 Task: In the  document batman.docx Share this file with 'softage.1@softage.net' Check 'Vision History' View the  non- printing characters
Action: Mouse moved to (38, 94)
Screenshot: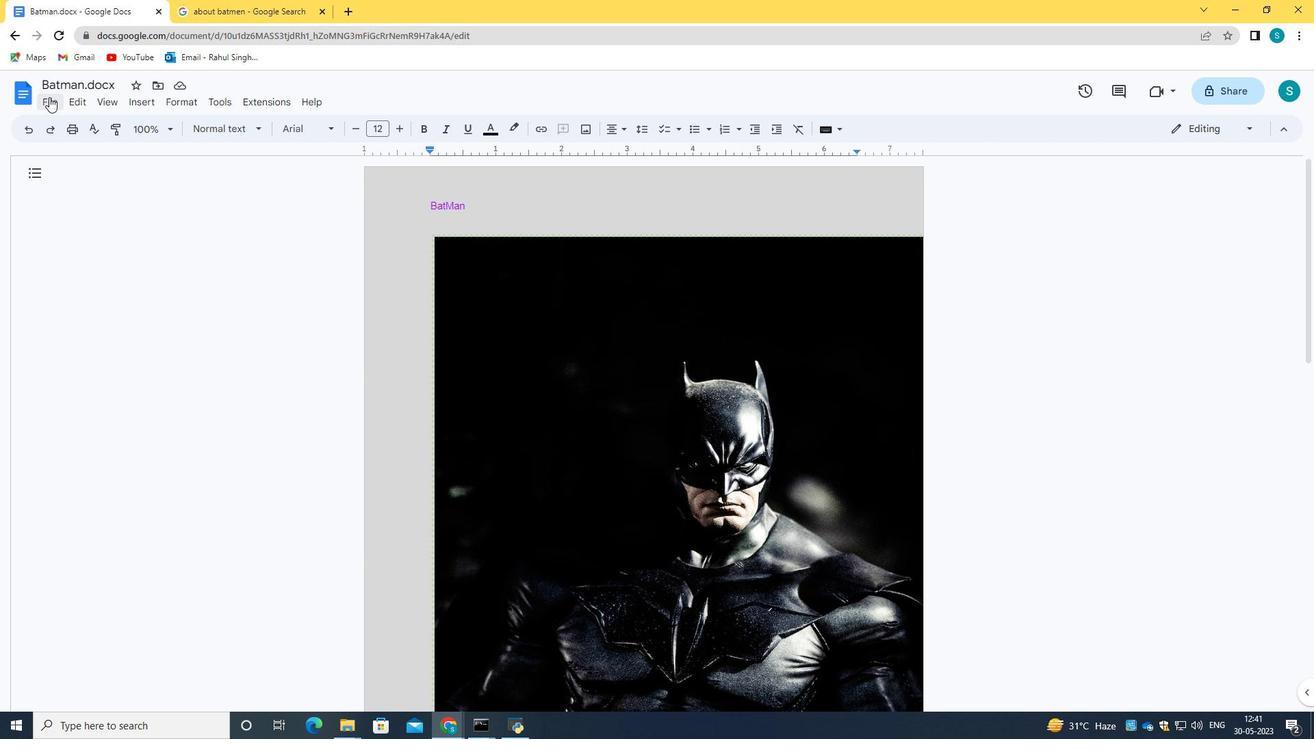 
Action: Mouse pressed left at (38, 94)
Screenshot: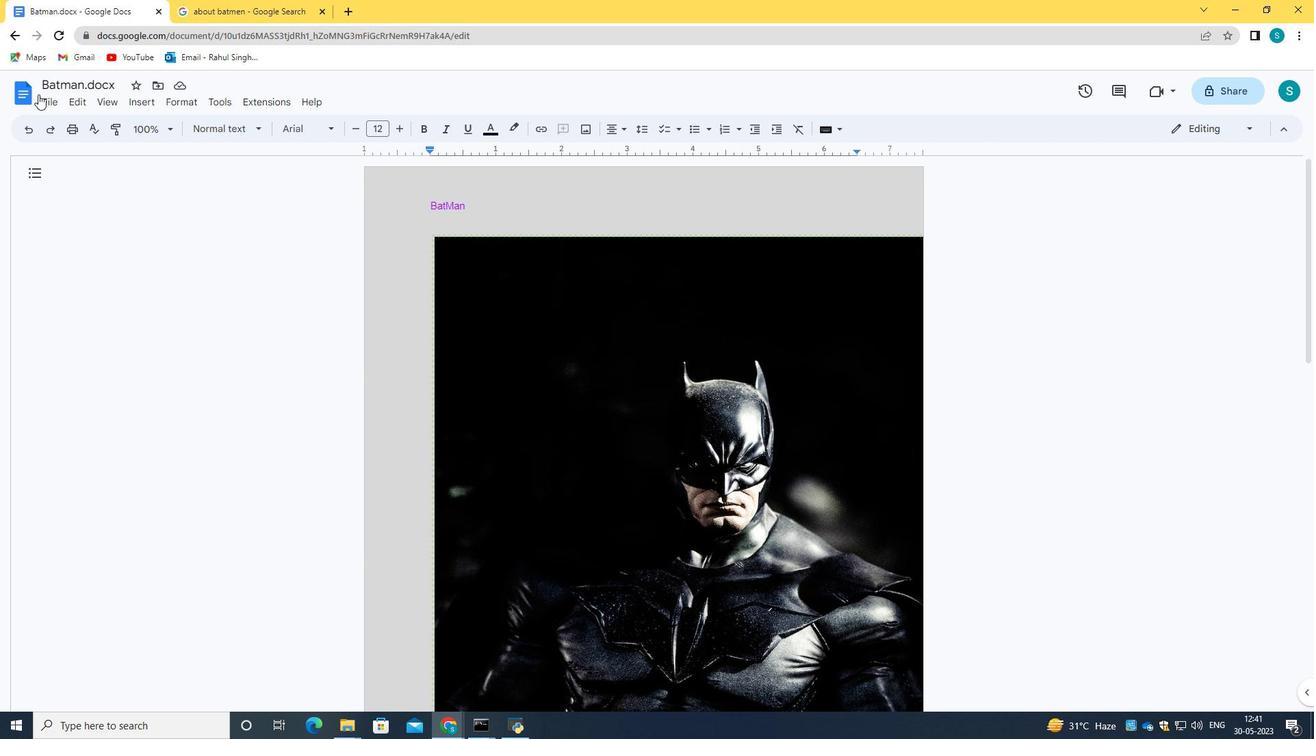 
Action: Mouse moved to (39, 94)
Screenshot: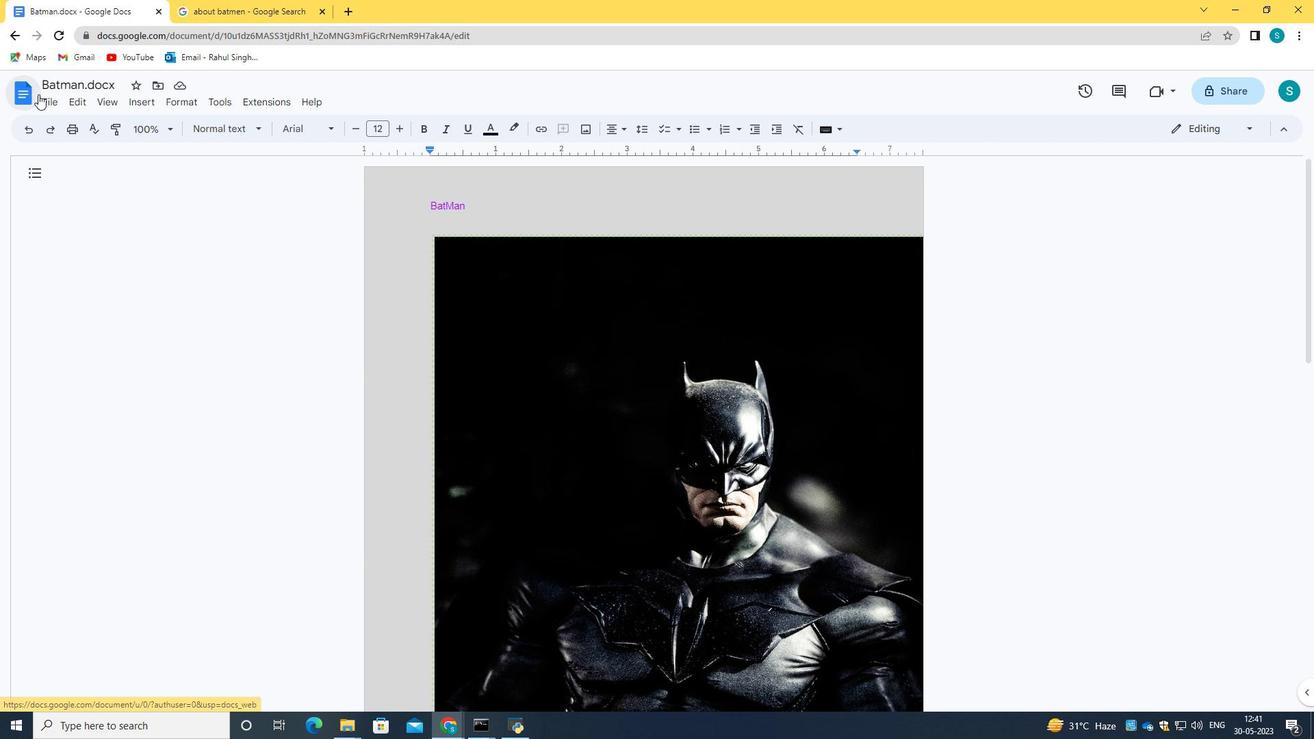 
Action: Mouse pressed left at (39, 94)
Screenshot: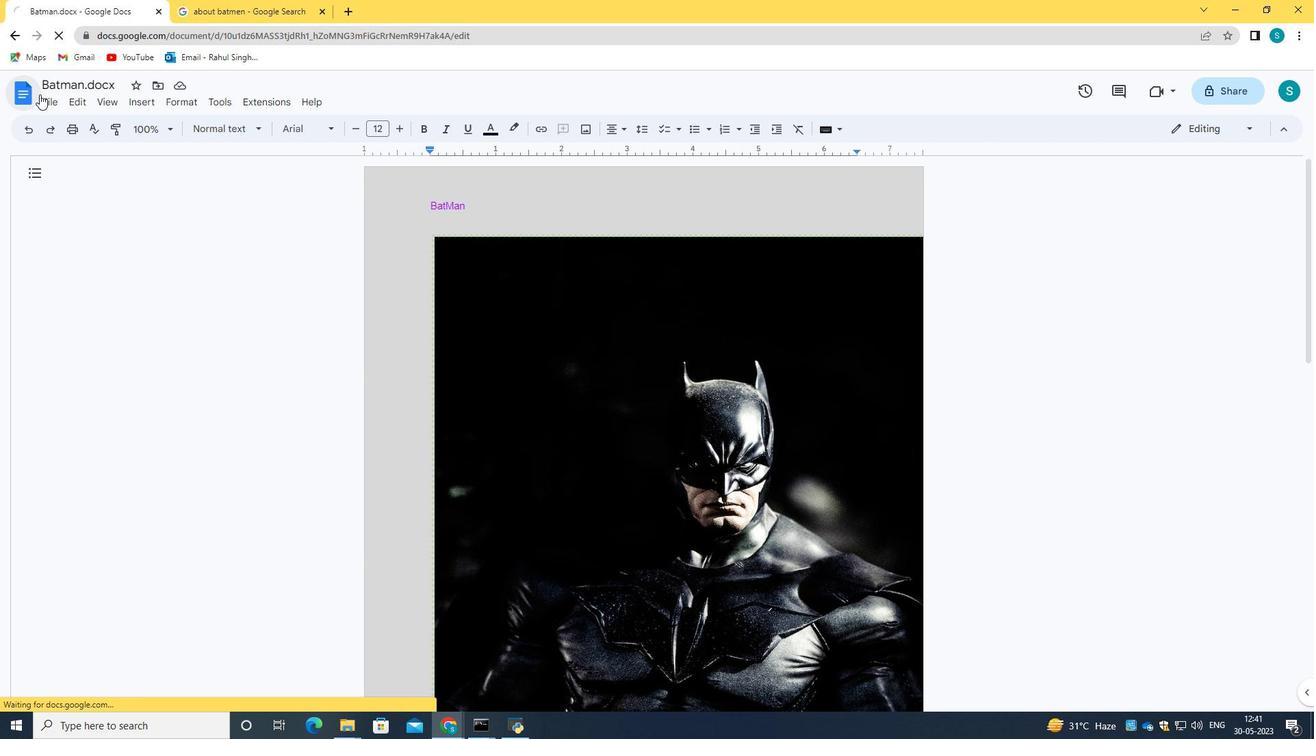 
Action: Mouse moved to (344, 457)
Screenshot: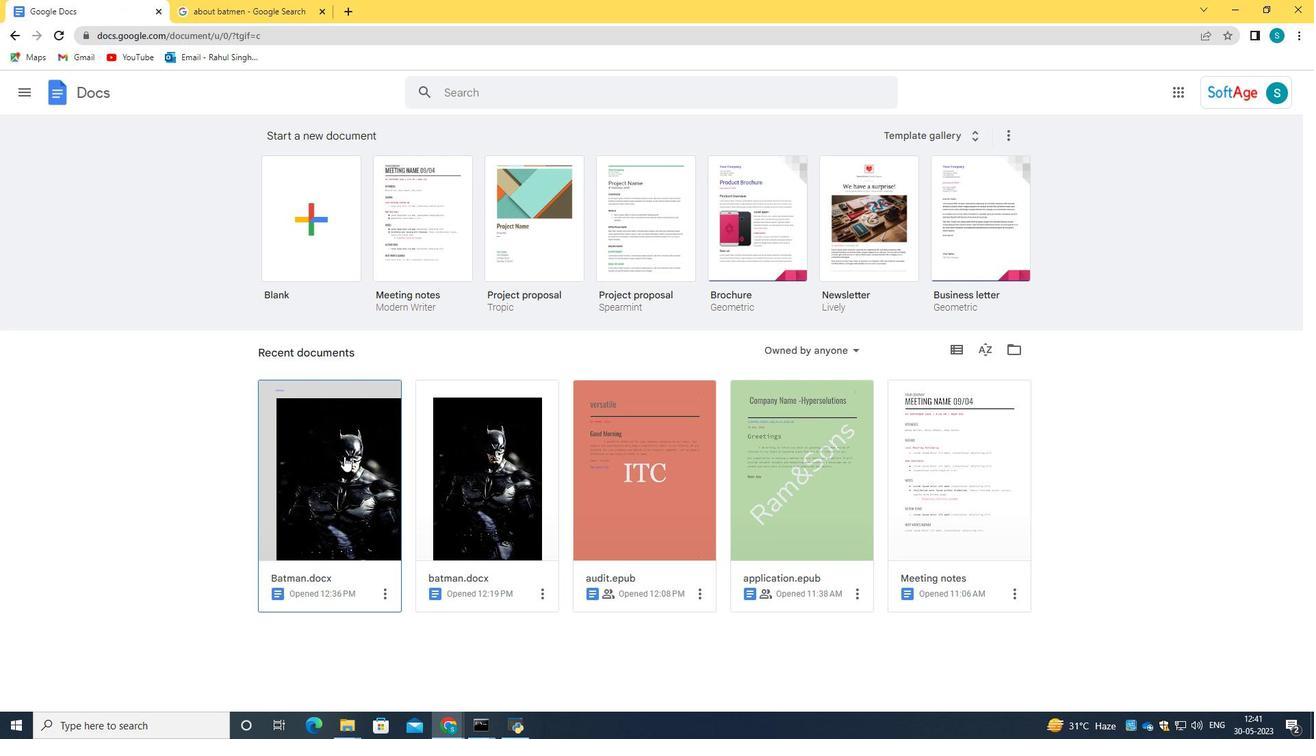 
Action: Mouse pressed left at (344, 457)
Screenshot: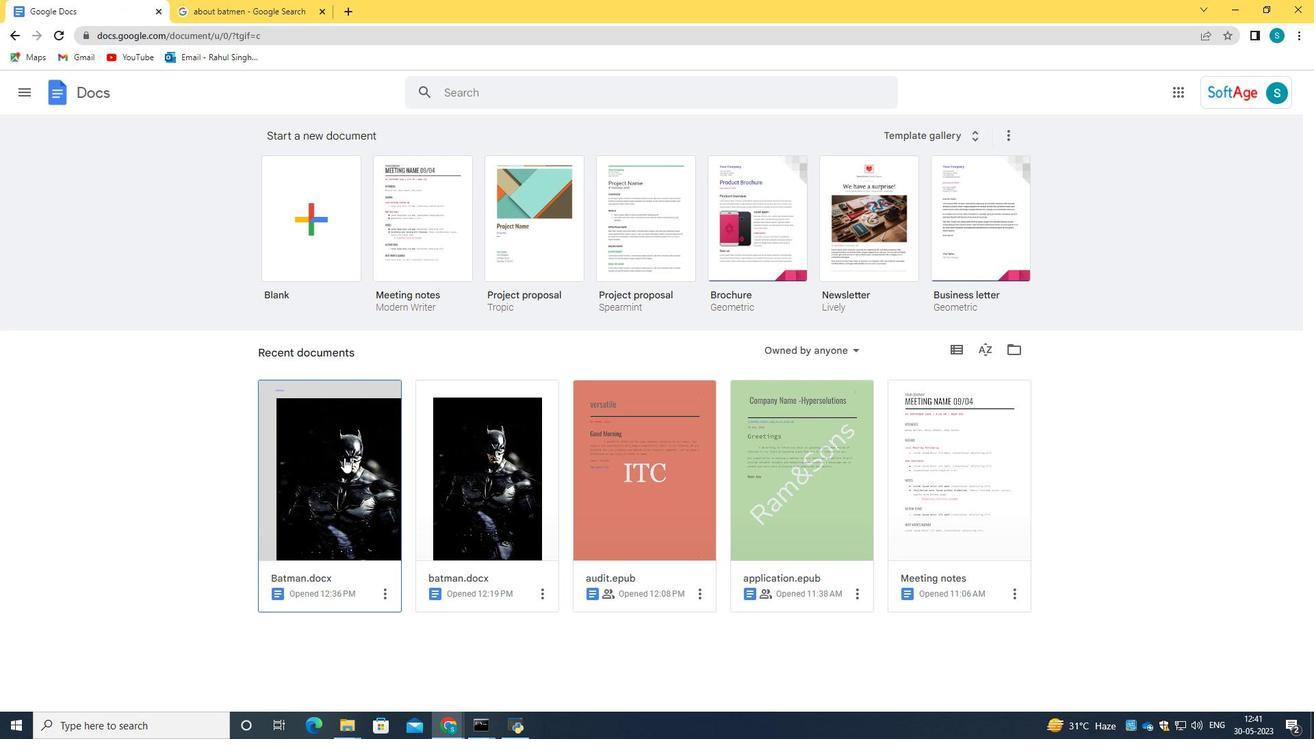 
Action: Mouse moved to (531, 295)
Screenshot: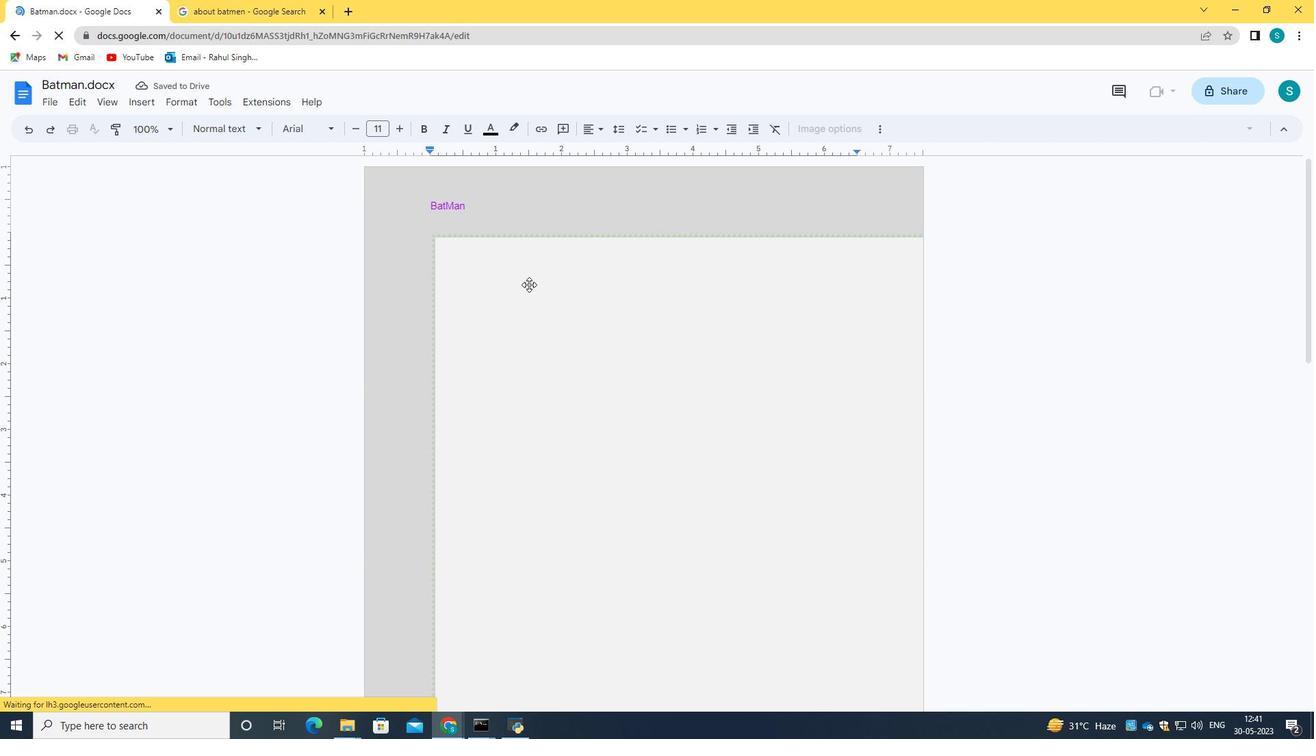
Action: Mouse scrolled (531, 295) with delta (0, 0)
Screenshot: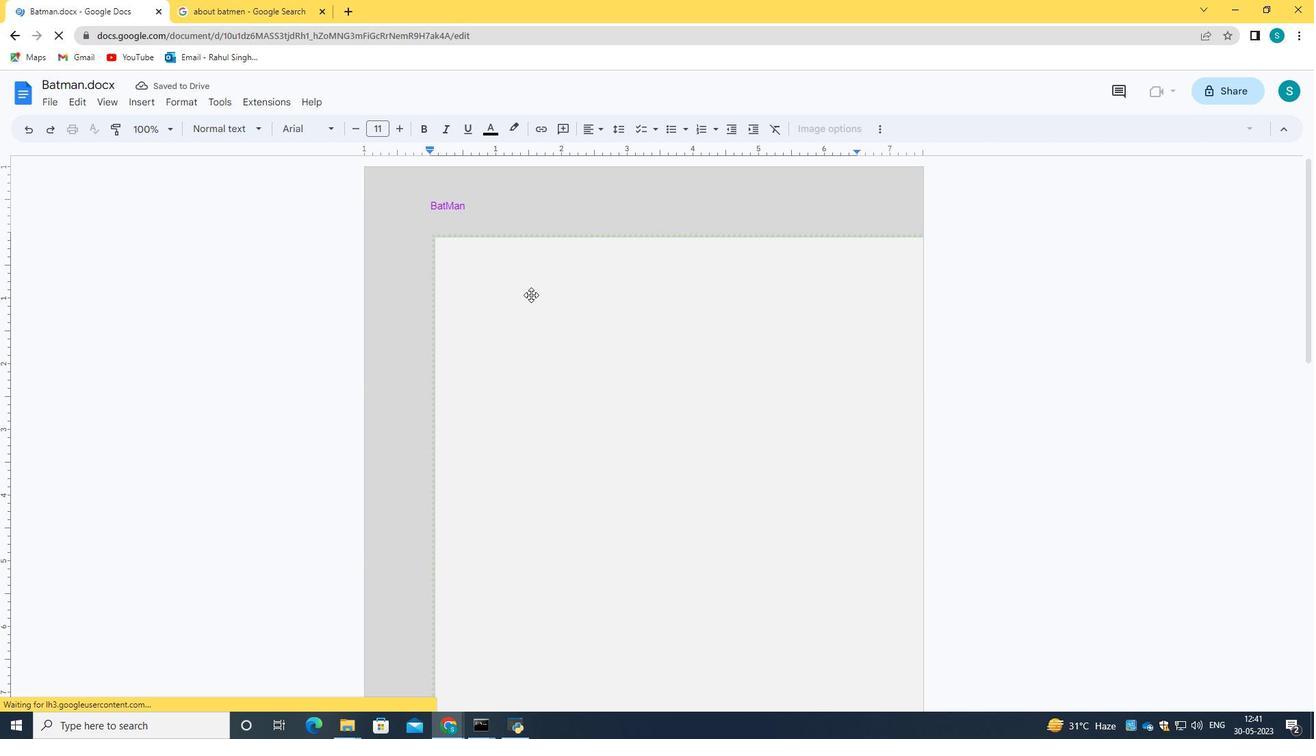 
Action: Mouse scrolled (531, 295) with delta (0, 0)
Screenshot: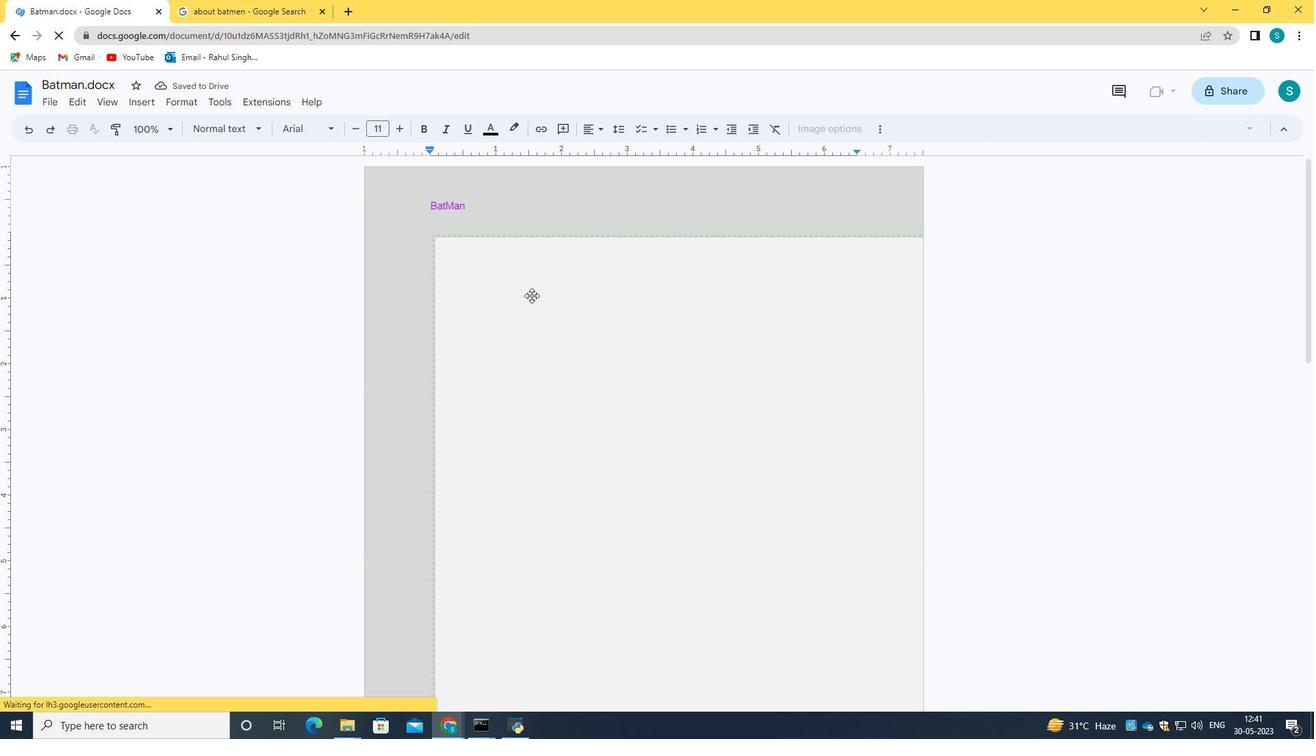 
Action: Mouse scrolled (531, 295) with delta (0, 0)
Screenshot: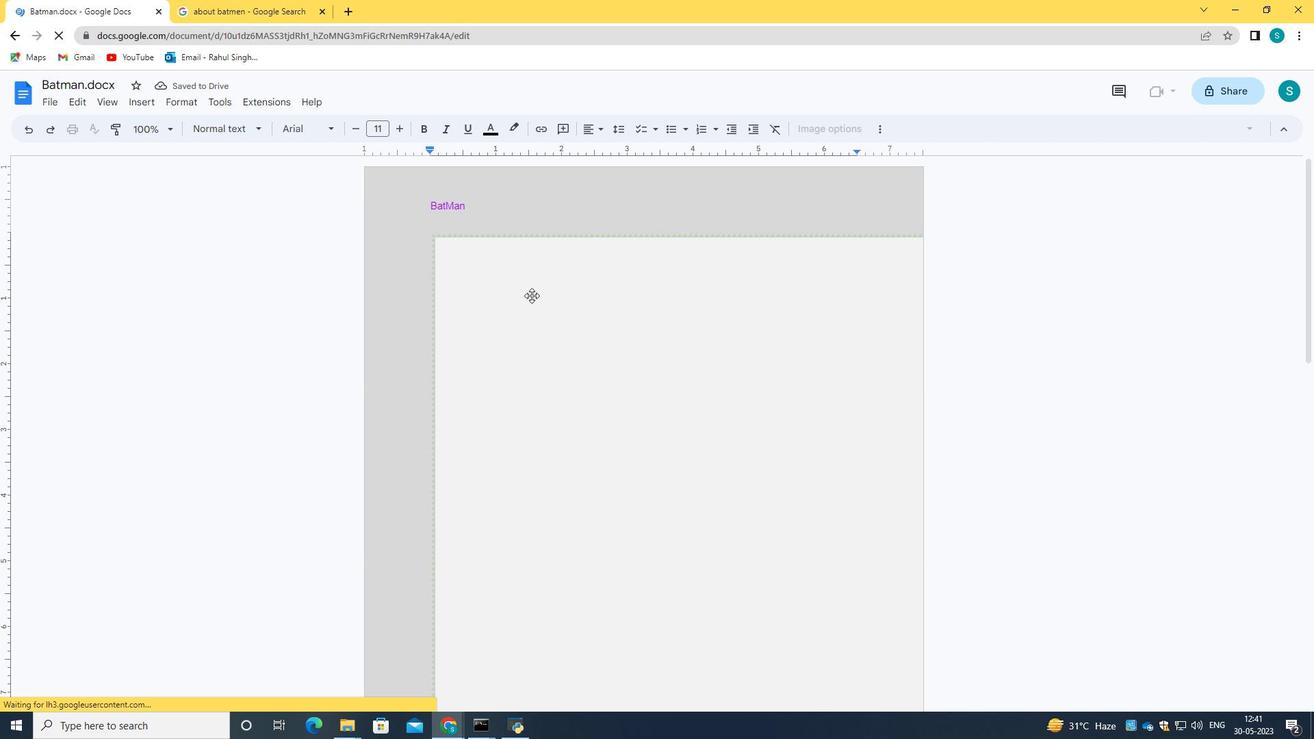 
Action: Mouse scrolled (531, 295) with delta (0, 0)
Screenshot: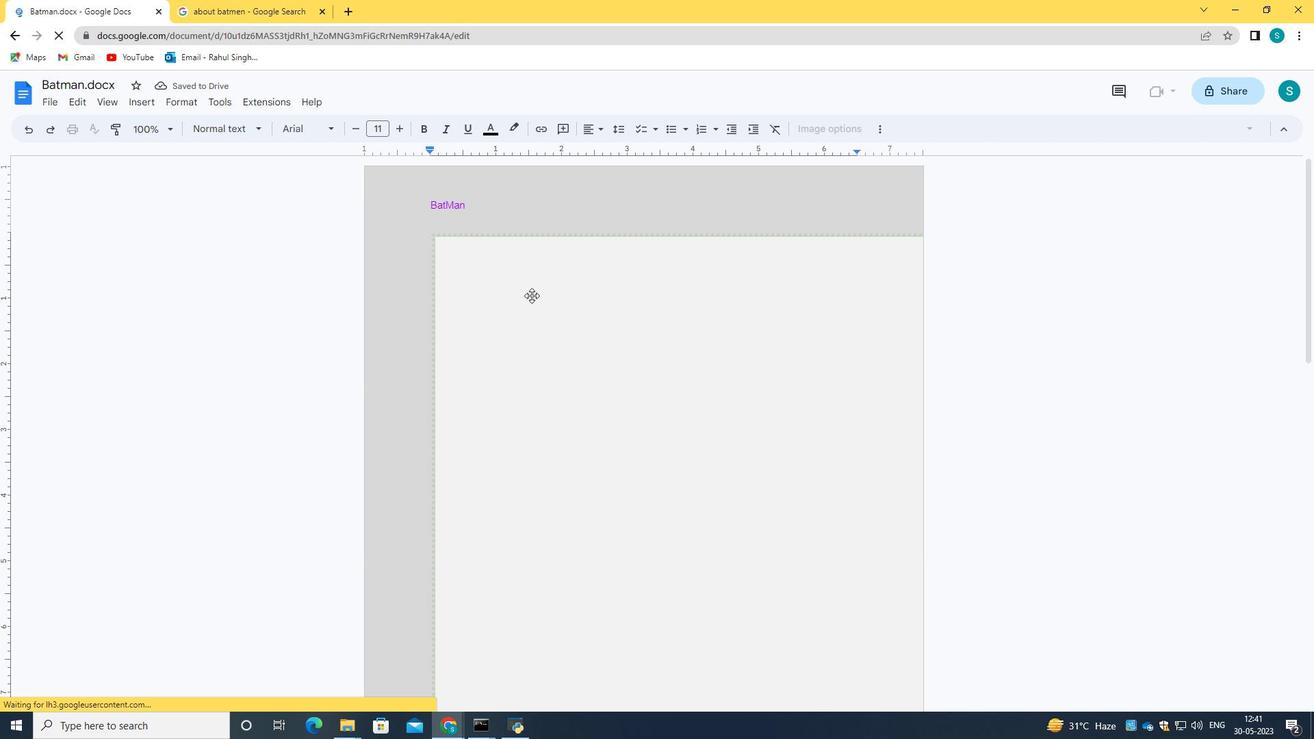 
Action: Mouse scrolled (531, 295) with delta (0, 0)
Screenshot: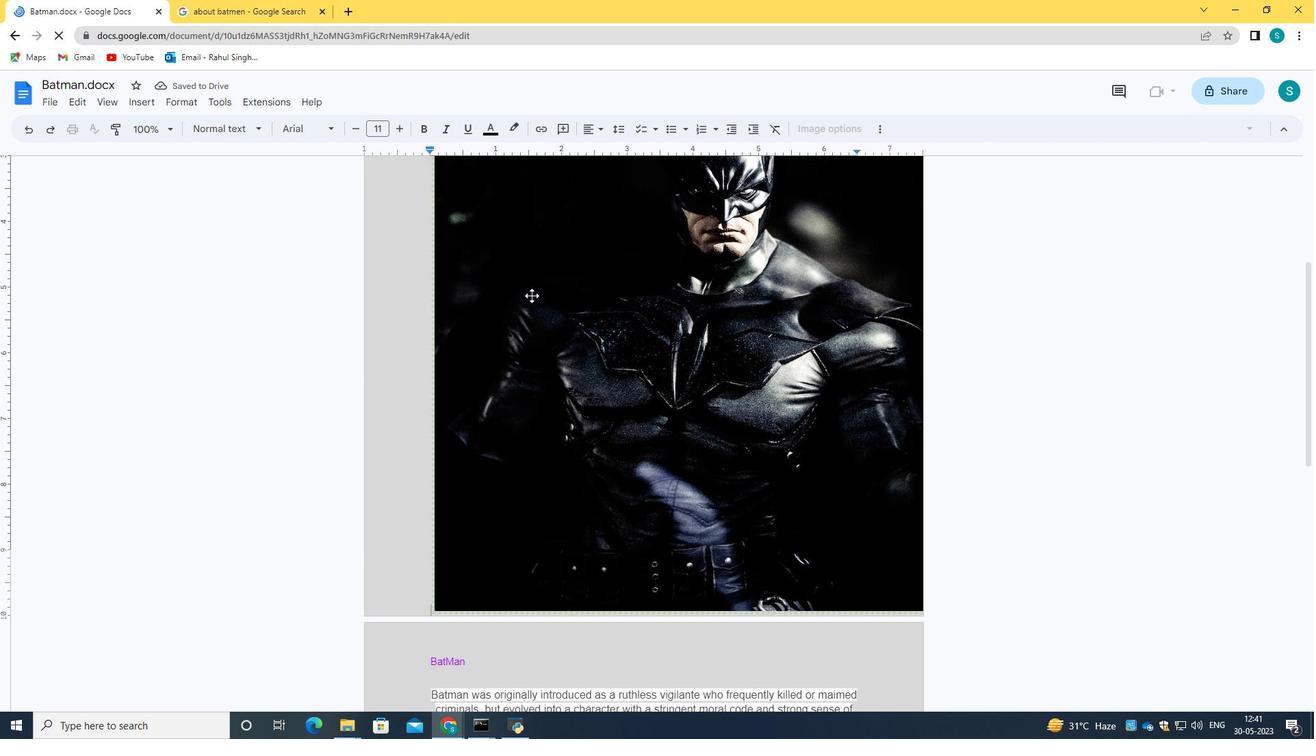 
Action: Mouse scrolled (531, 295) with delta (0, 0)
Screenshot: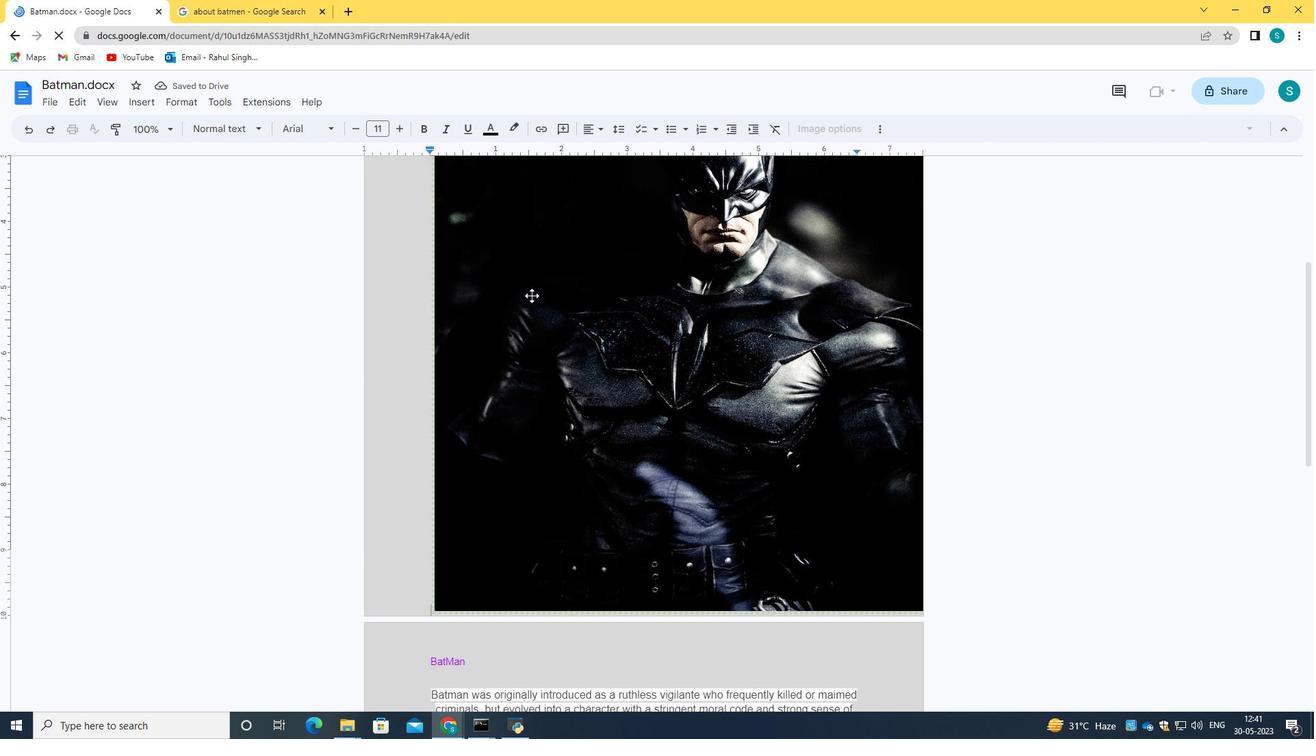 
Action: Mouse scrolled (531, 295) with delta (0, 0)
Screenshot: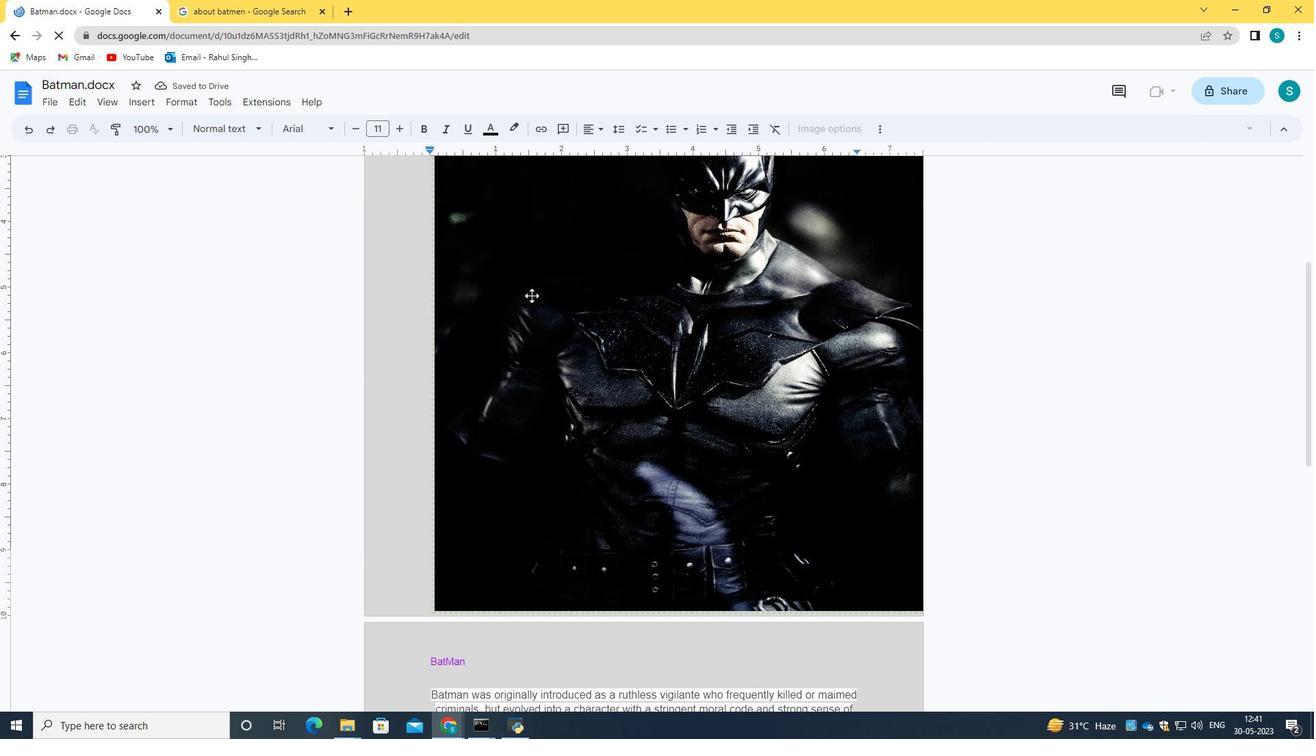 
Action: Mouse scrolled (531, 296) with delta (0, 0)
Screenshot: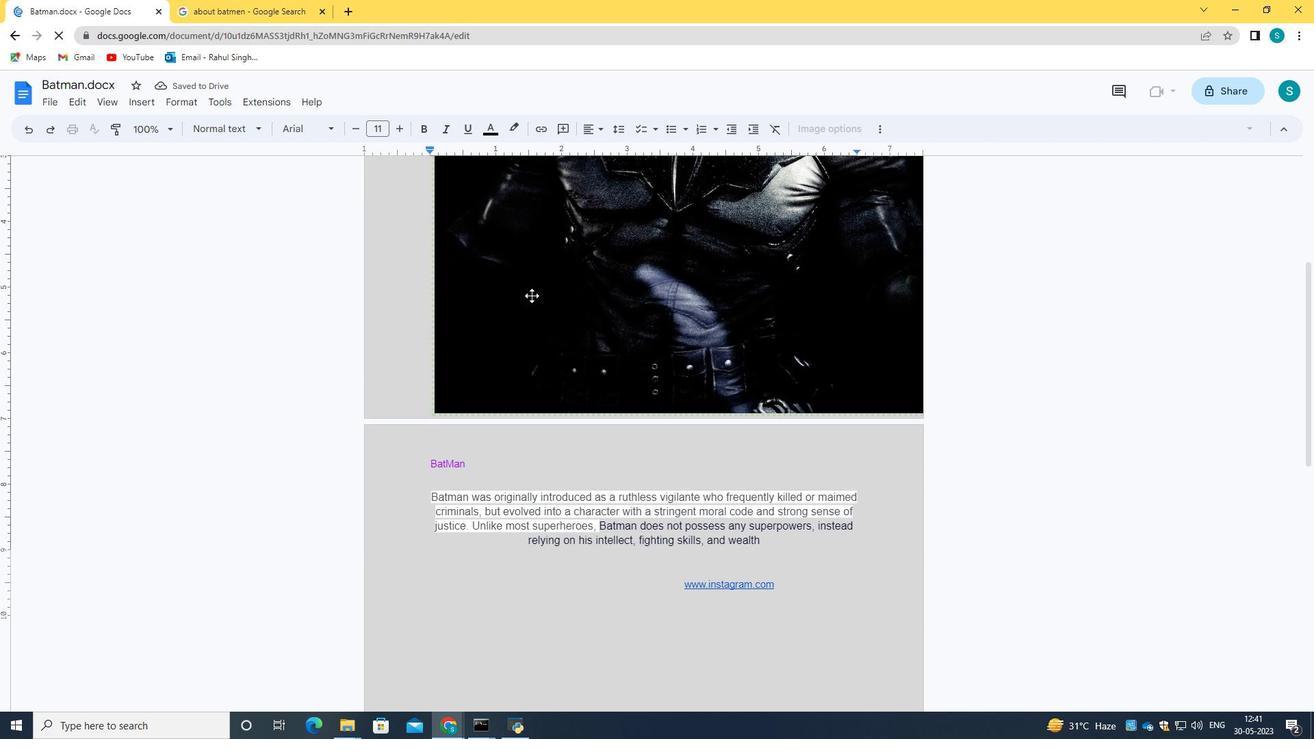 
Action: Mouse moved to (529, 295)
Screenshot: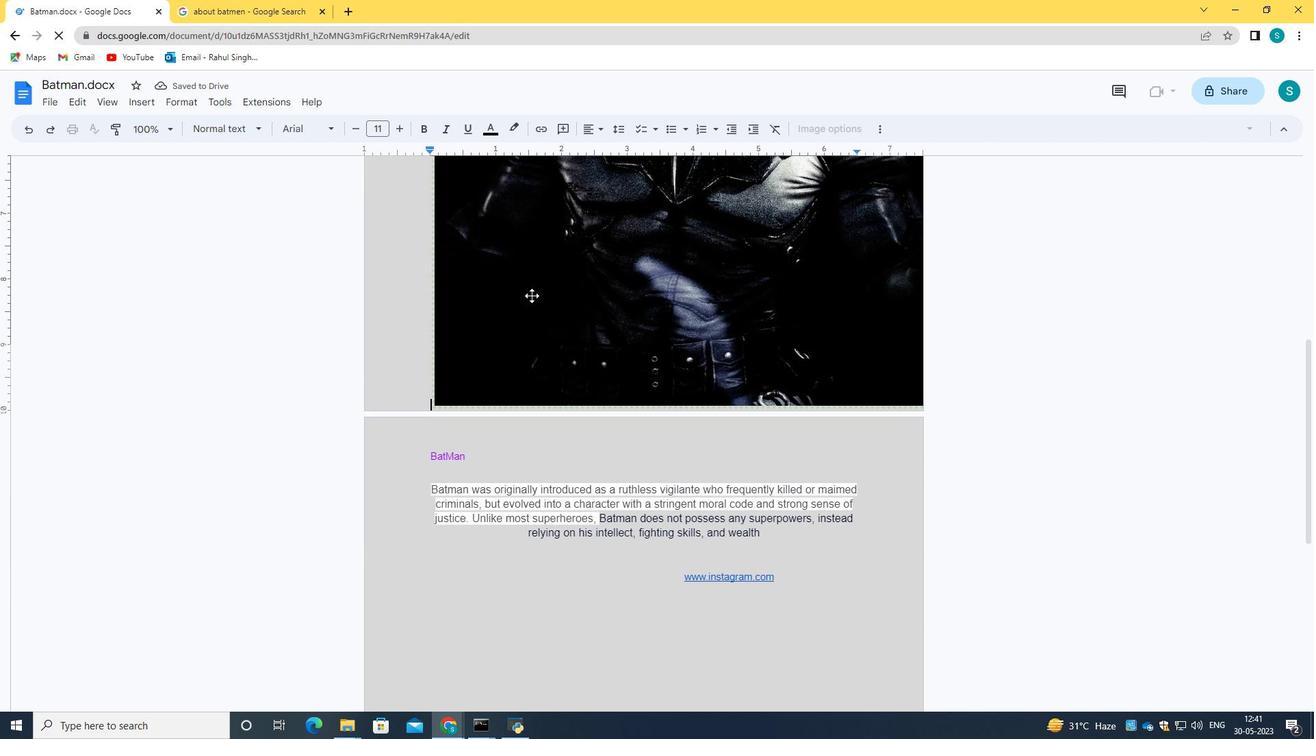 
Action: Mouse scrolled (531, 296) with delta (0, 0)
Screenshot: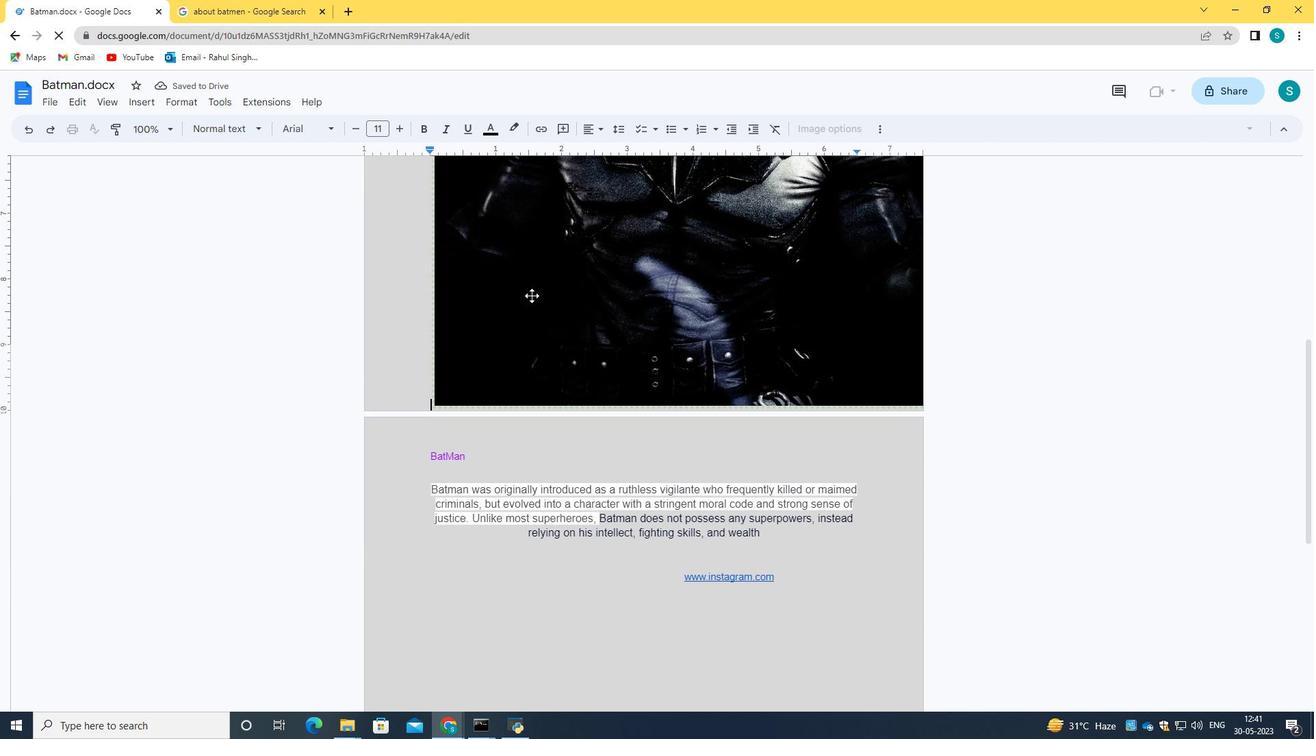 
Action: Mouse moved to (459, 295)
Screenshot: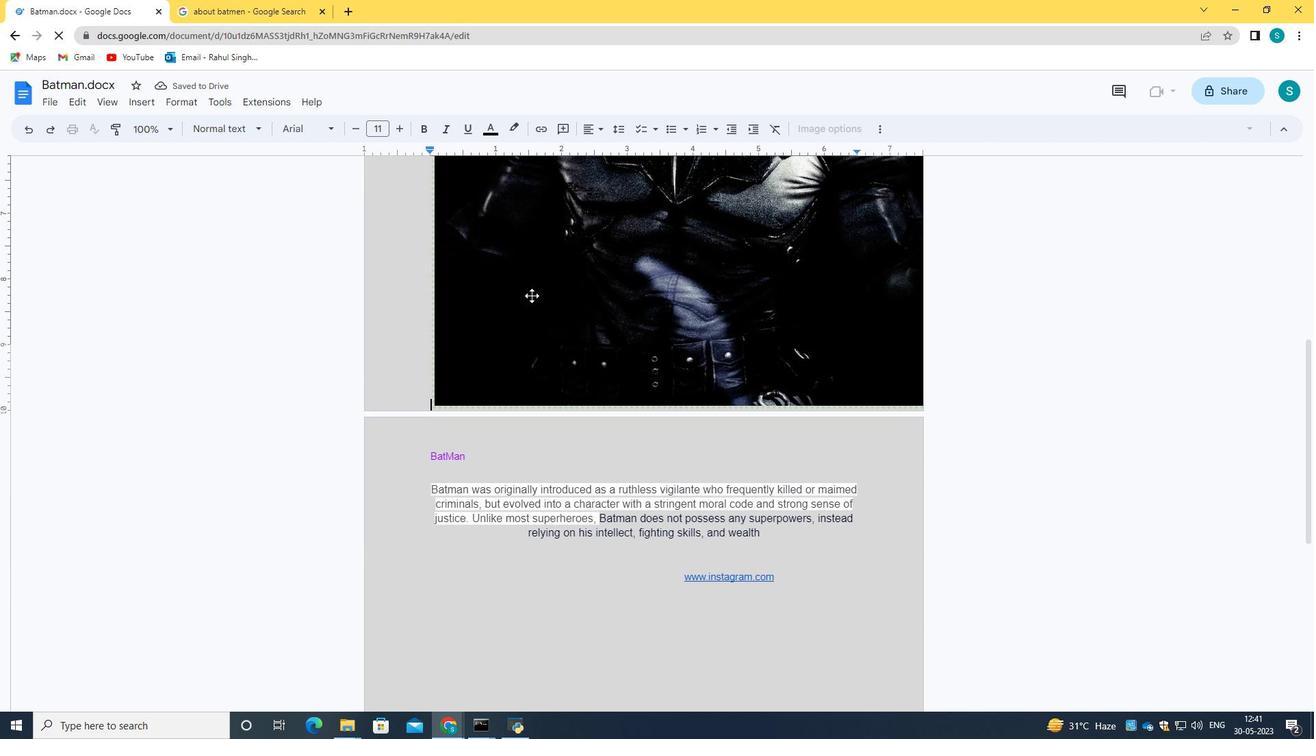 
Action: Mouse scrolled (531, 296) with delta (0, 0)
Screenshot: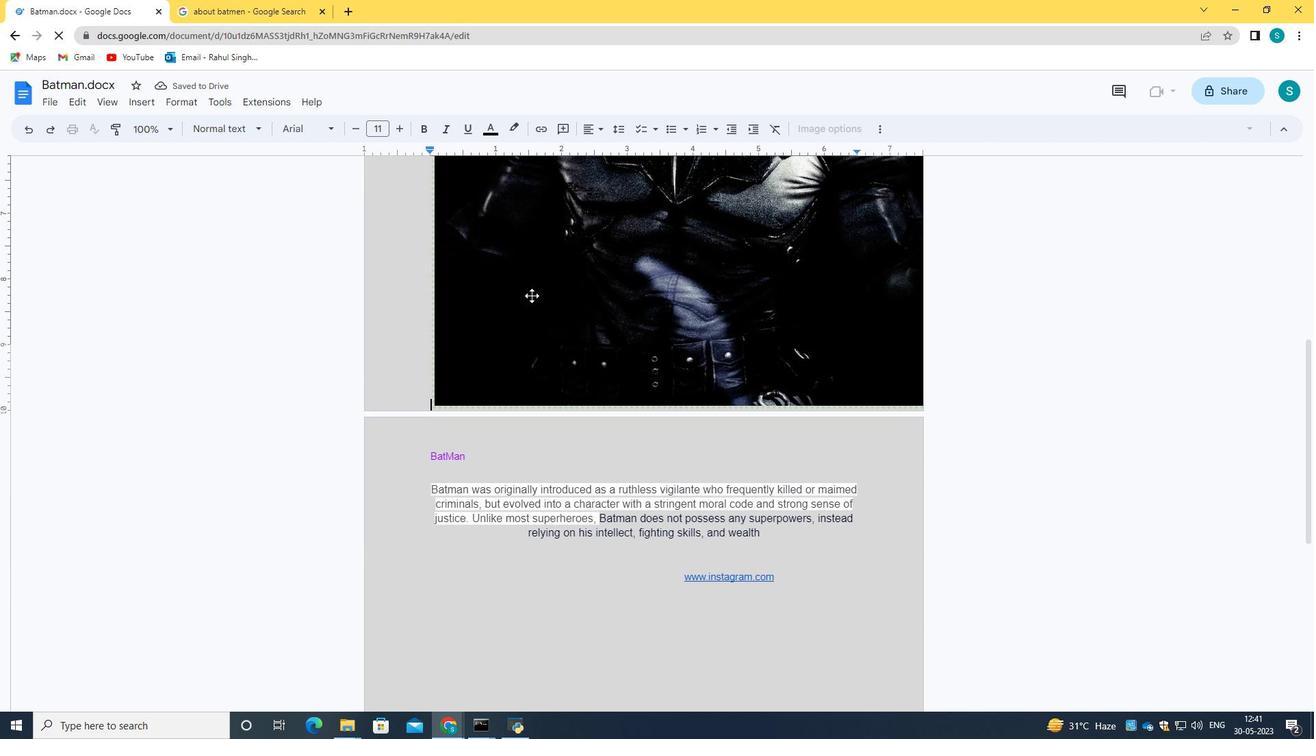 
Action: Mouse moved to (408, 295)
Screenshot: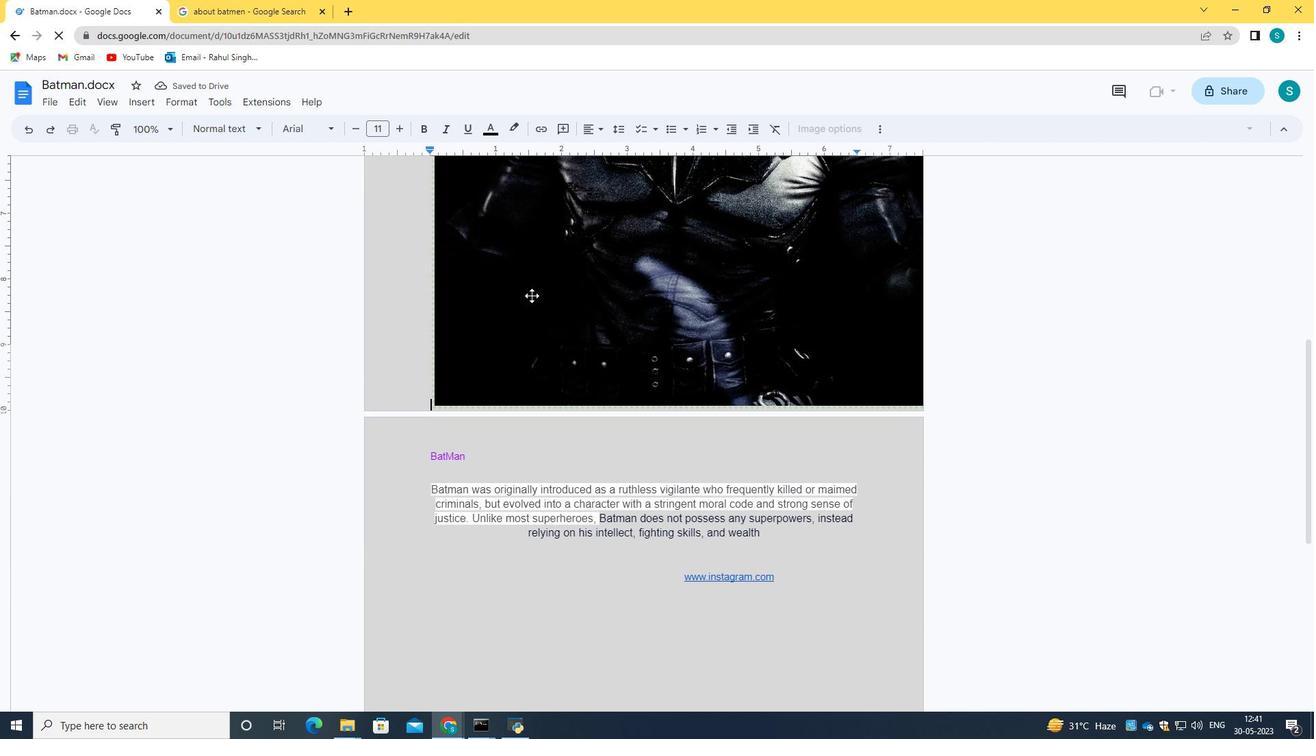 
Action: Mouse scrolled (531, 296) with delta (0, 0)
Screenshot: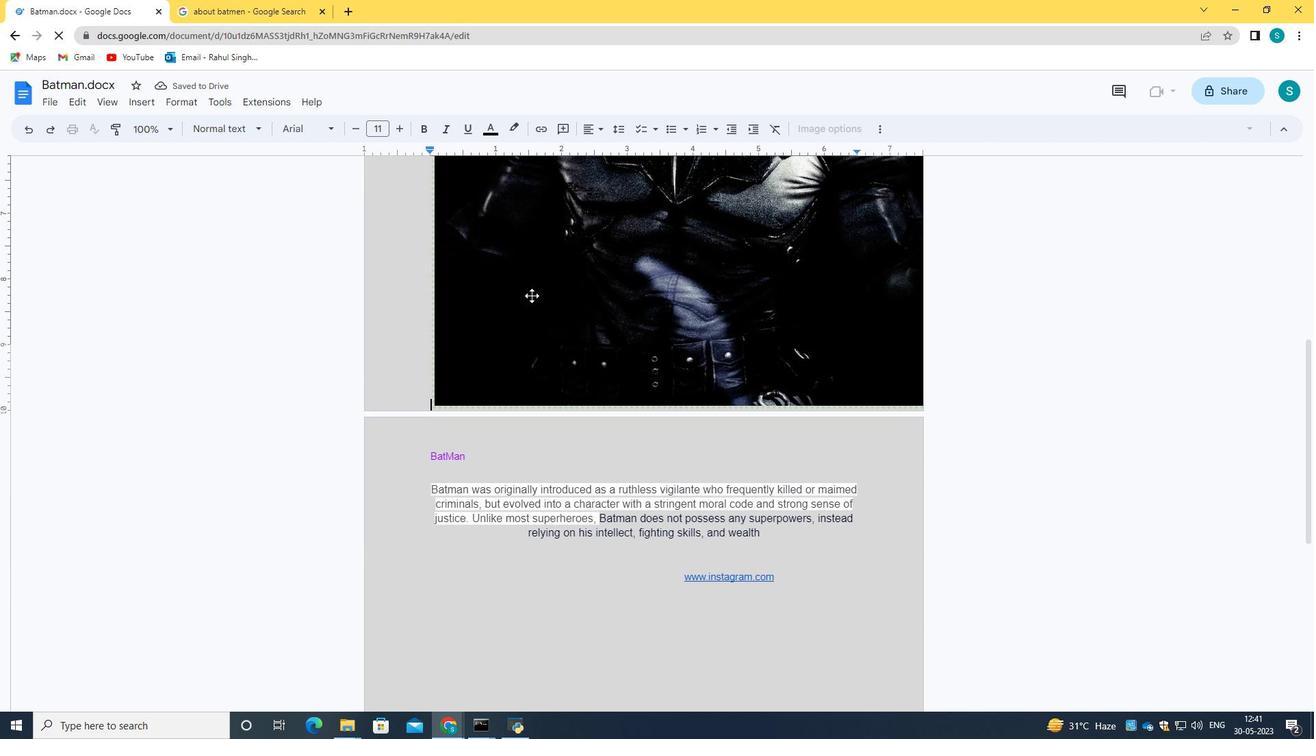 
Action: Mouse moved to (379, 290)
Screenshot: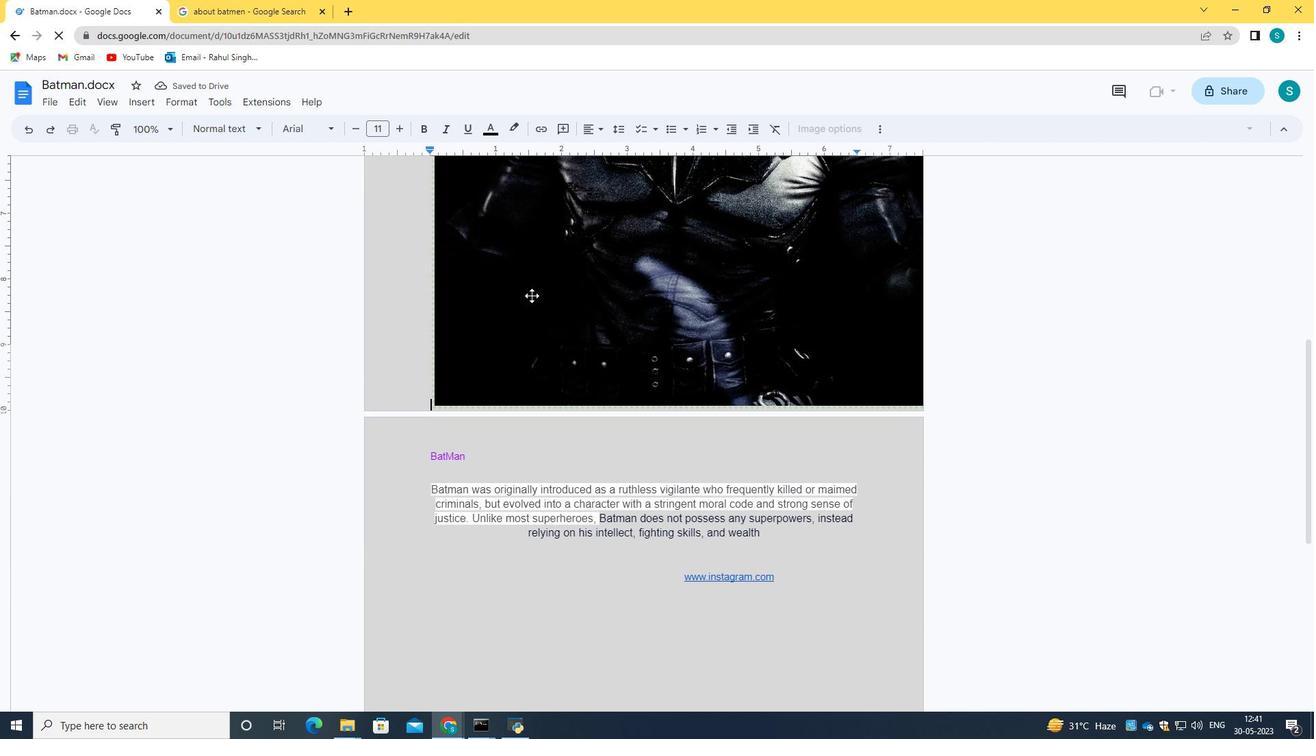 
Action: Mouse scrolled (531, 296) with delta (0, 0)
Screenshot: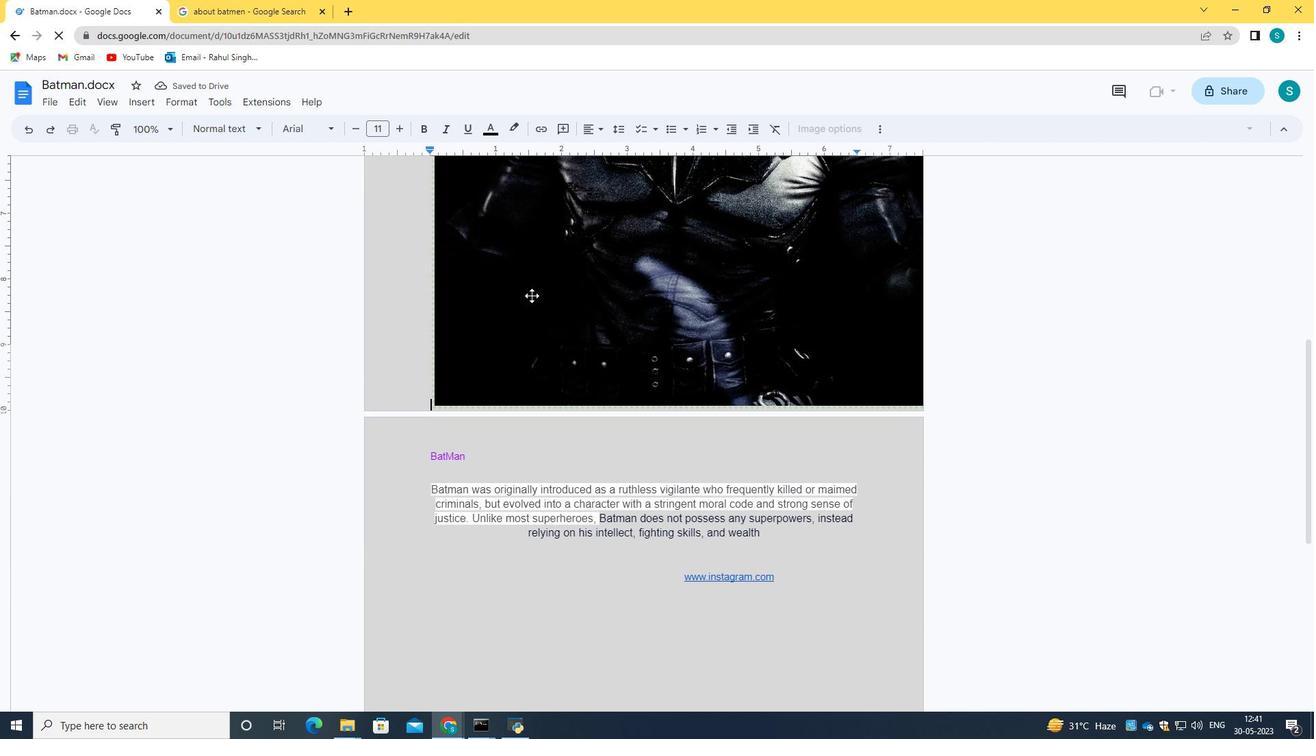 
Action: Mouse moved to (54, 101)
Screenshot: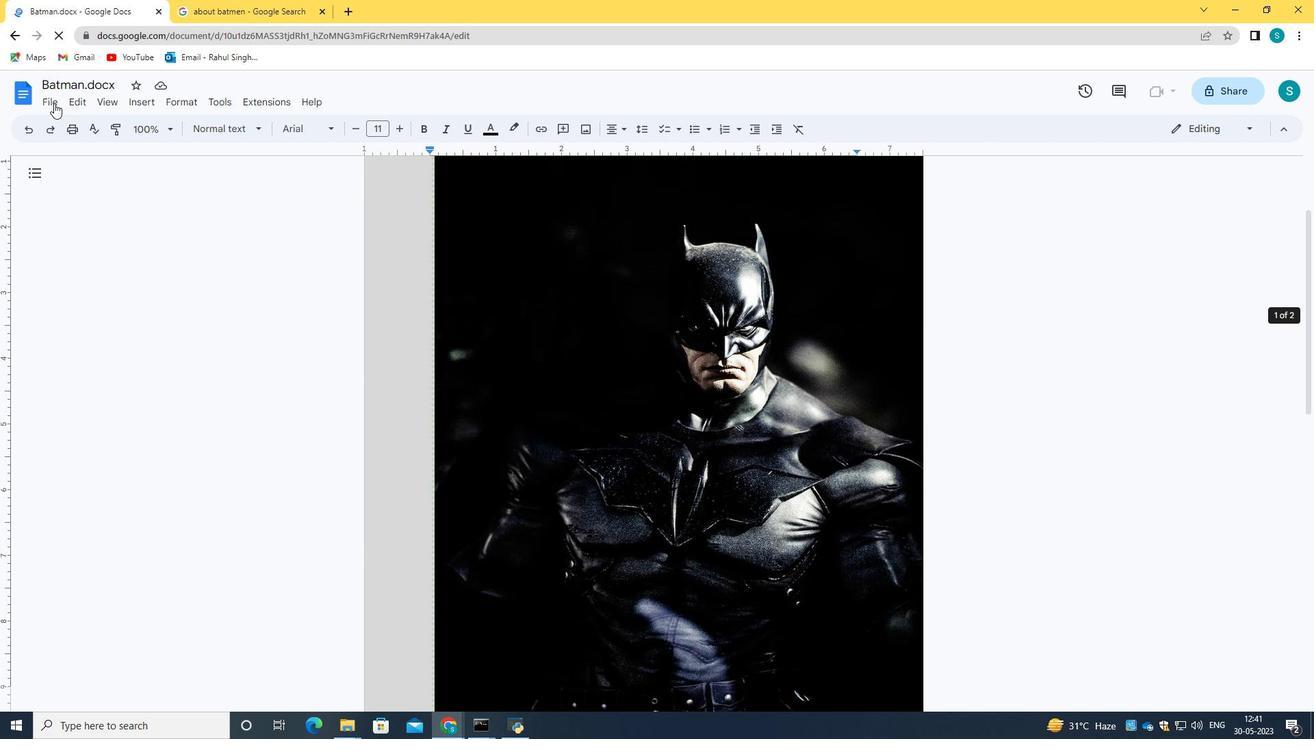 
Action: Mouse pressed left at (54, 101)
Screenshot: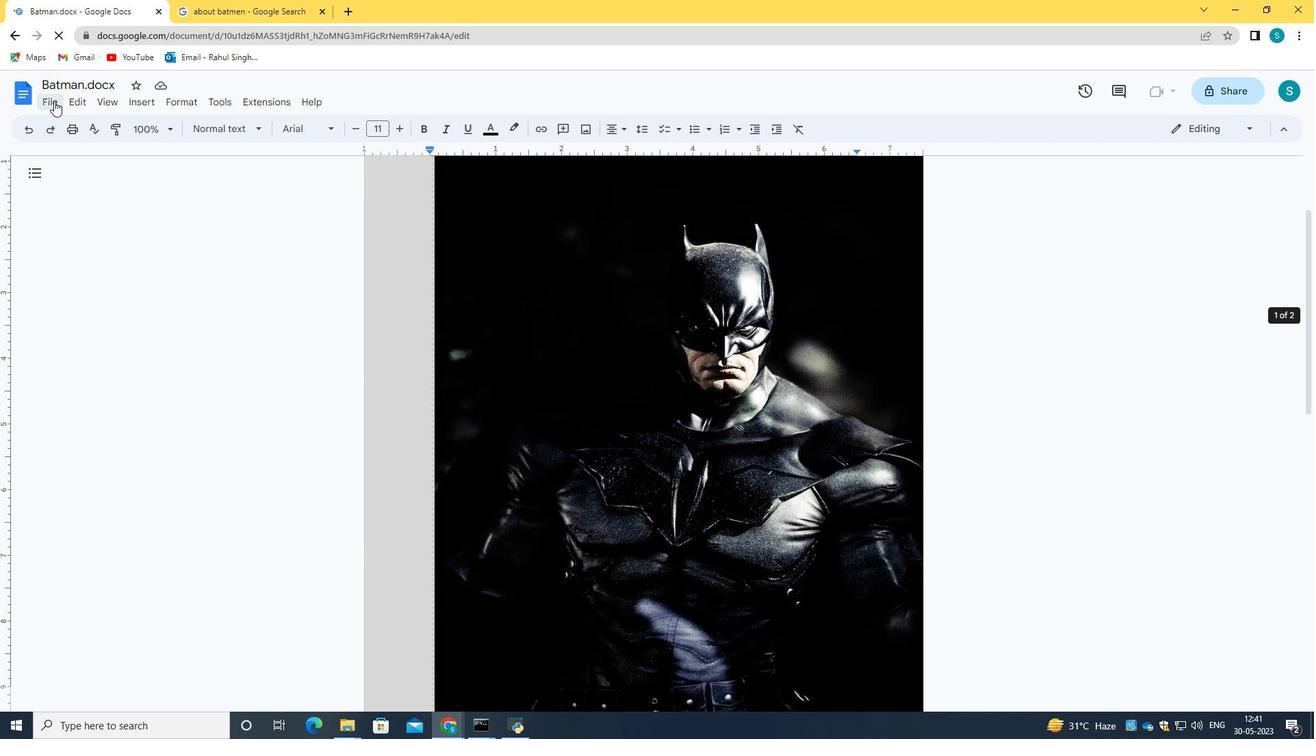 
Action: Mouse moved to (106, 203)
Screenshot: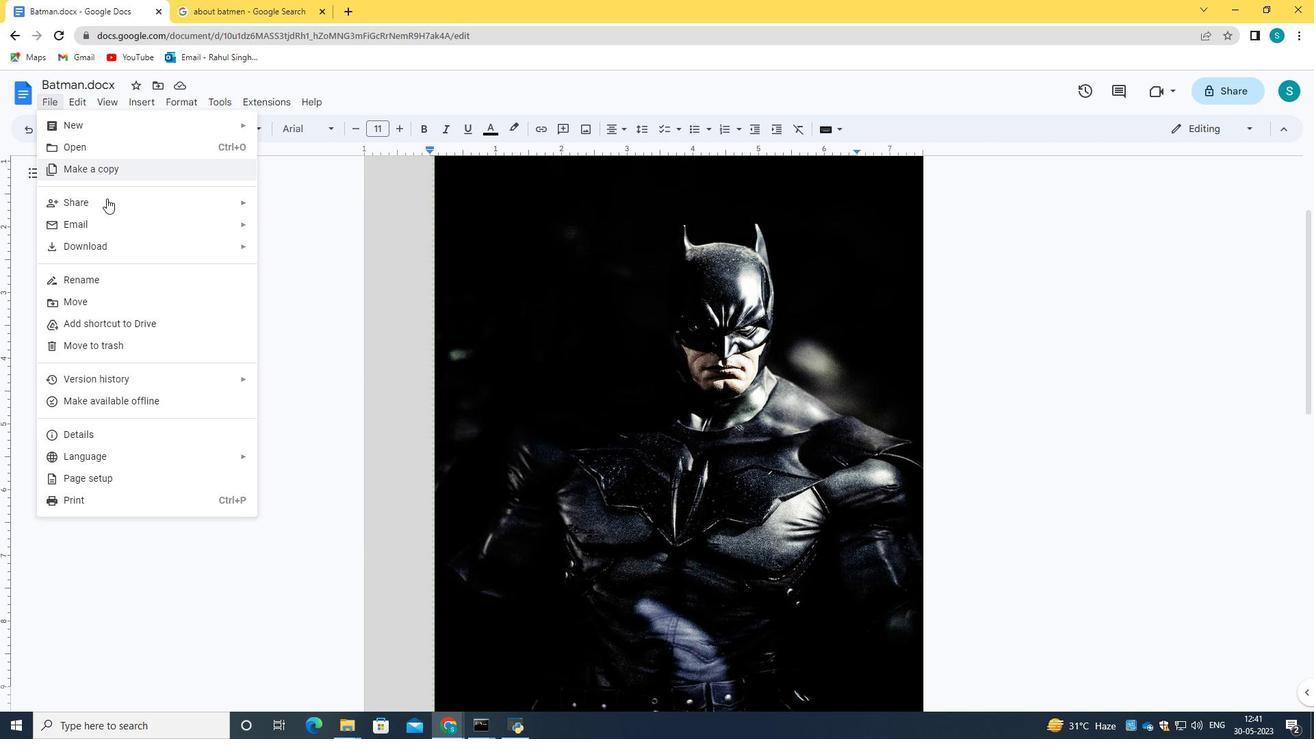 
Action: Mouse pressed left at (106, 203)
Screenshot: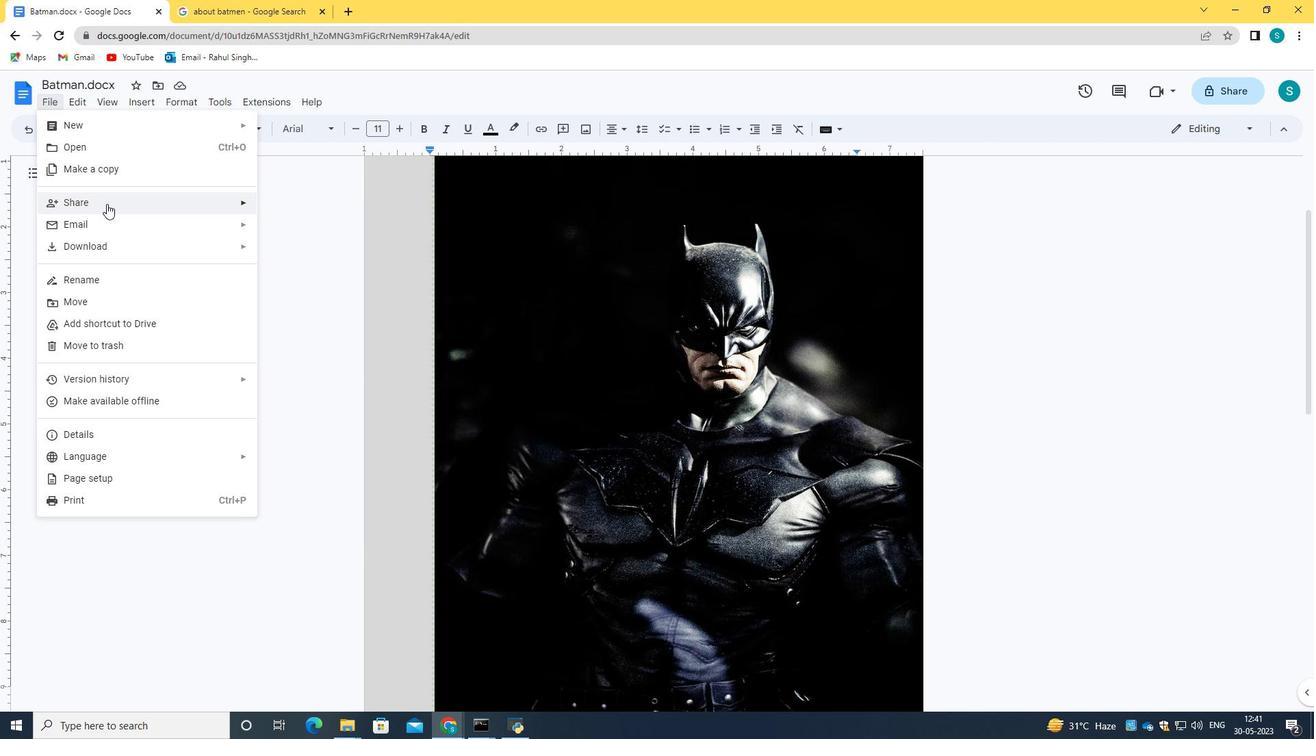 
Action: Mouse moved to (309, 210)
Screenshot: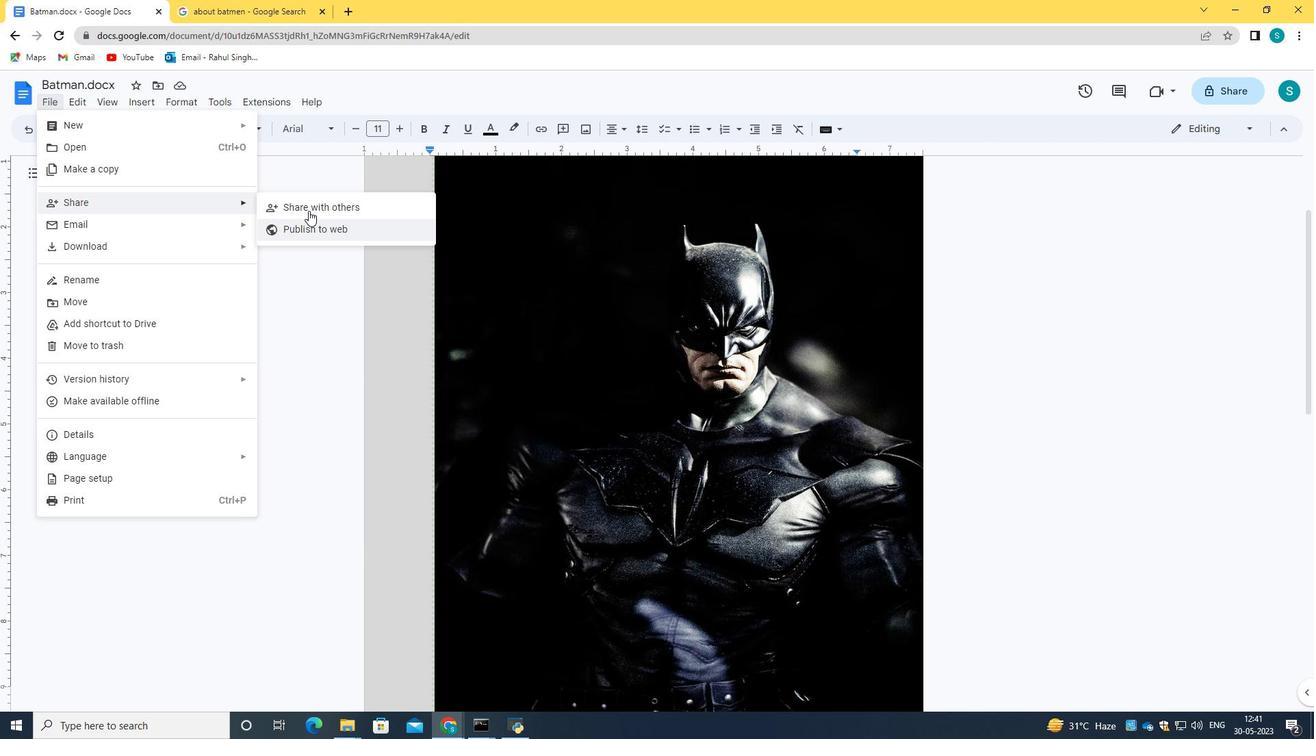 
Action: Mouse pressed left at (309, 210)
Screenshot: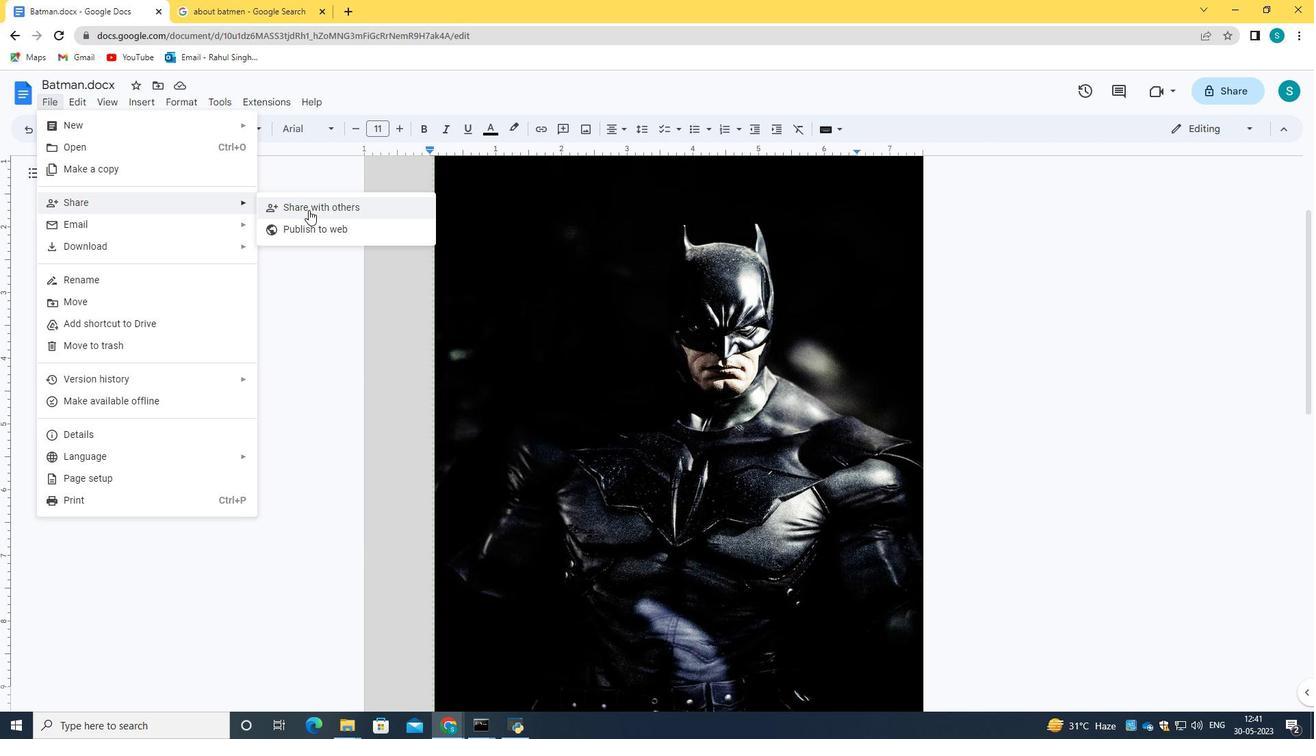 
Action: Key pressed softage.1<Key.shift>@softage.10<Key.shift>@softage.net
Screenshot: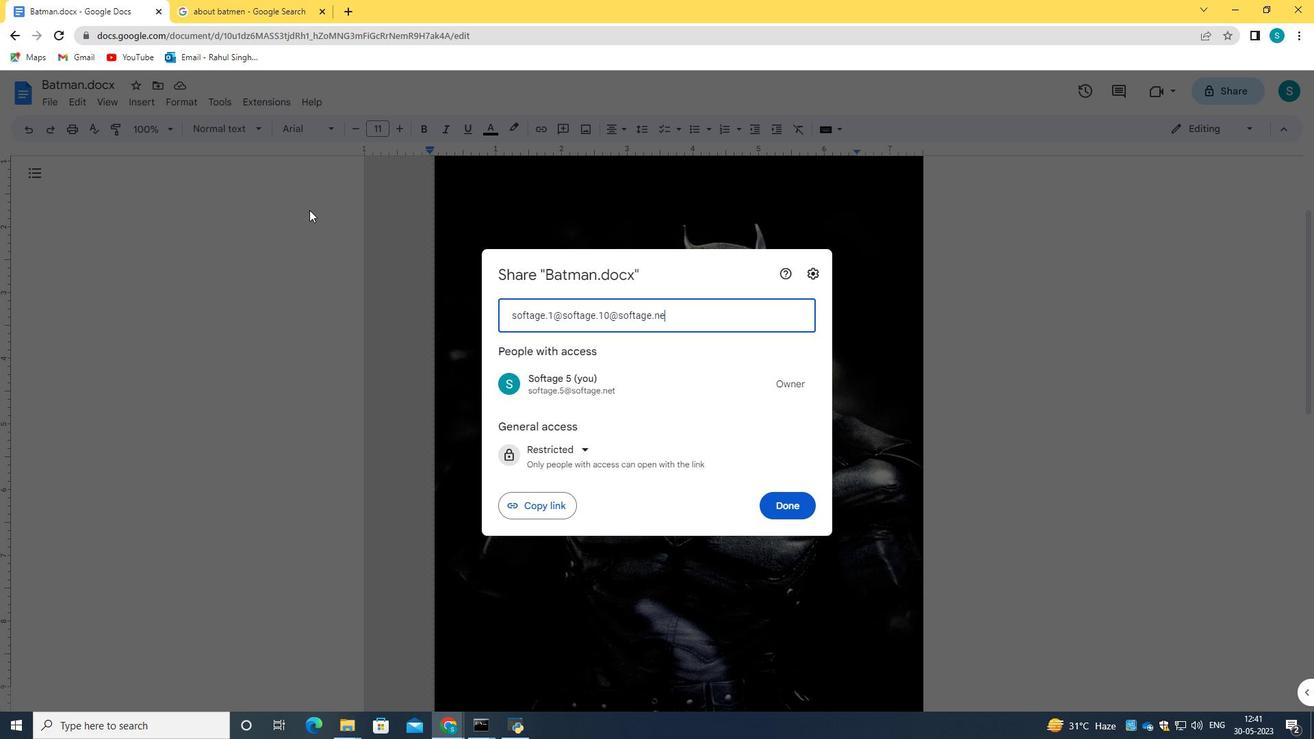 
Action: Mouse moved to (800, 505)
Screenshot: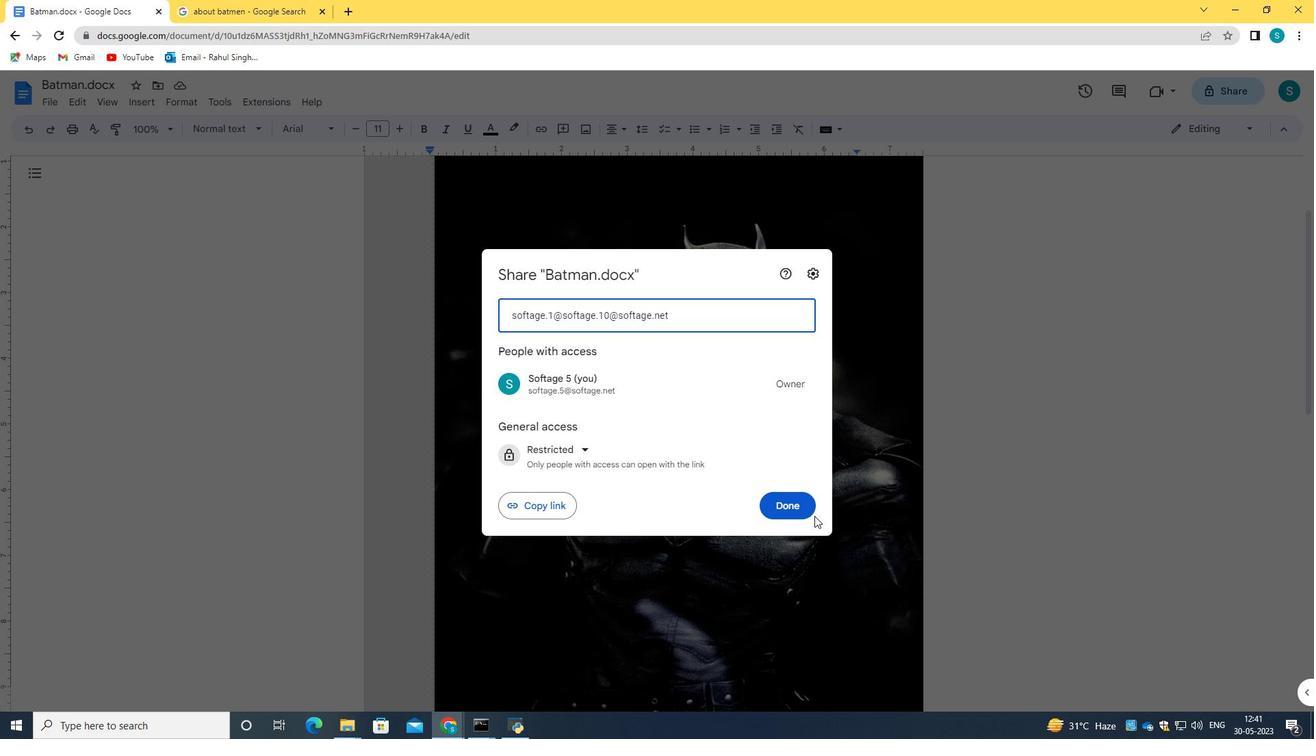 
Action: Mouse pressed left at (800, 505)
Screenshot: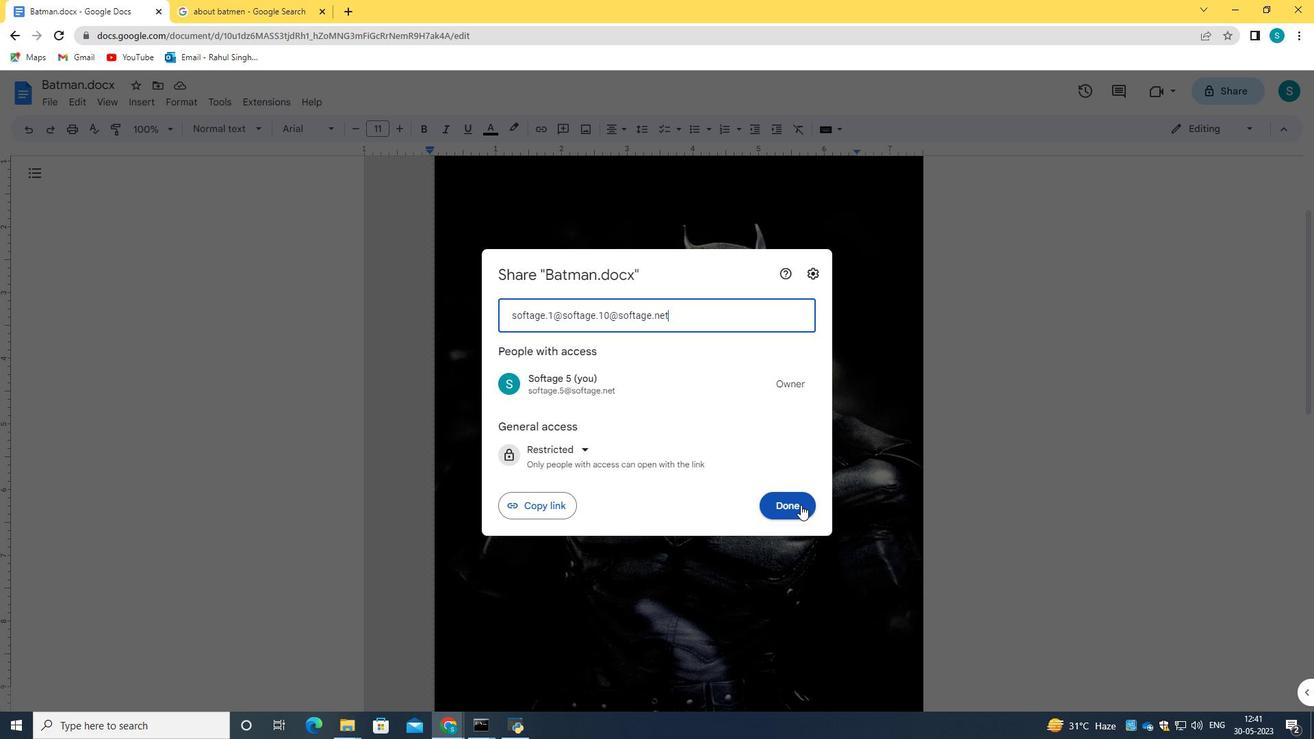 
Action: Mouse moved to (813, 336)
Screenshot: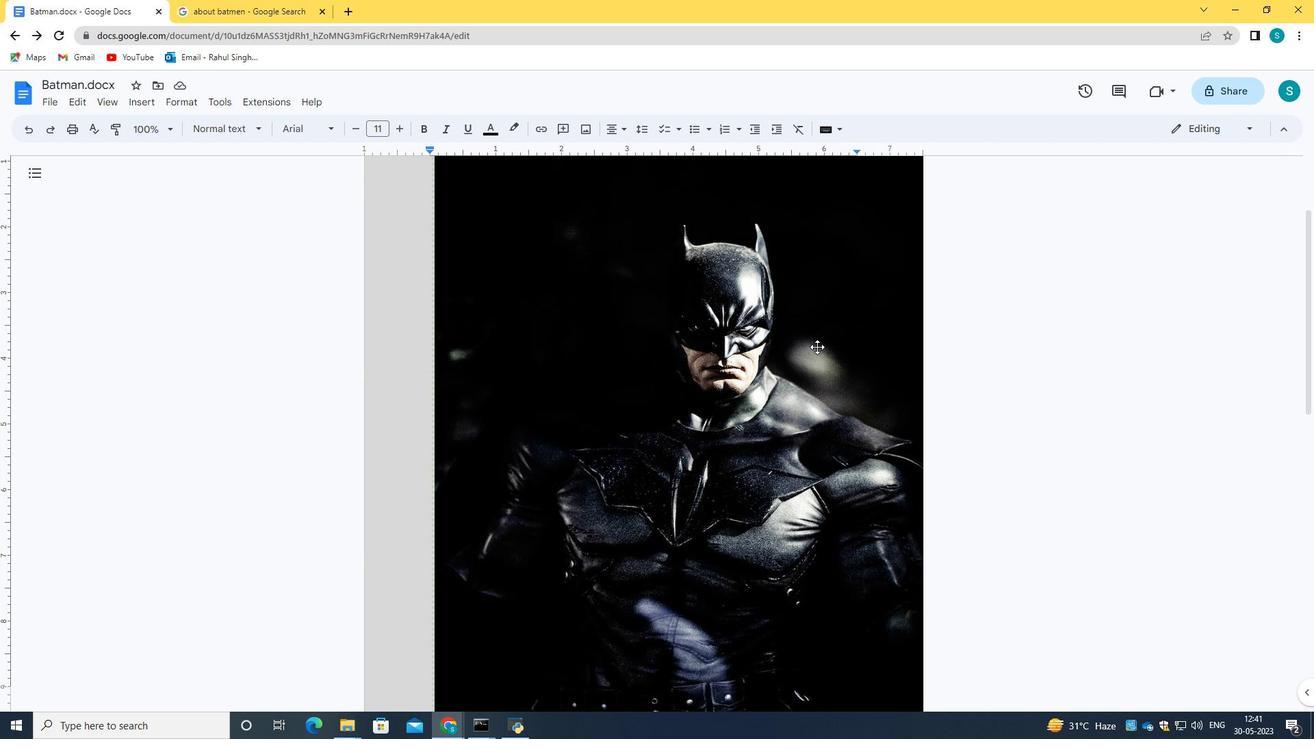 
Action: Mouse scrolled (813, 335) with delta (0, 0)
Screenshot: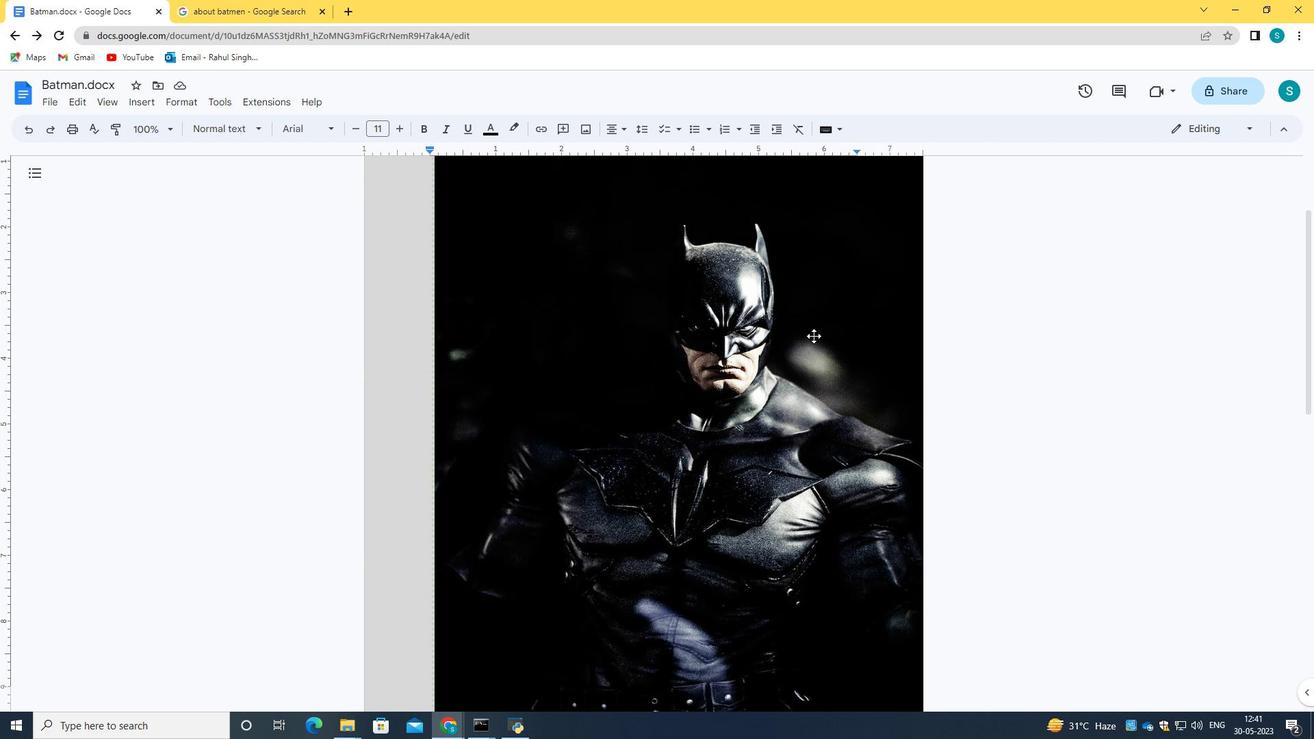 
Action: Mouse scrolled (813, 335) with delta (0, 0)
Screenshot: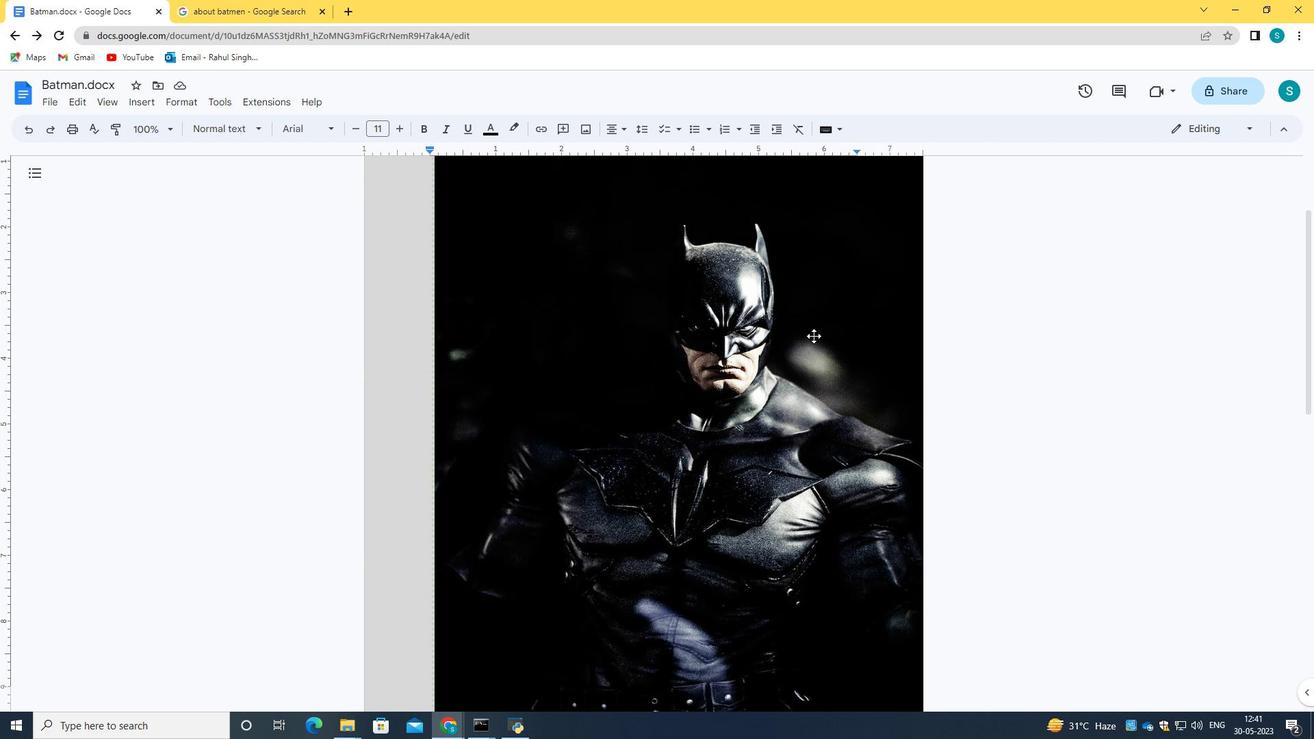 
Action: Mouse scrolled (813, 336) with delta (0, 0)
Screenshot: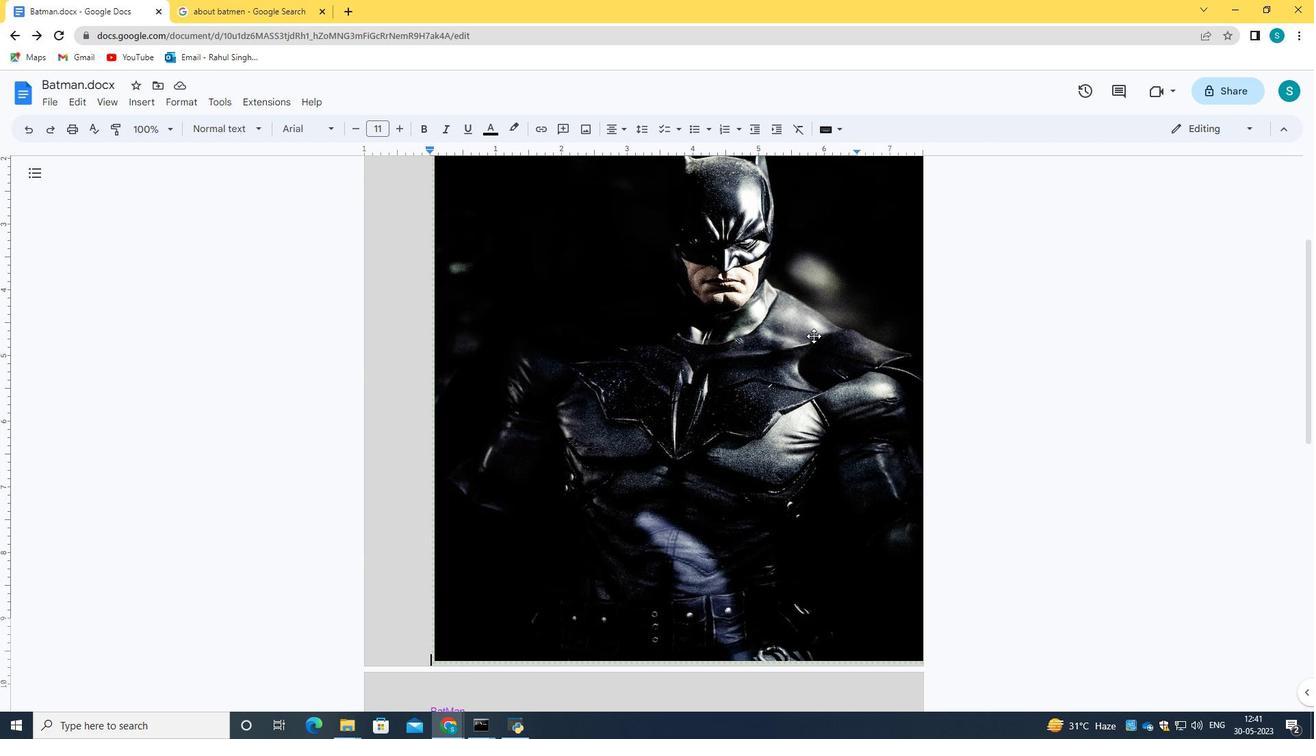 
Action: Mouse scrolled (813, 336) with delta (0, 0)
Screenshot: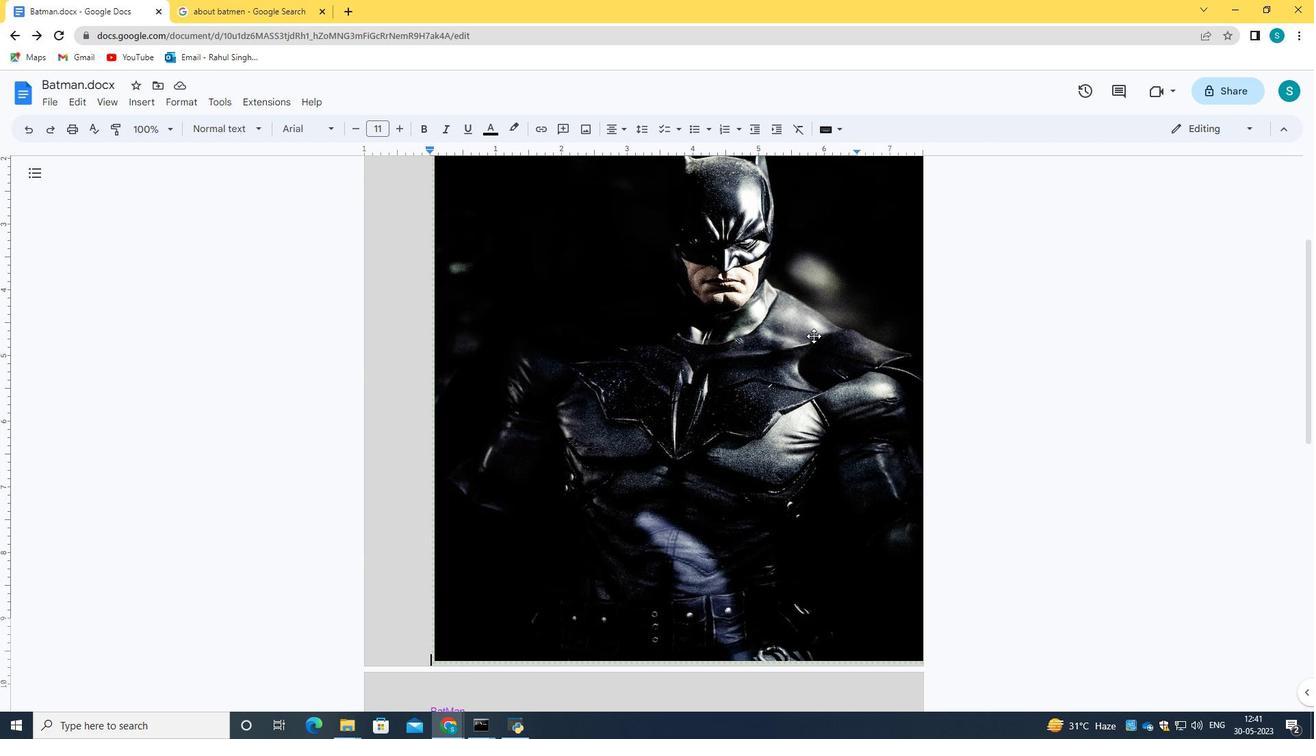 
Action: Mouse scrolled (813, 336) with delta (0, 0)
Screenshot: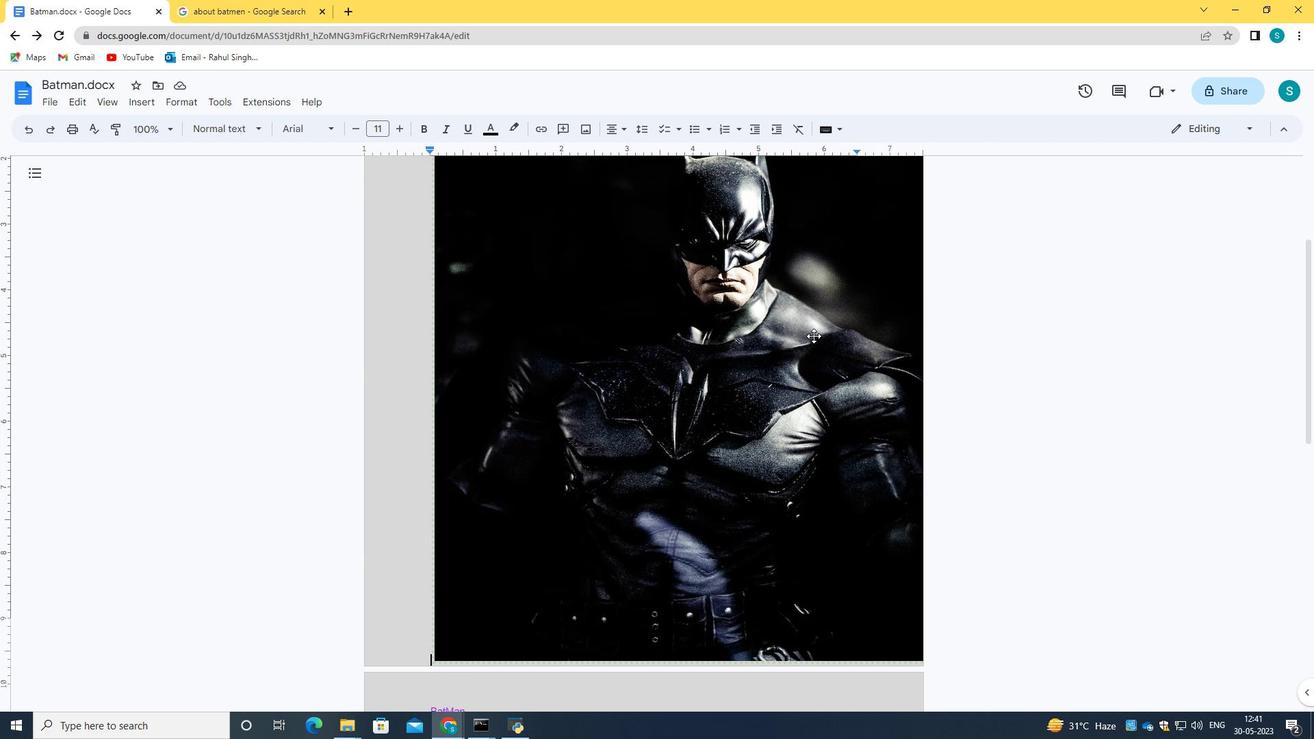 
Action: Mouse scrolled (813, 336) with delta (0, 0)
Screenshot: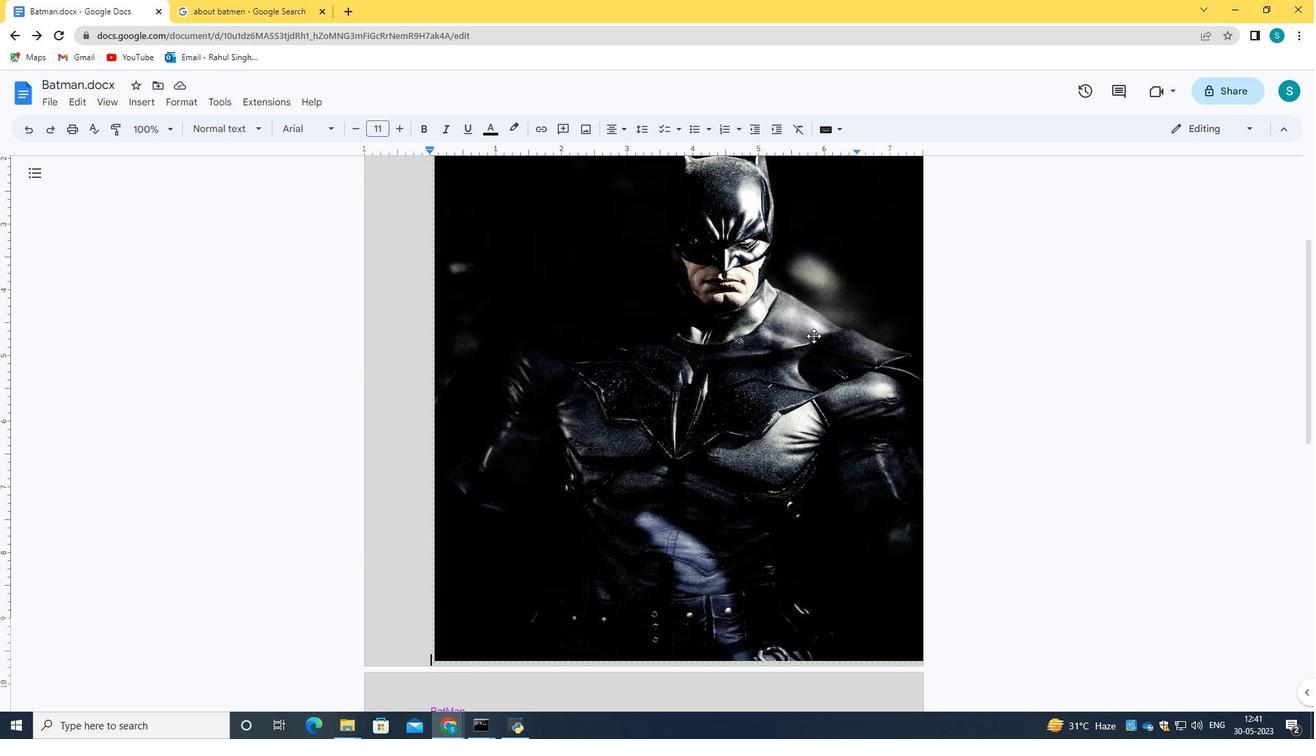 
Action: Mouse moved to (1245, 128)
Screenshot: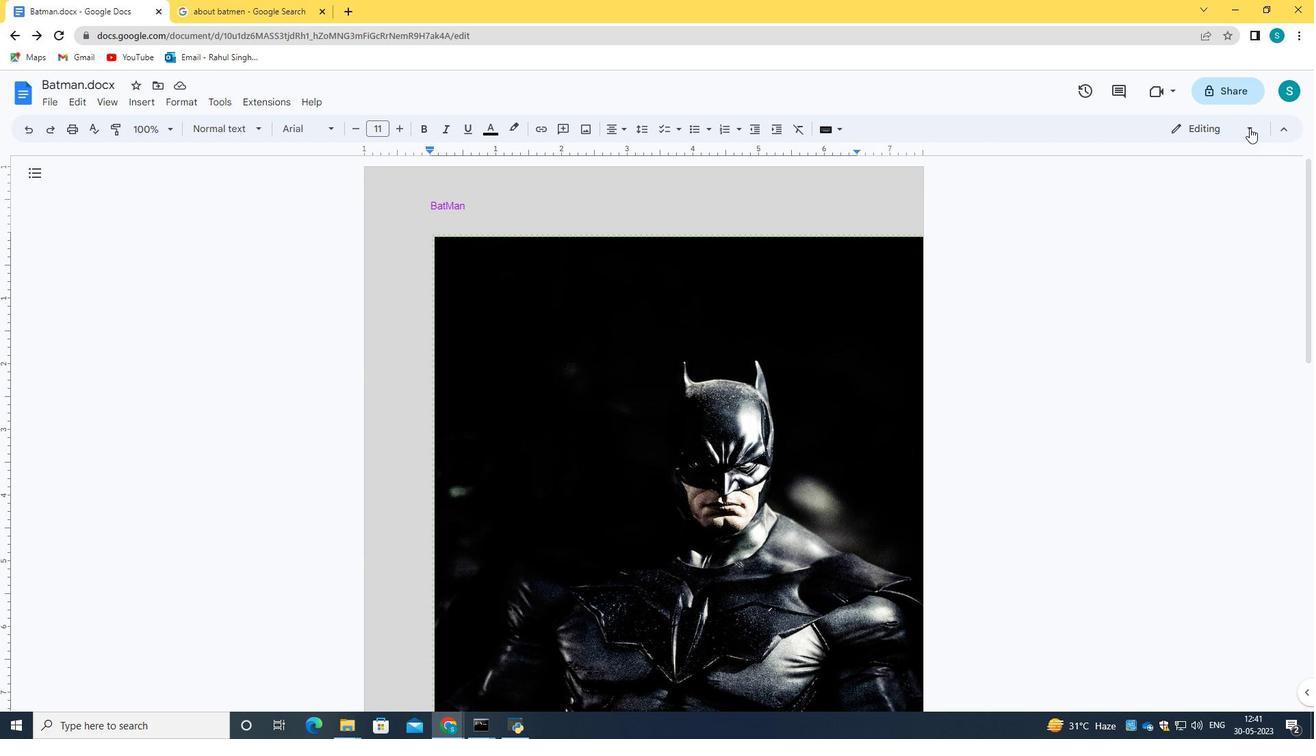 
Action: Mouse pressed left at (1245, 128)
Screenshot: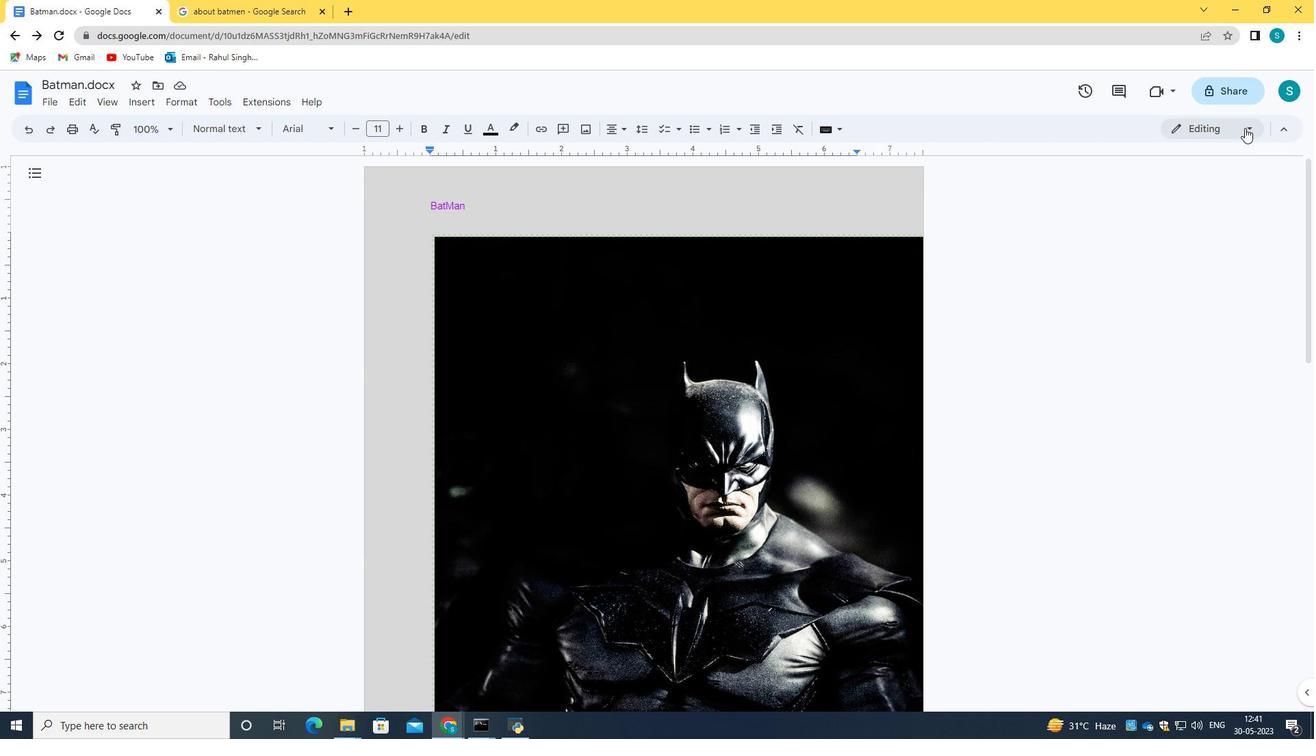 
Action: Mouse moved to (1123, 366)
Screenshot: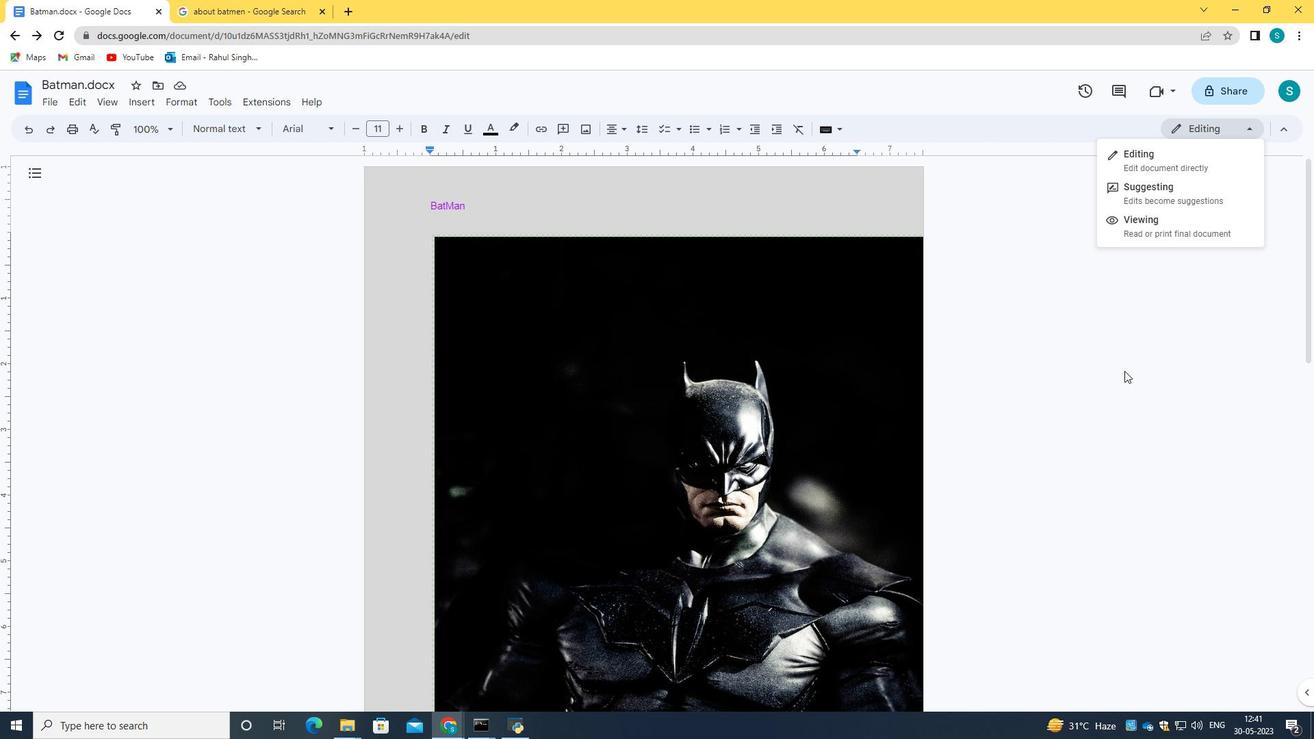 
Action: Mouse scrolled (1123, 366) with delta (0, 0)
Screenshot: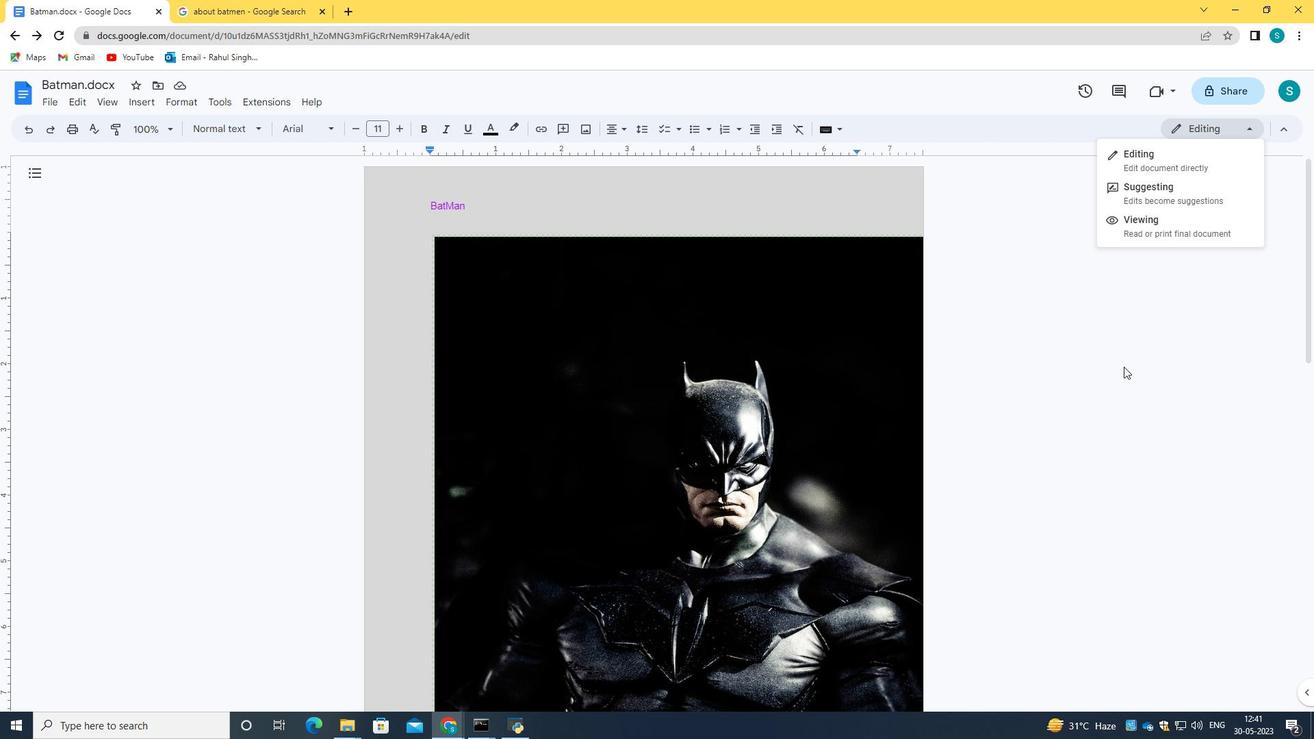
Action: Mouse scrolled (1123, 366) with delta (0, 0)
Screenshot: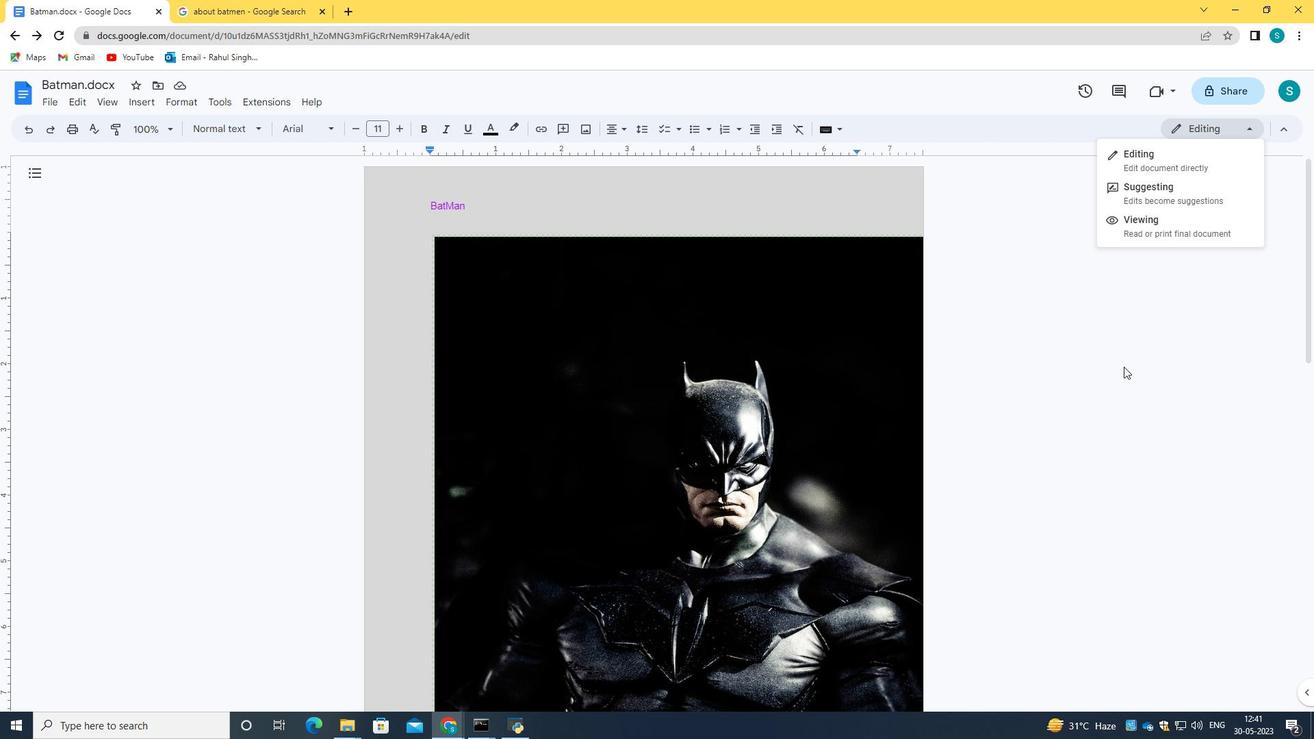 
Action: Mouse scrolled (1123, 366) with delta (0, 0)
Screenshot: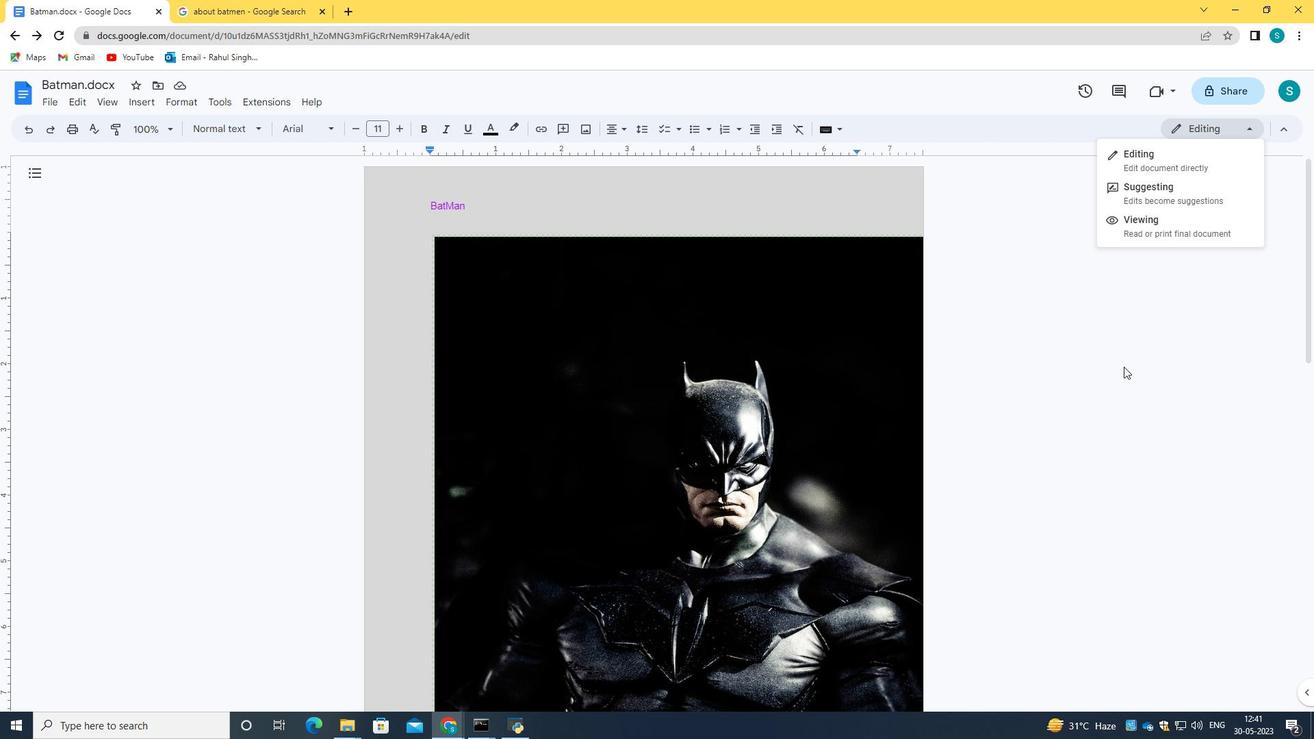 
Action: Mouse scrolled (1123, 366) with delta (0, 0)
Screenshot: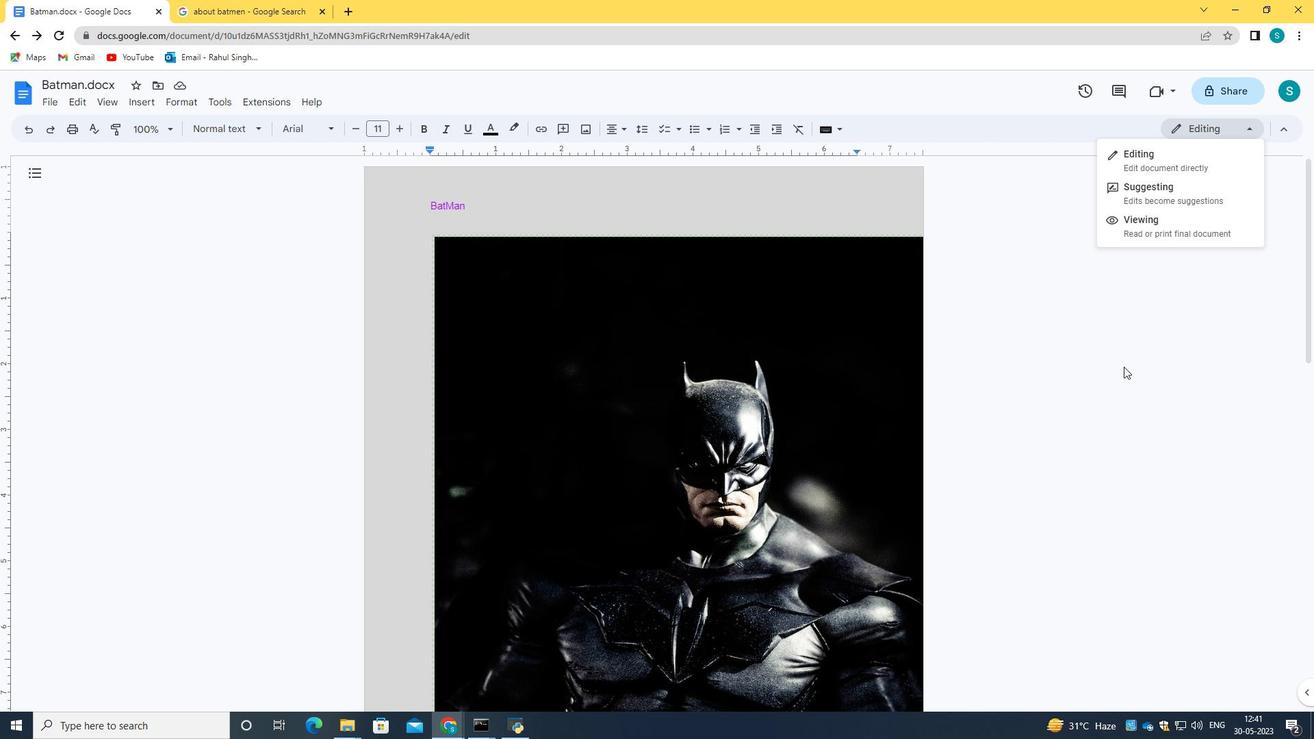 
Action: Mouse scrolled (1123, 366) with delta (0, 0)
Screenshot: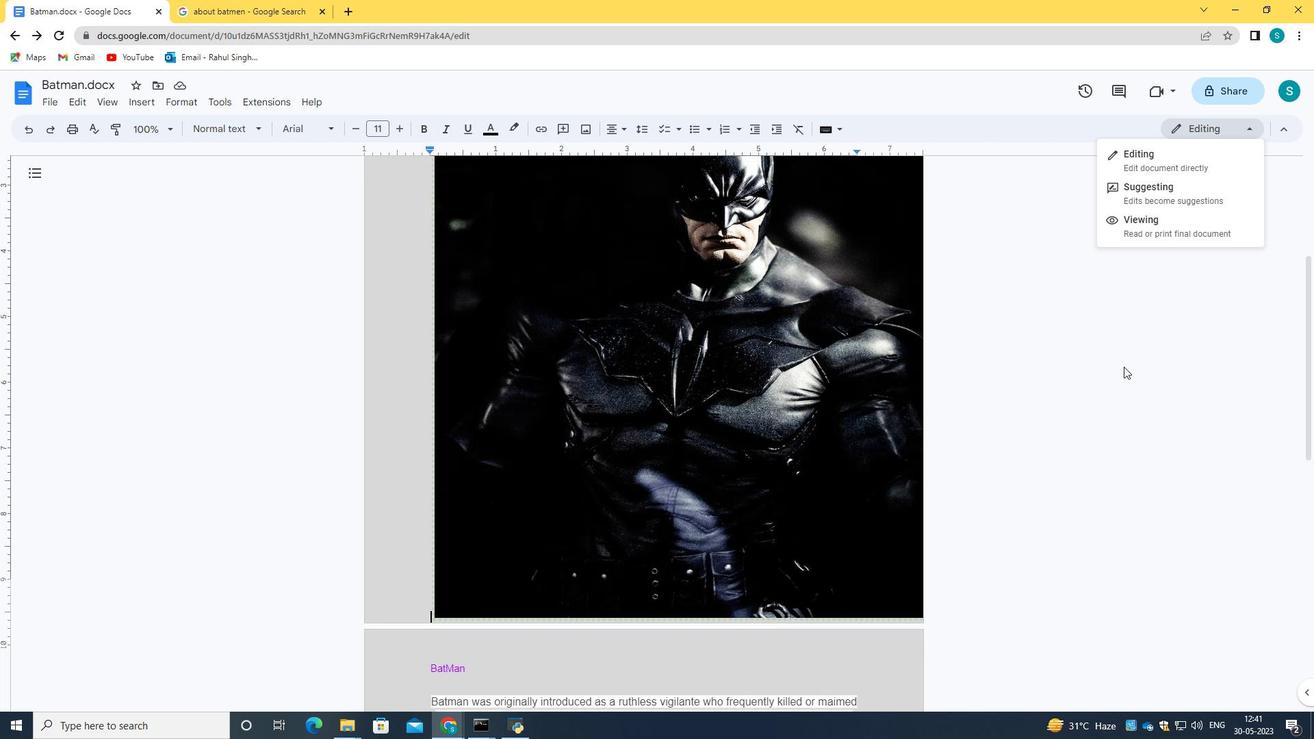 
Action: Mouse scrolled (1123, 366) with delta (0, 0)
Screenshot: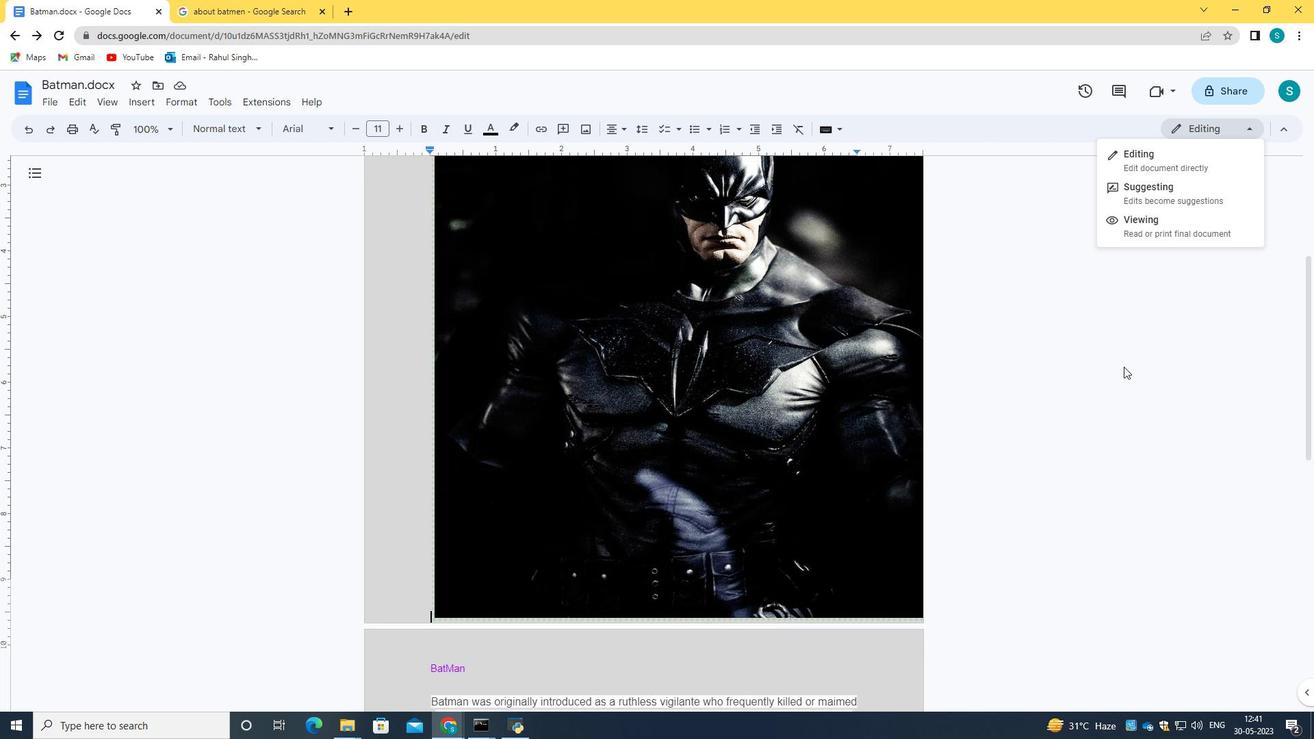 
Action: Mouse scrolled (1123, 366) with delta (0, 0)
Screenshot: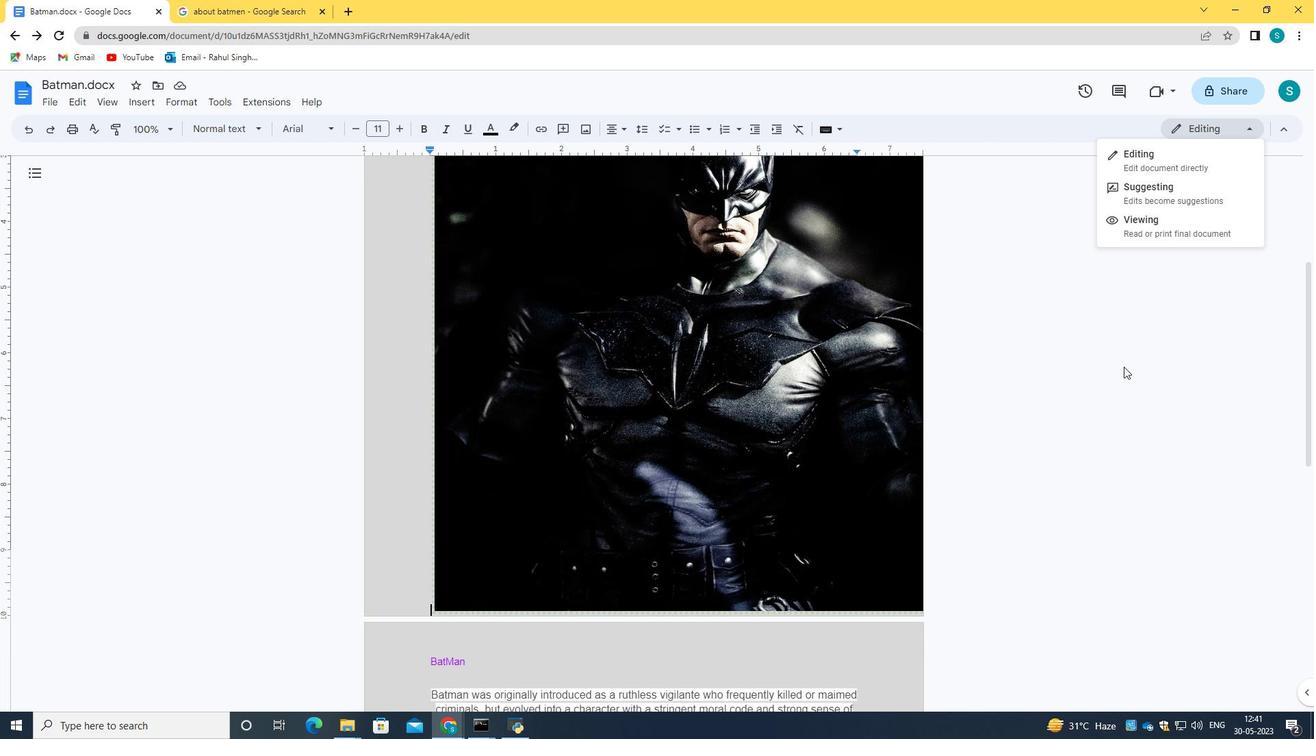 
Action: Mouse scrolled (1123, 366) with delta (0, 0)
Screenshot: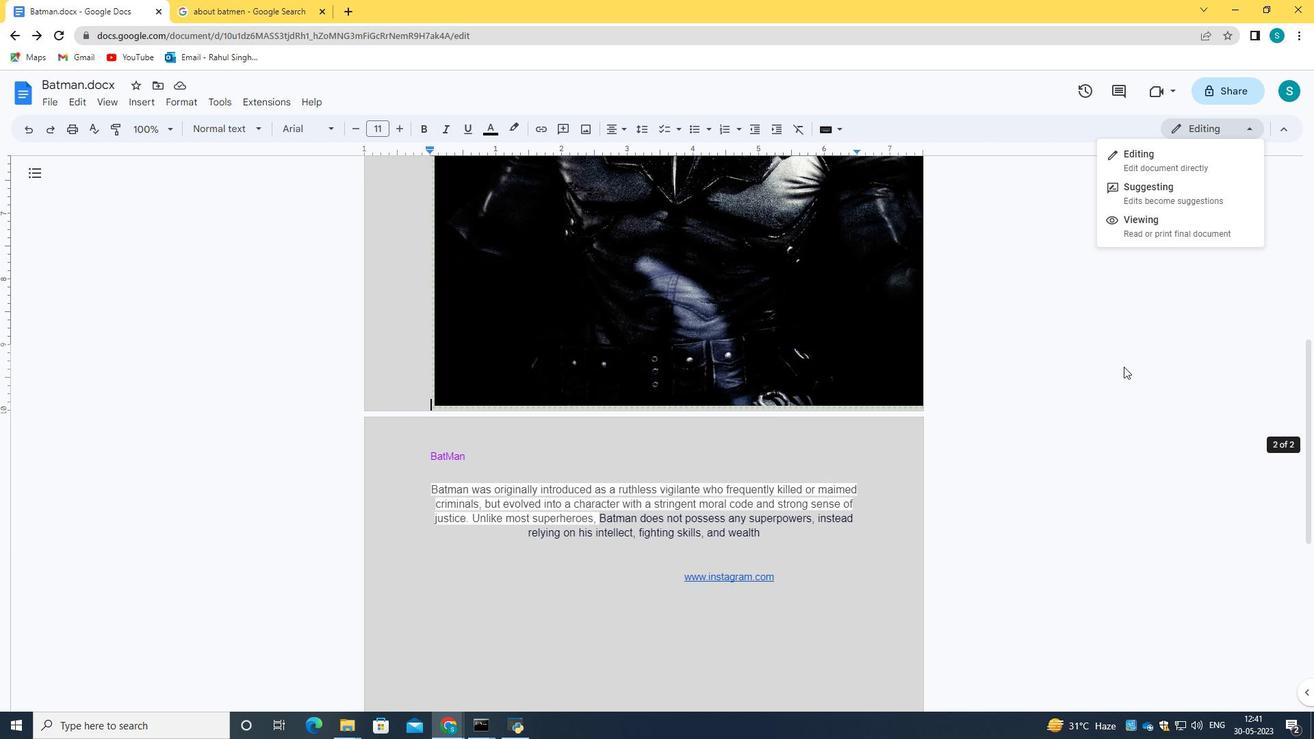 
Action: Mouse scrolled (1123, 366) with delta (0, 0)
Screenshot: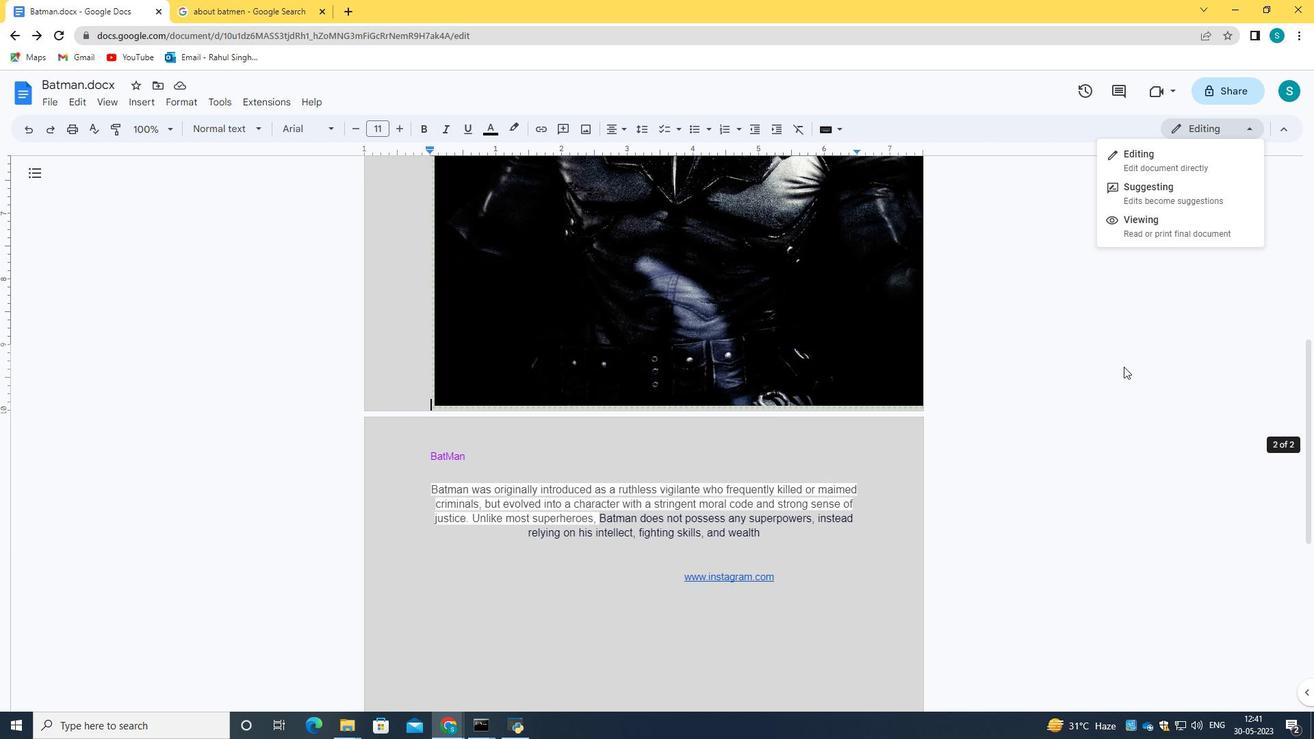 
Action: Mouse scrolled (1123, 367) with delta (0, 0)
Screenshot: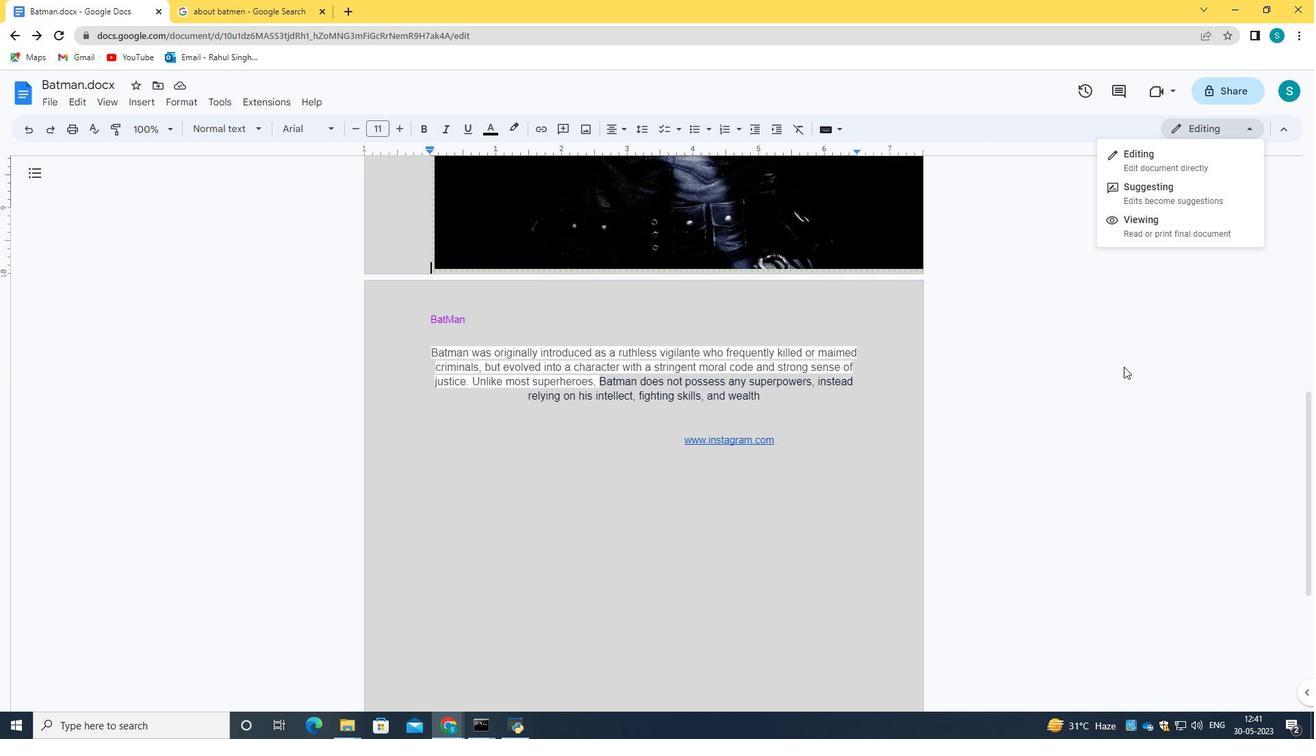 
Action: Mouse scrolled (1123, 367) with delta (0, 0)
Screenshot: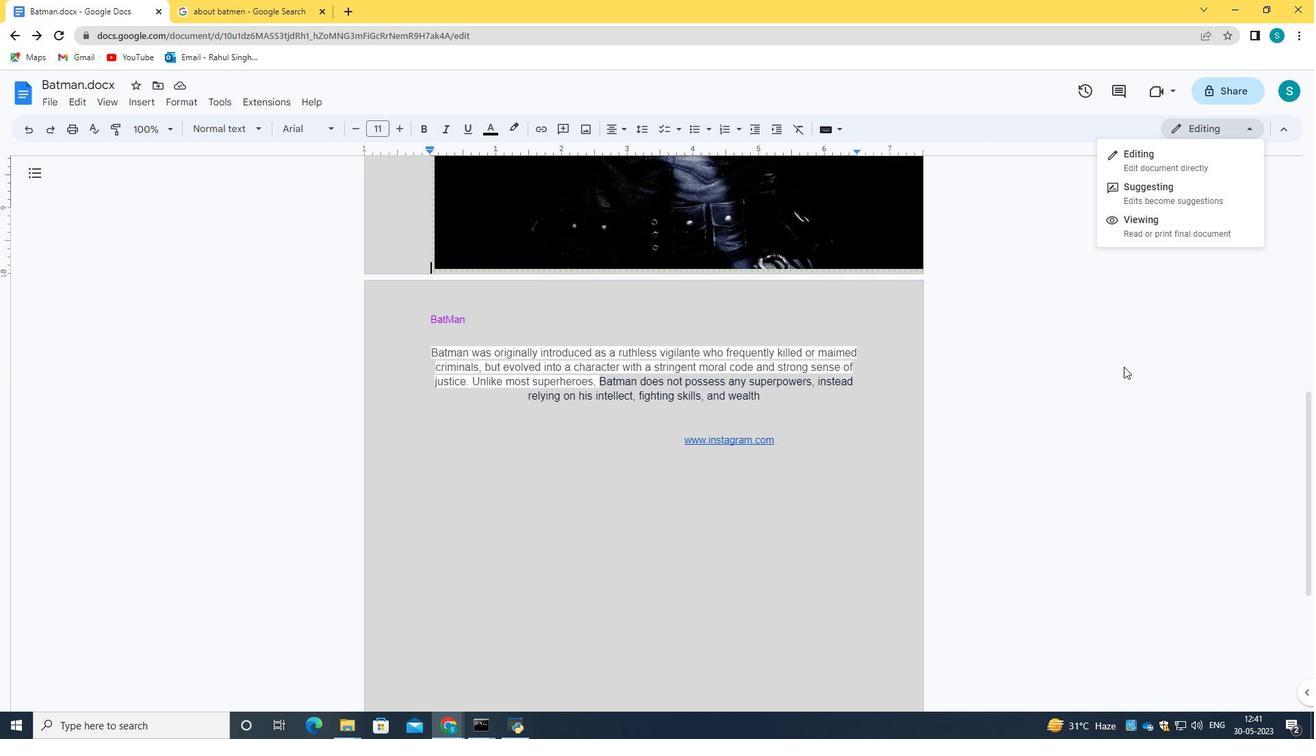 
Action: Mouse scrolled (1123, 367) with delta (0, 0)
Screenshot: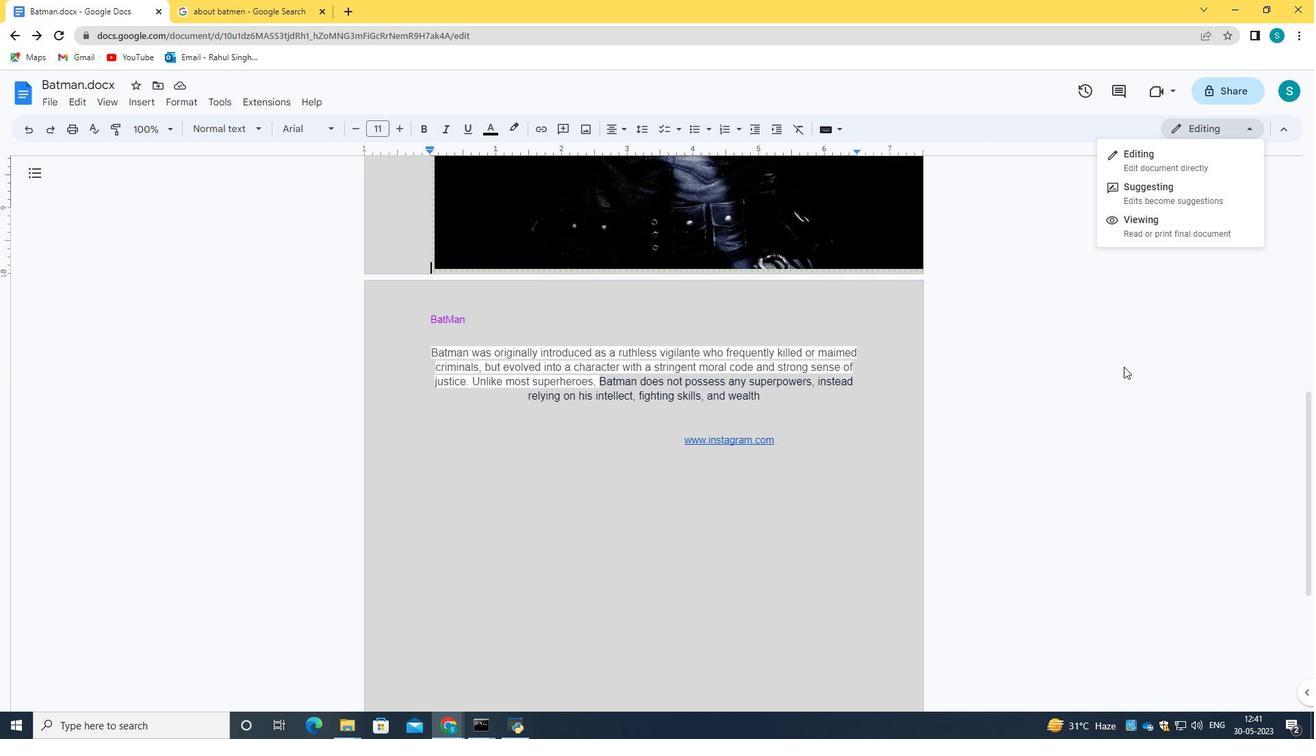 
Action: Mouse scrolled (1123, 367) with delta (0, 0)
Screenshot: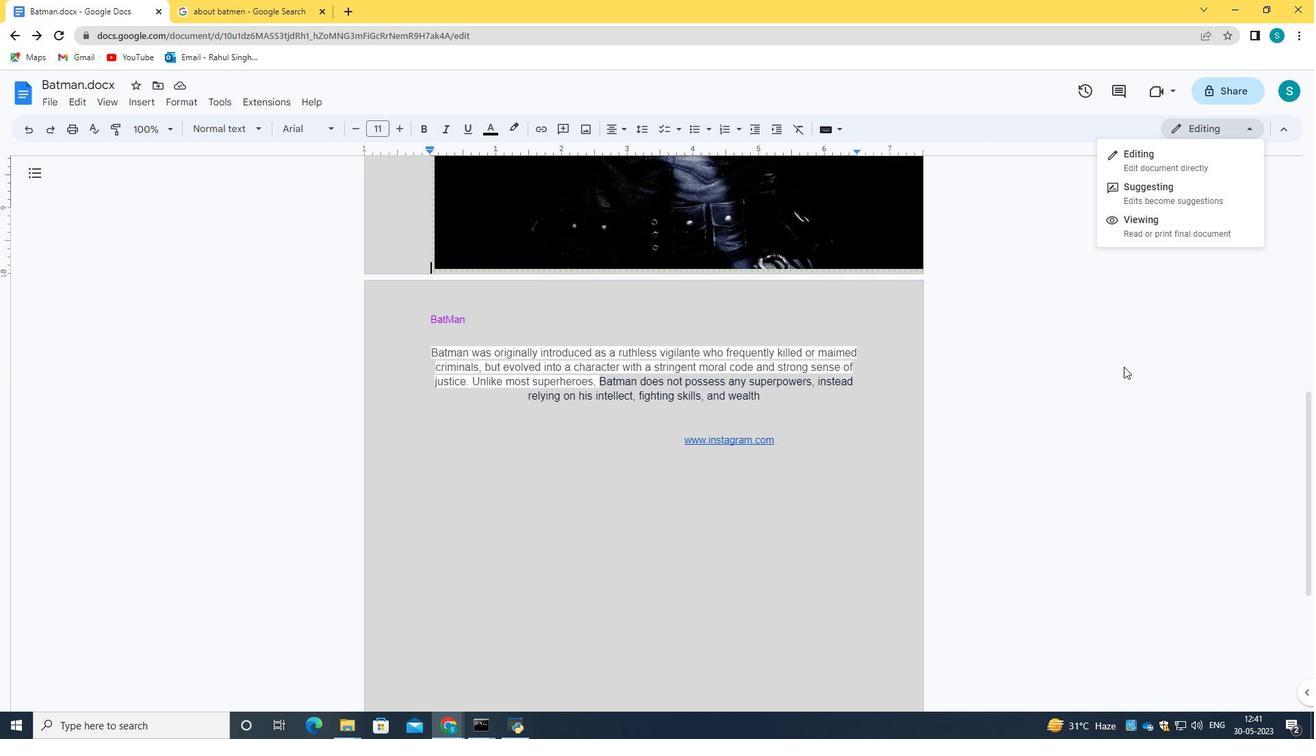 
Action: Mouse scrolled (1123, 367) with delta (0, 0)
Screenshot: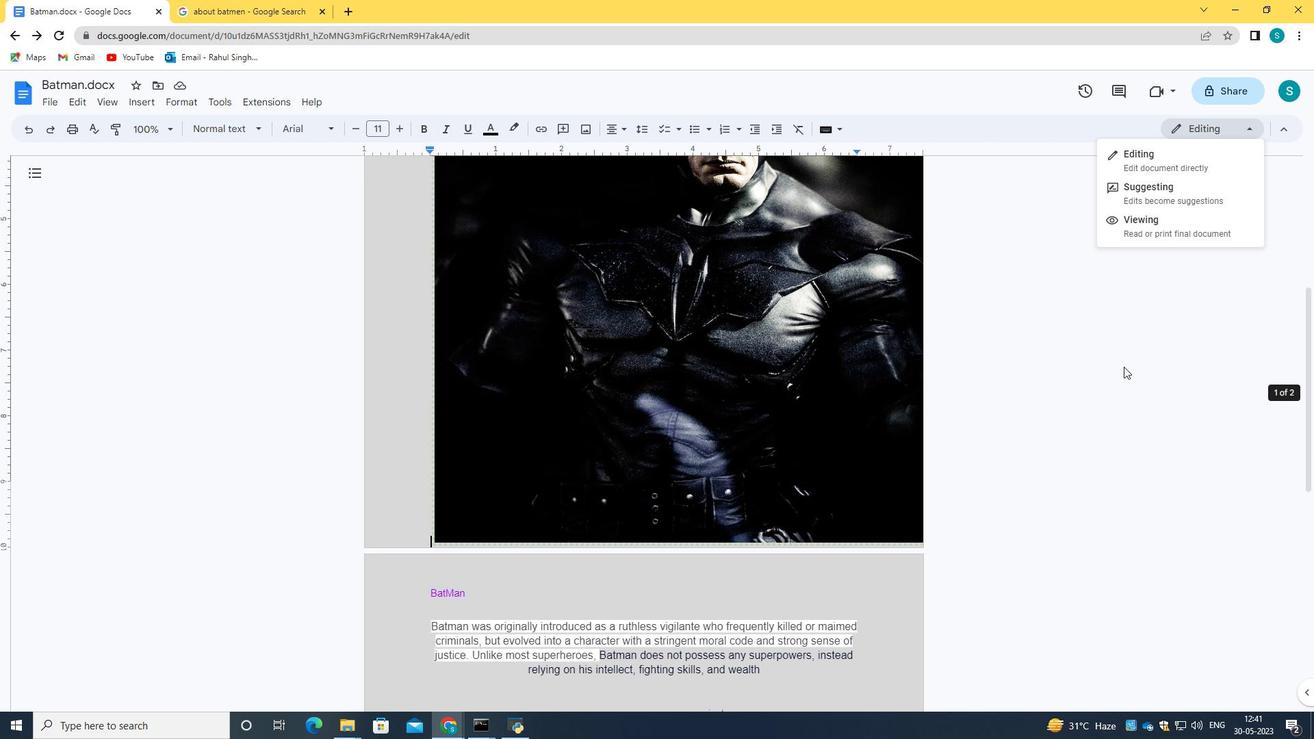 
Action: Mouse scrolled (1123, 367) with delta (0, 0)
Screenshot: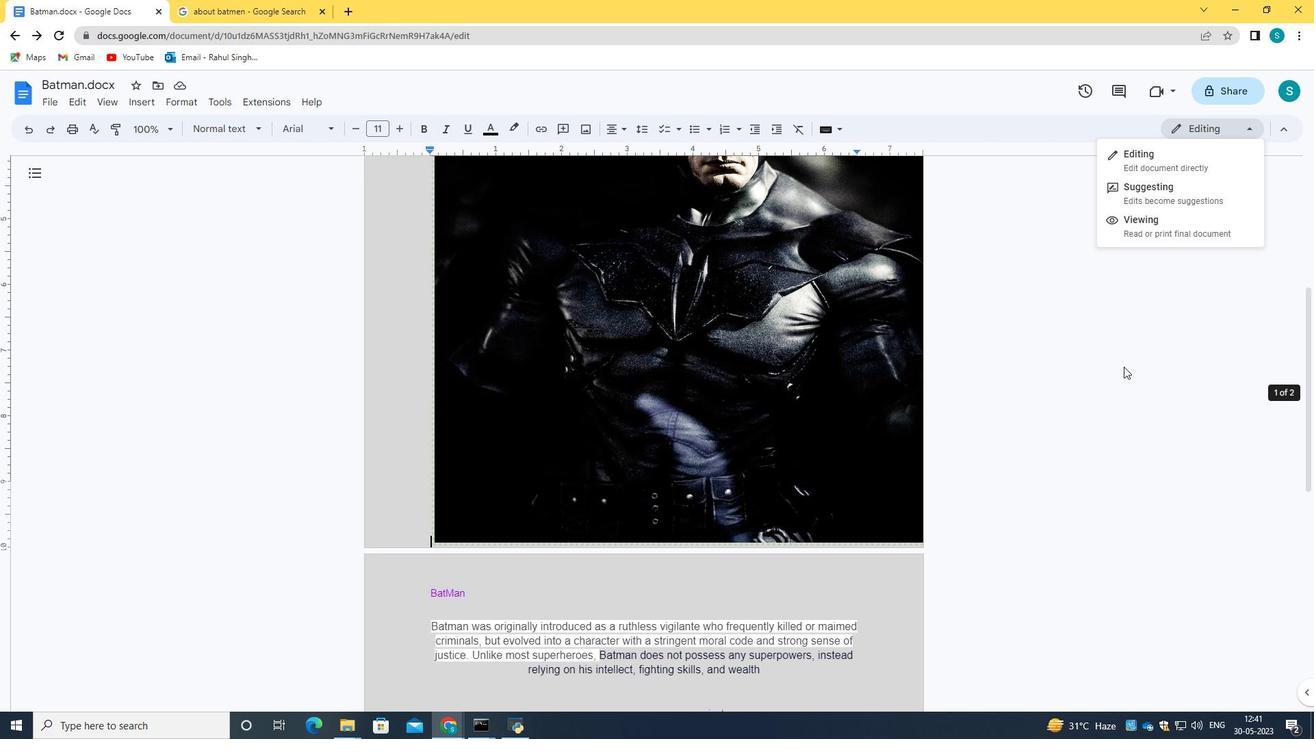 
Action: Mouse scrolled (1123, 367) with delta (0, 0)
Screenshot: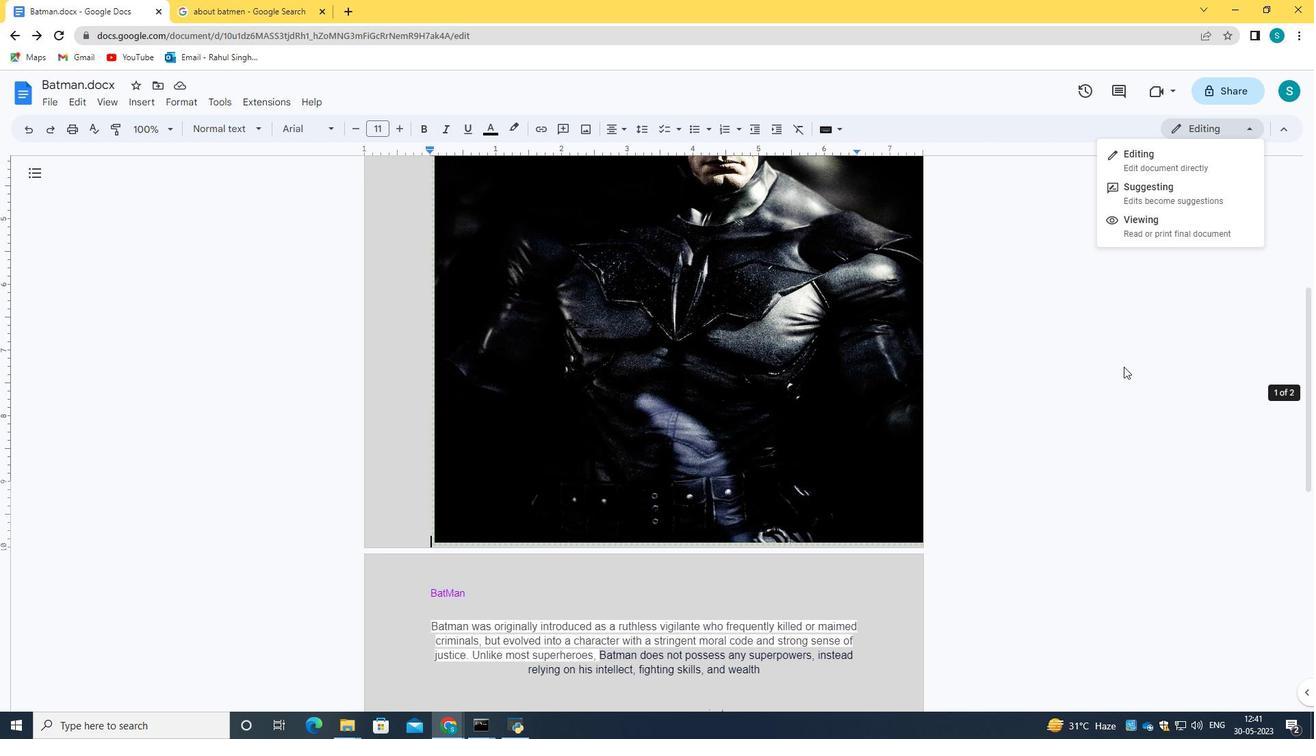 
Action: Mouse moved to (1145, 317)
Screenshot: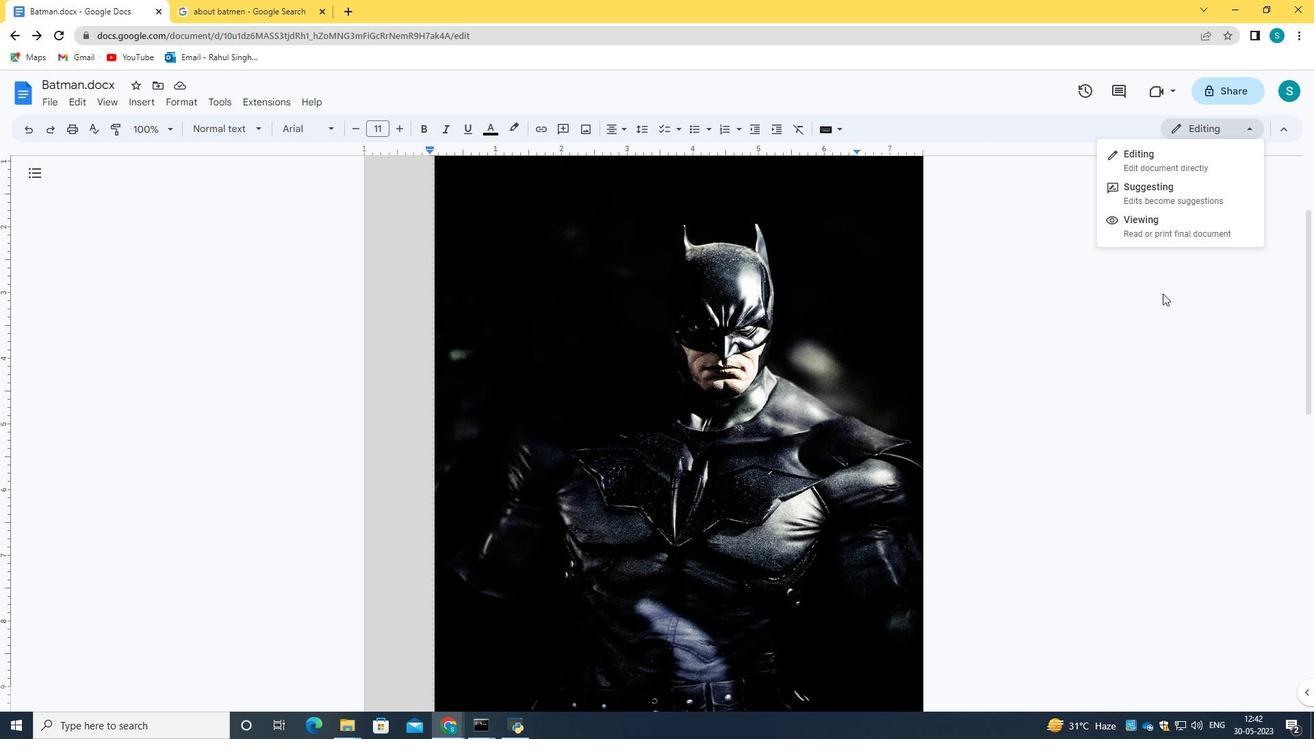 
Action: Mouse scrolled (1145, 318) with delta (0, 0)
Screenshot: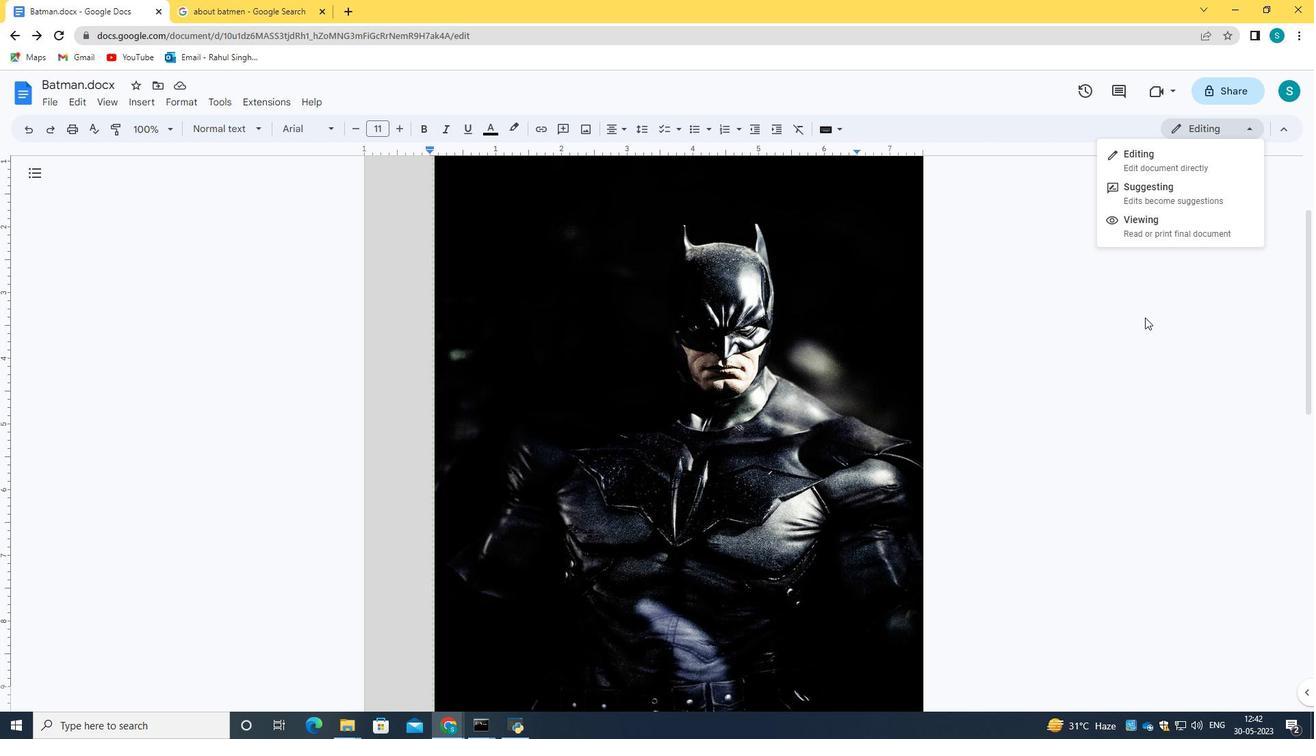
Action: Mouse scrolled (1145, 318) with delta (0, 0)
Screenshot: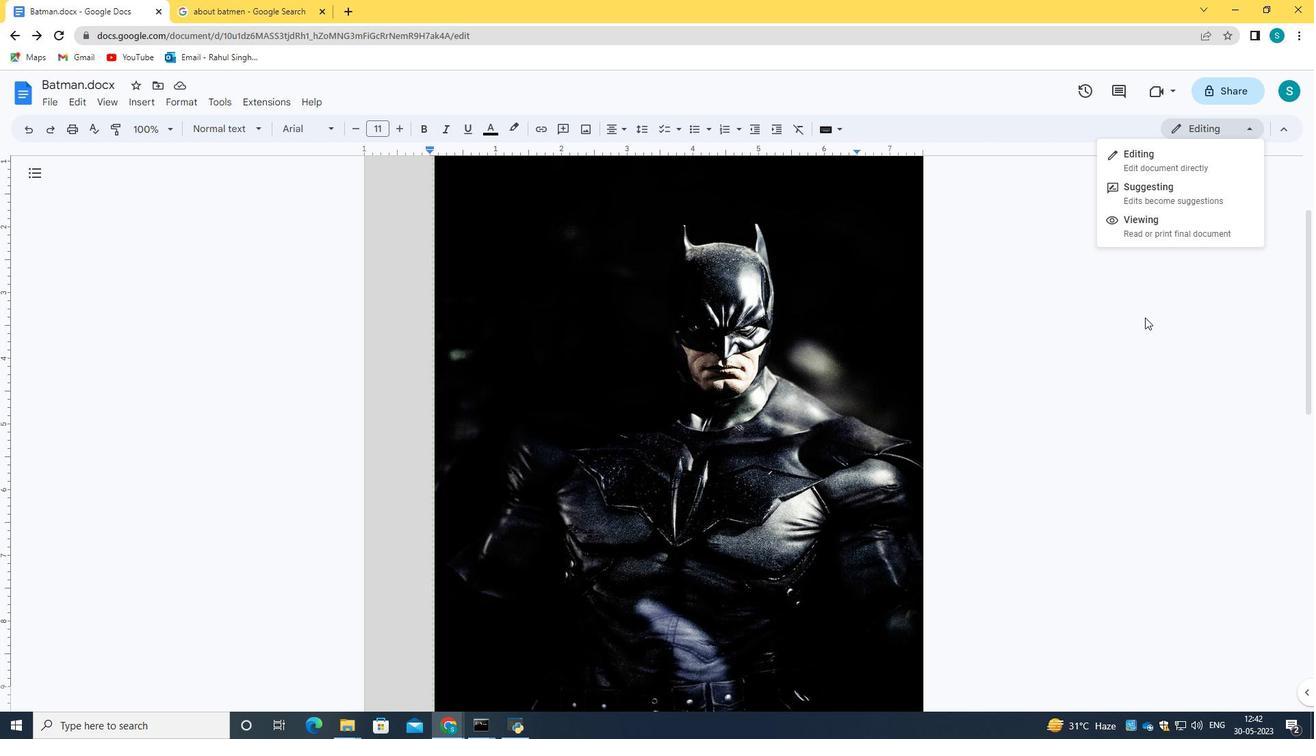 
Action: Mouse scrolled (1145, 318) with delta (0, 0)
Screenshot: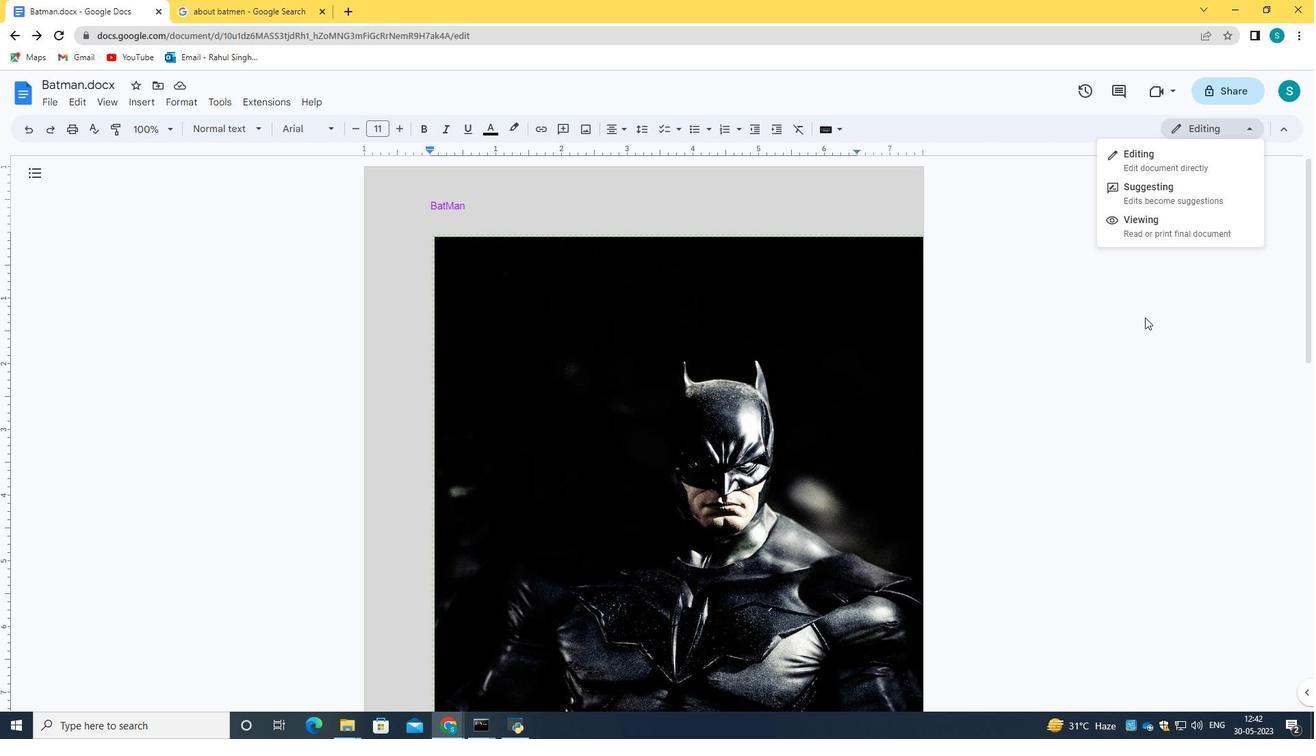 
Action: Mouse scrolled (1145, 318) with delta (0, 0)
Screenshot: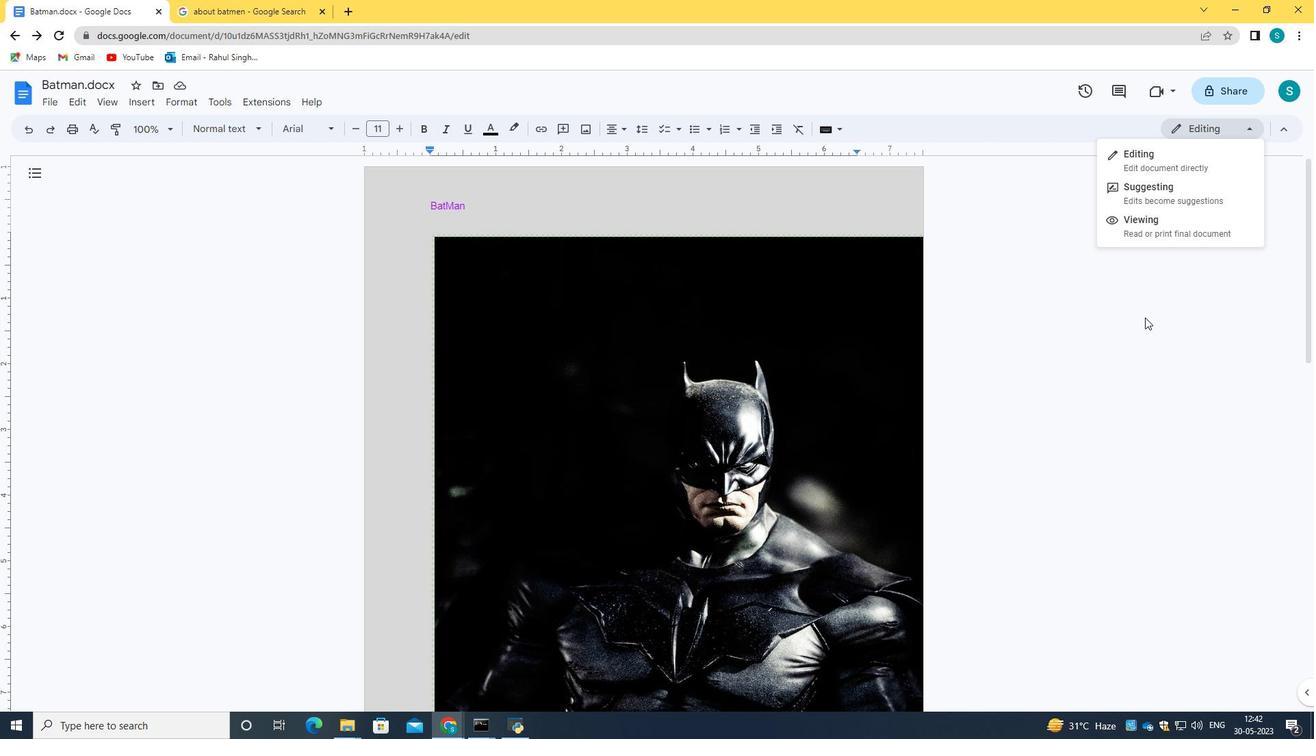 
Action: Mouse scrolled (1145, 318) with delta (0, 0)
Screenshot: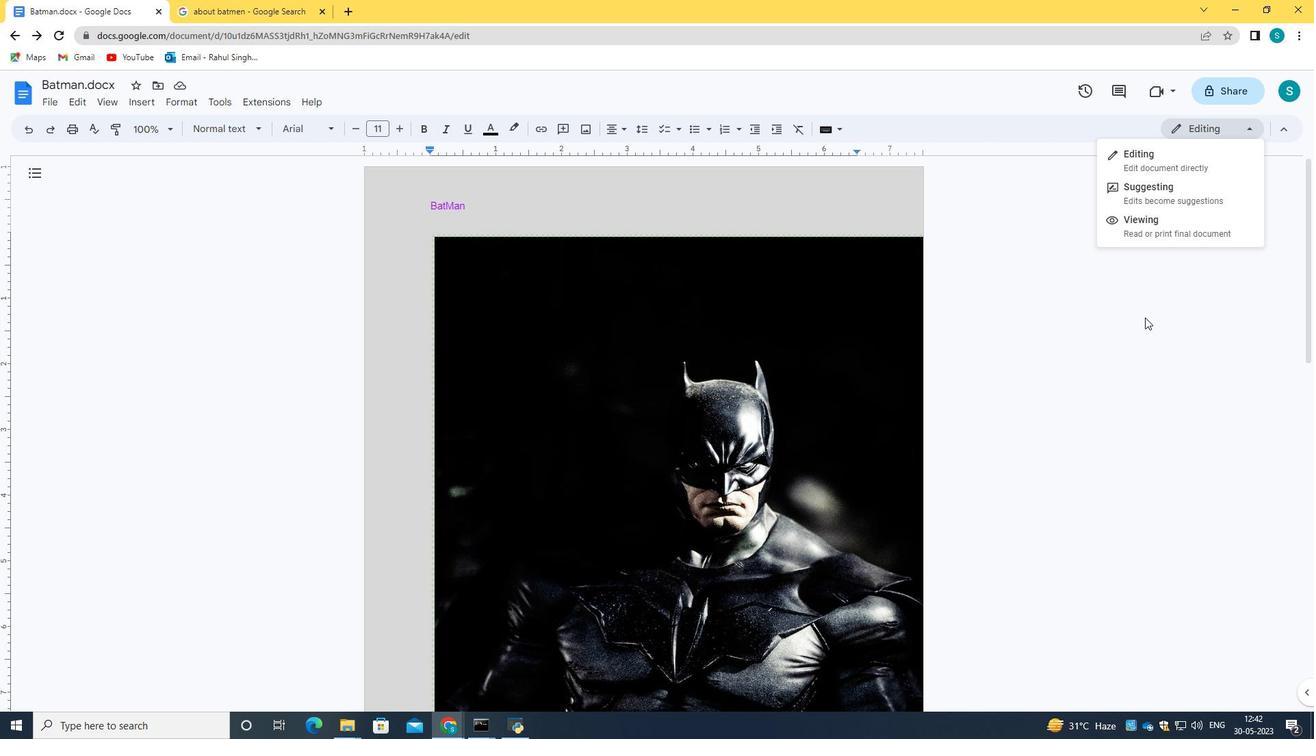 
Action: Mouse moved to (116, 97)
Screenshot: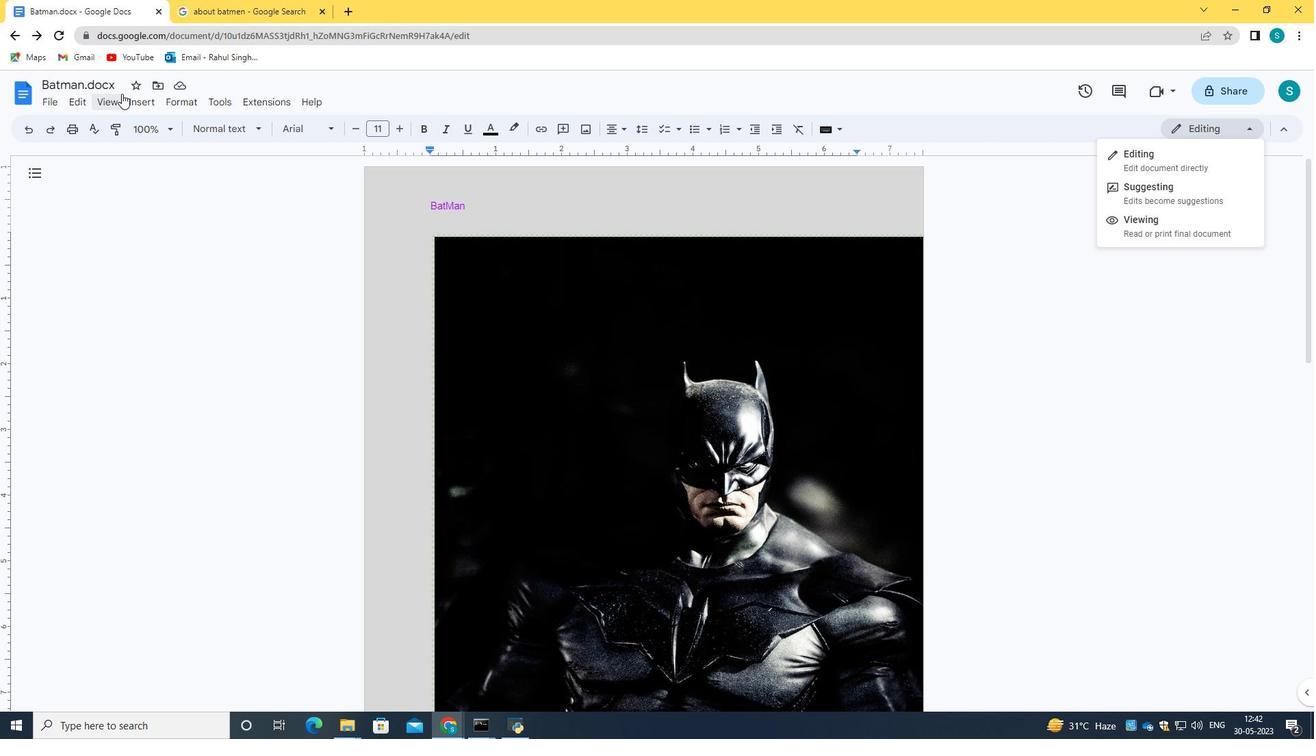 
Action: Mouse pressed left at (116, 97)
Screenshot: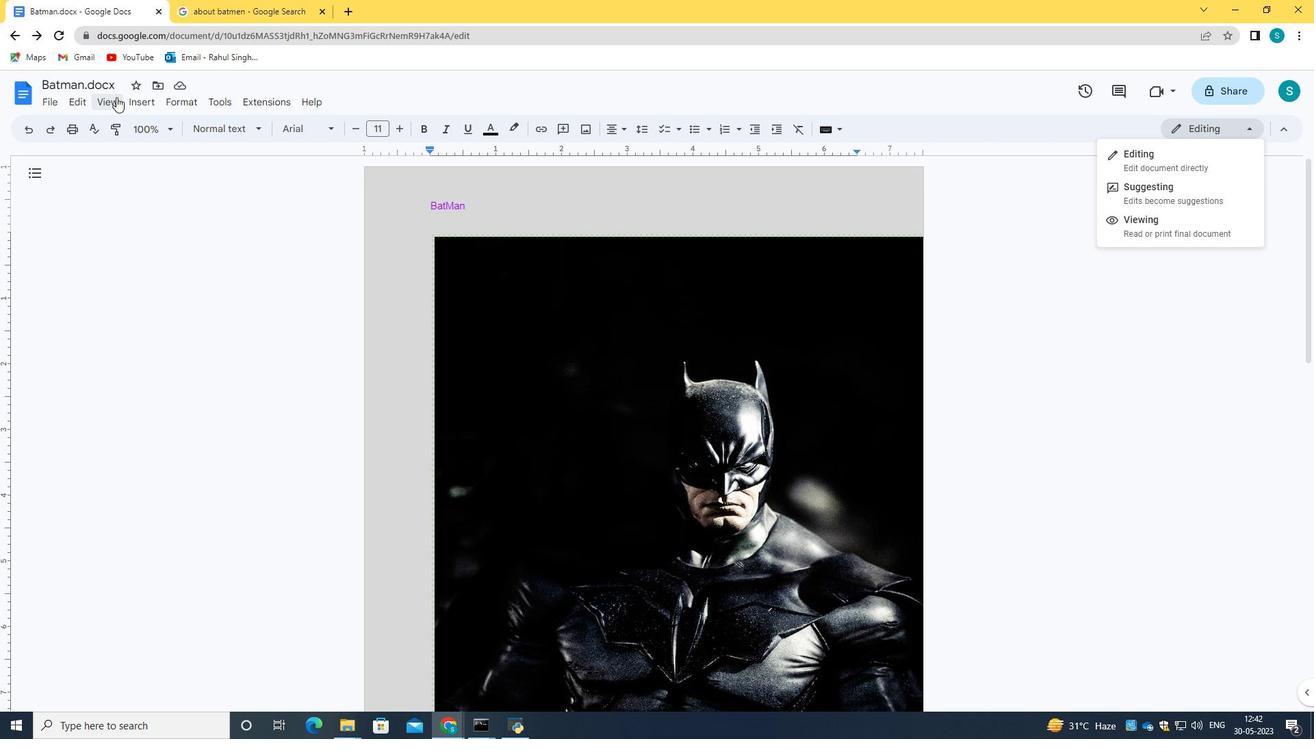 
Action: Mouse moved to (169, 254)
Screenshot: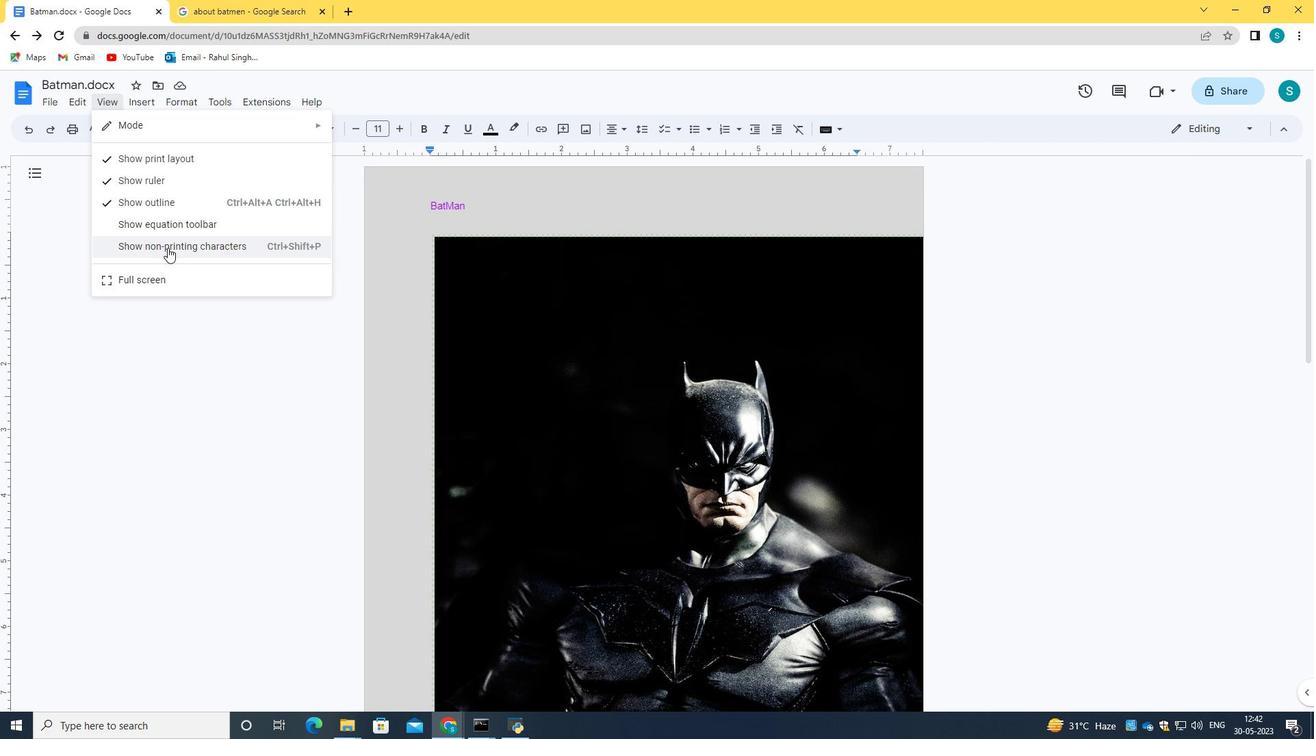 
Action: Mouse pressed left at (169, 254)
Screenshot: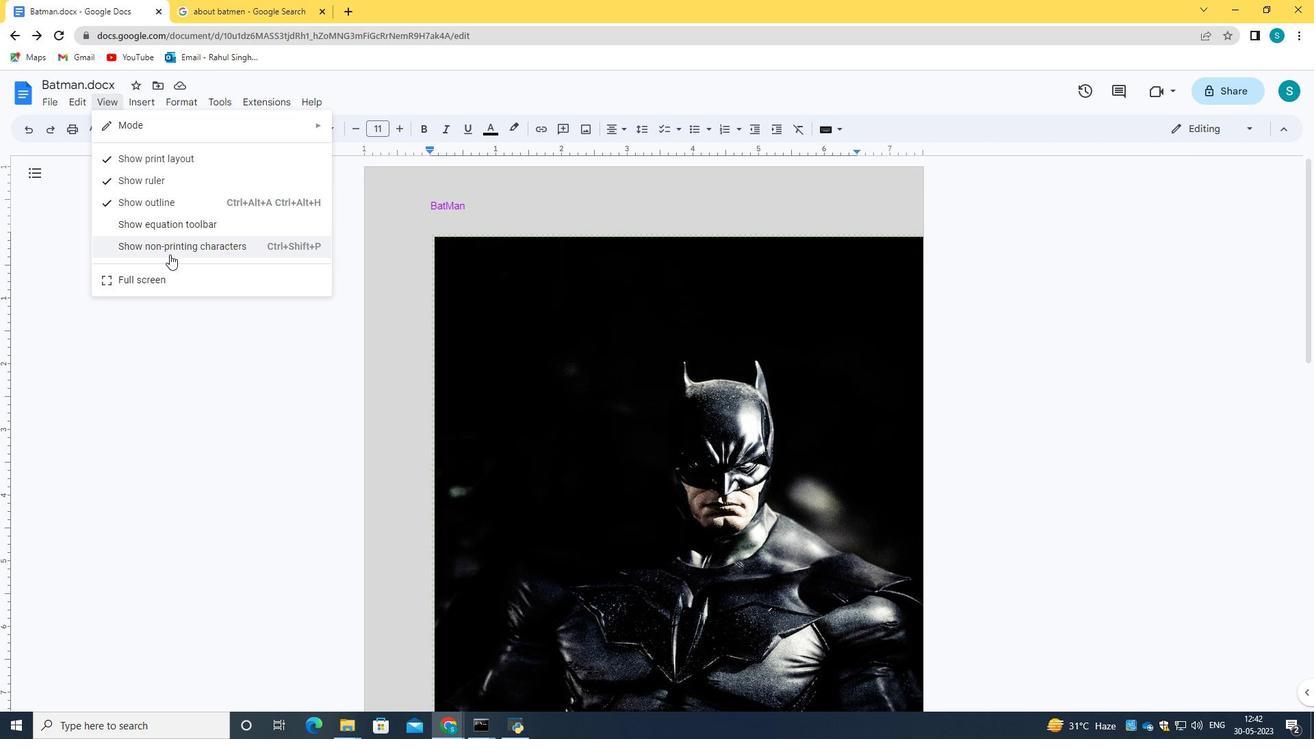 
Action: Mouse moved to (667, 244)
Screenshot: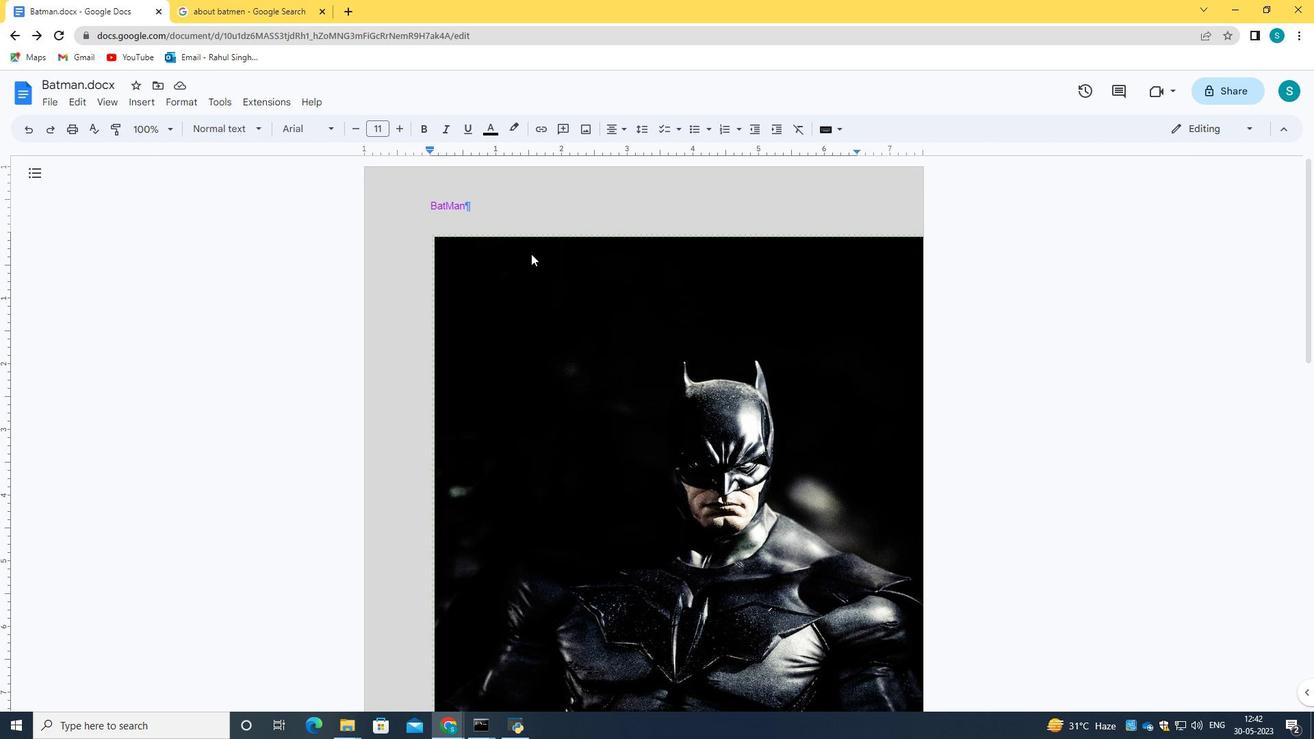 
Action: Mouse scrolled (667, 243) with delta (0, 0)
Screenshot: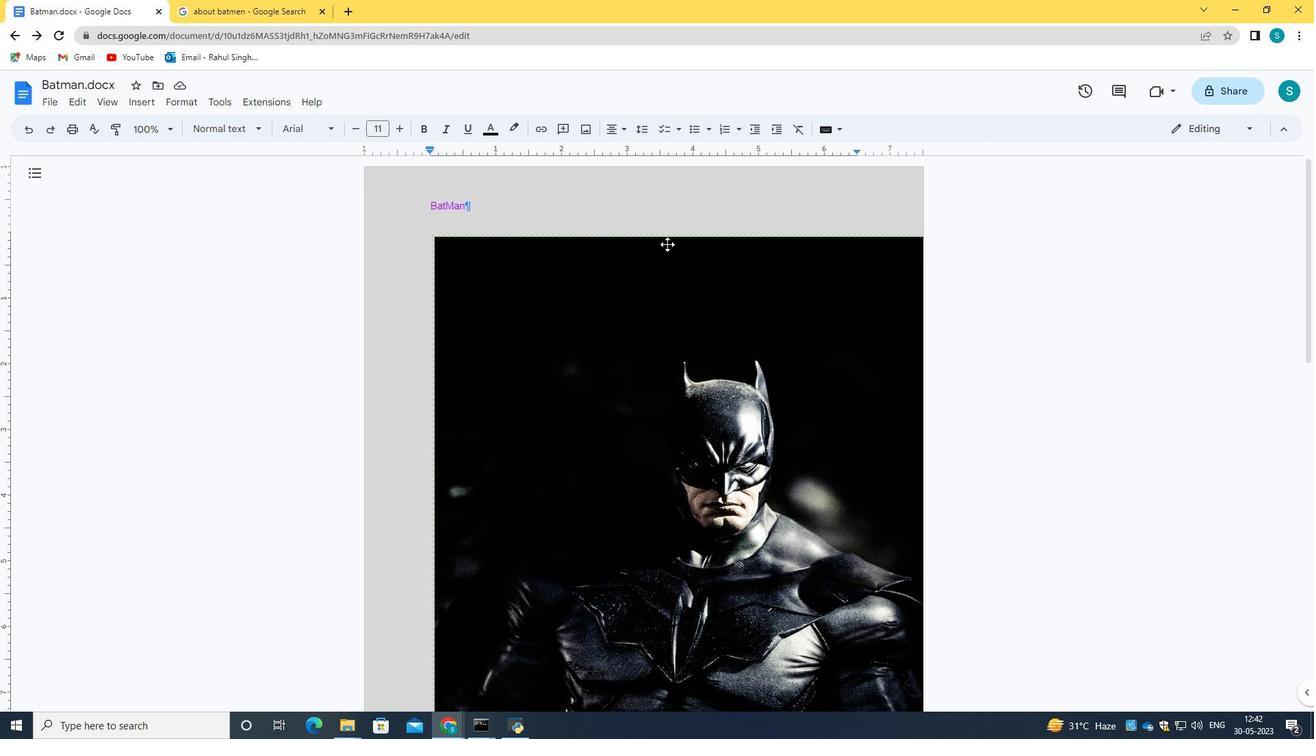 
Action: Mouse scrolled (667, 245) with delta (0, 0)
Screenshot: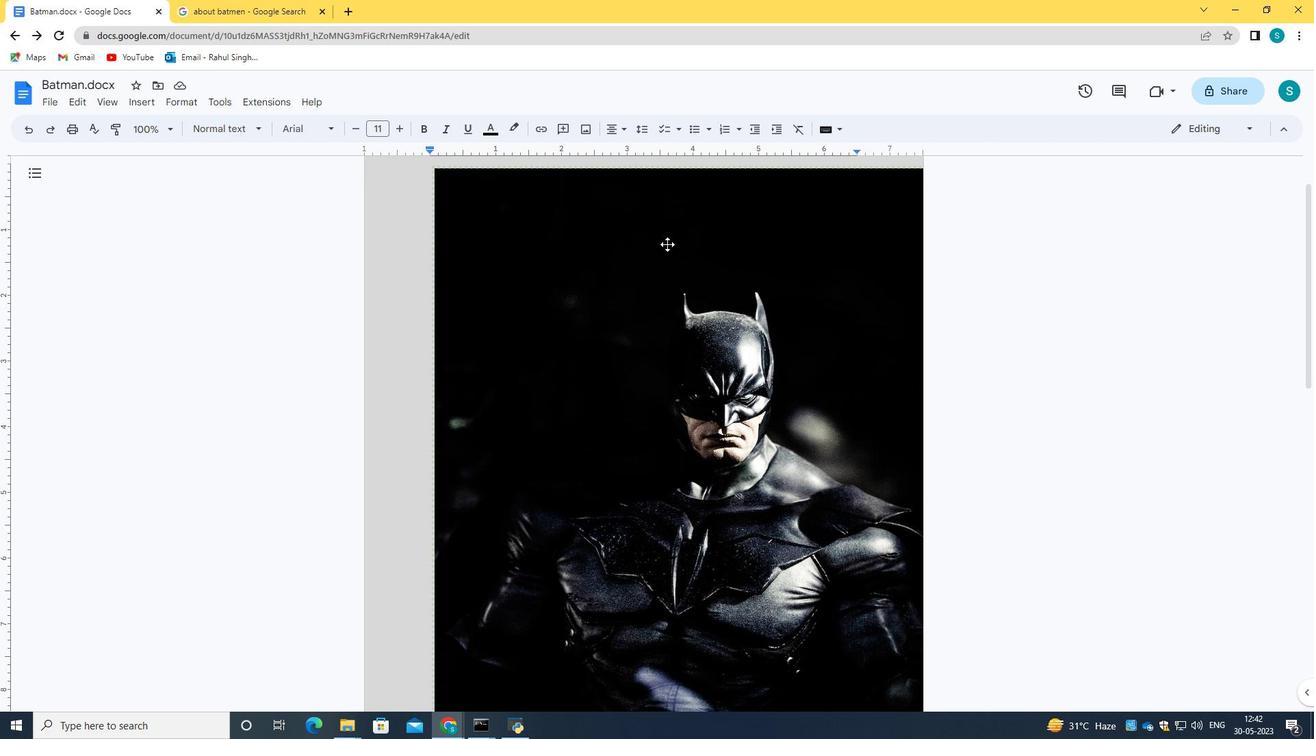 
Action: Mouse moved to (539, 235)
Screenshot: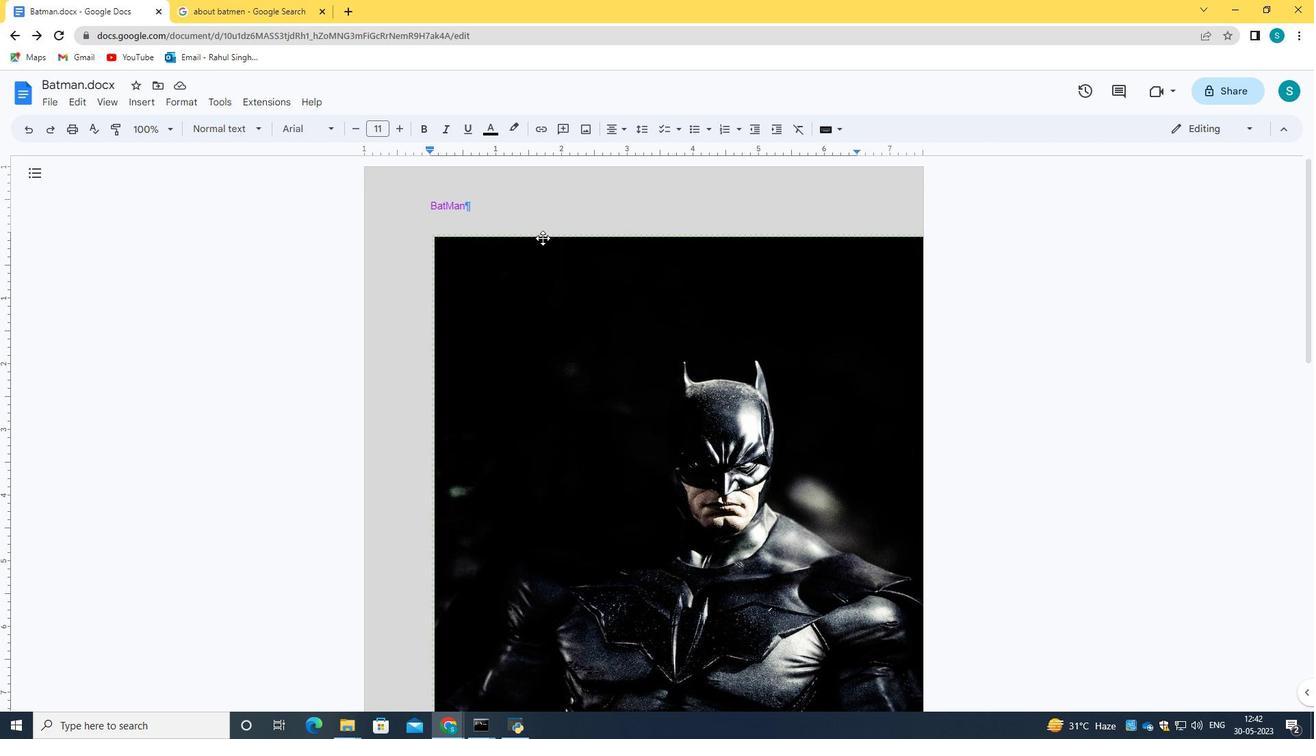 
Action: Mouse pressed left at (539, 235)
Screenshot: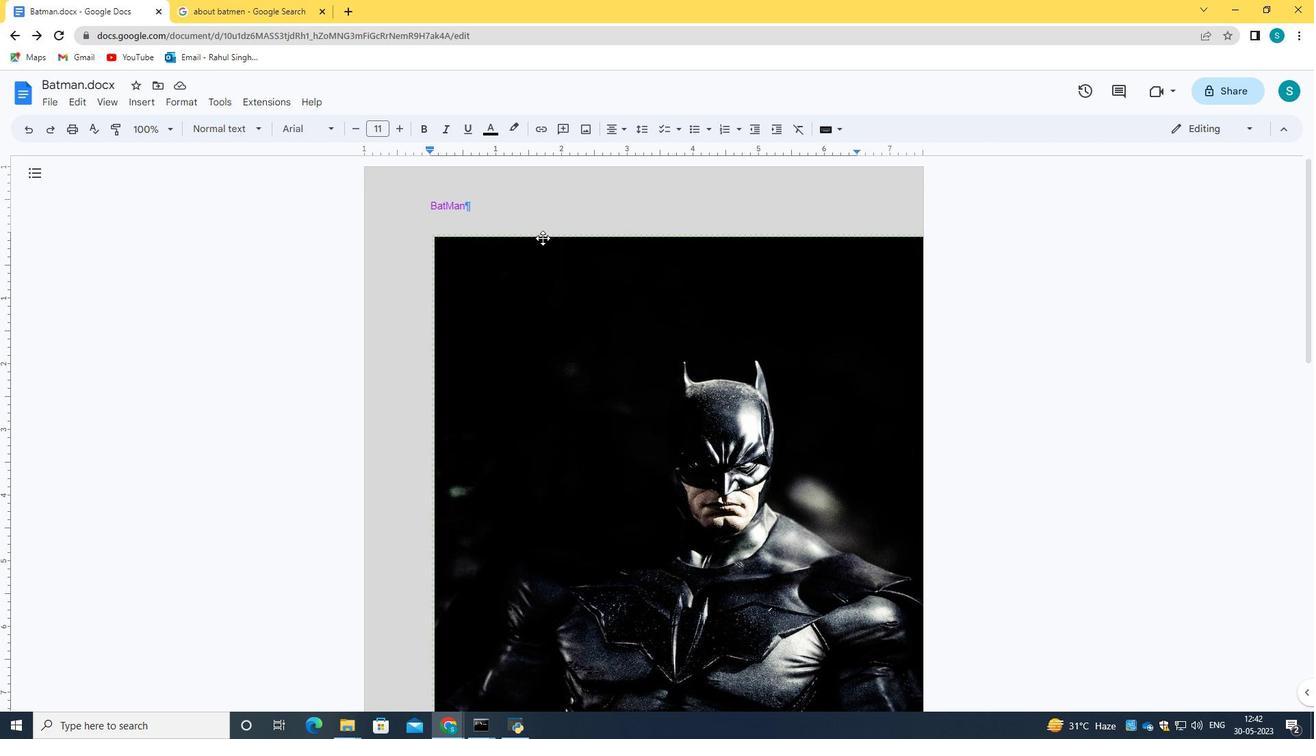 
Action: Mouse moved to (587, 287)
Screenshot: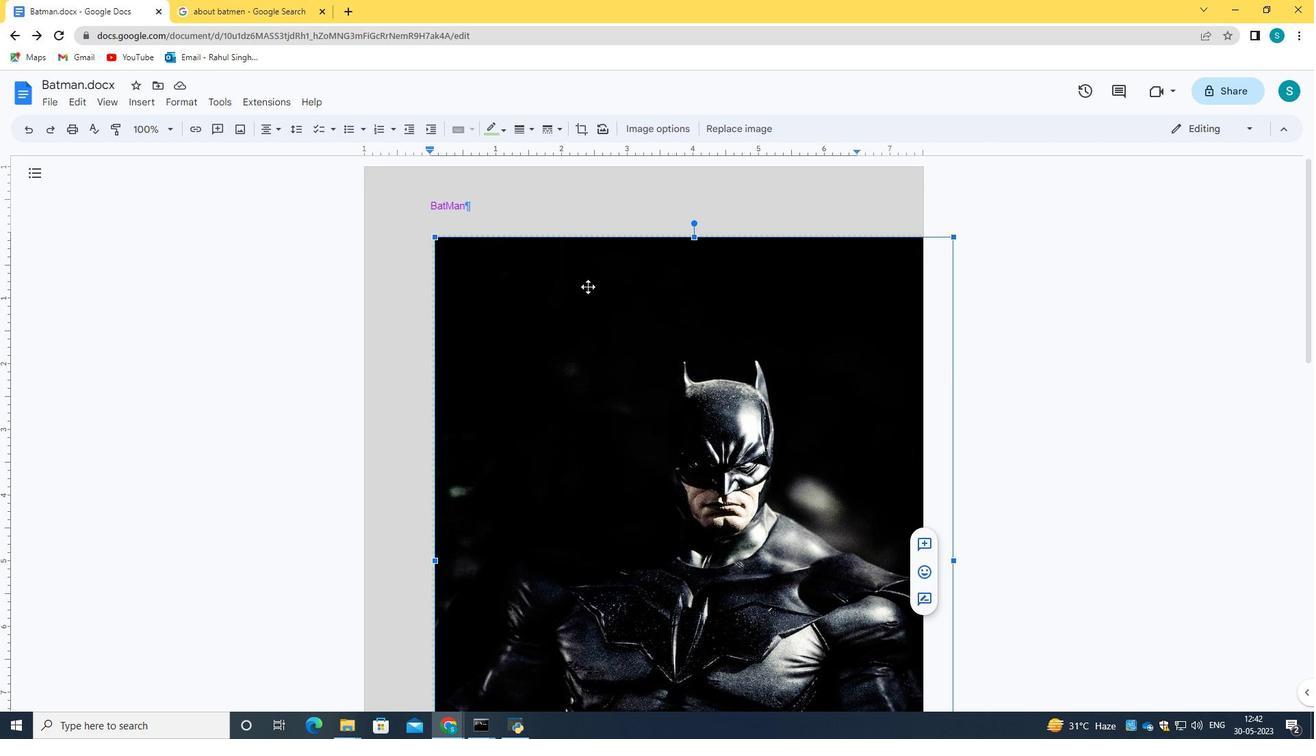 
Action: Mouse scrolled (587, 286) with delta (0, 0)
Screenshot: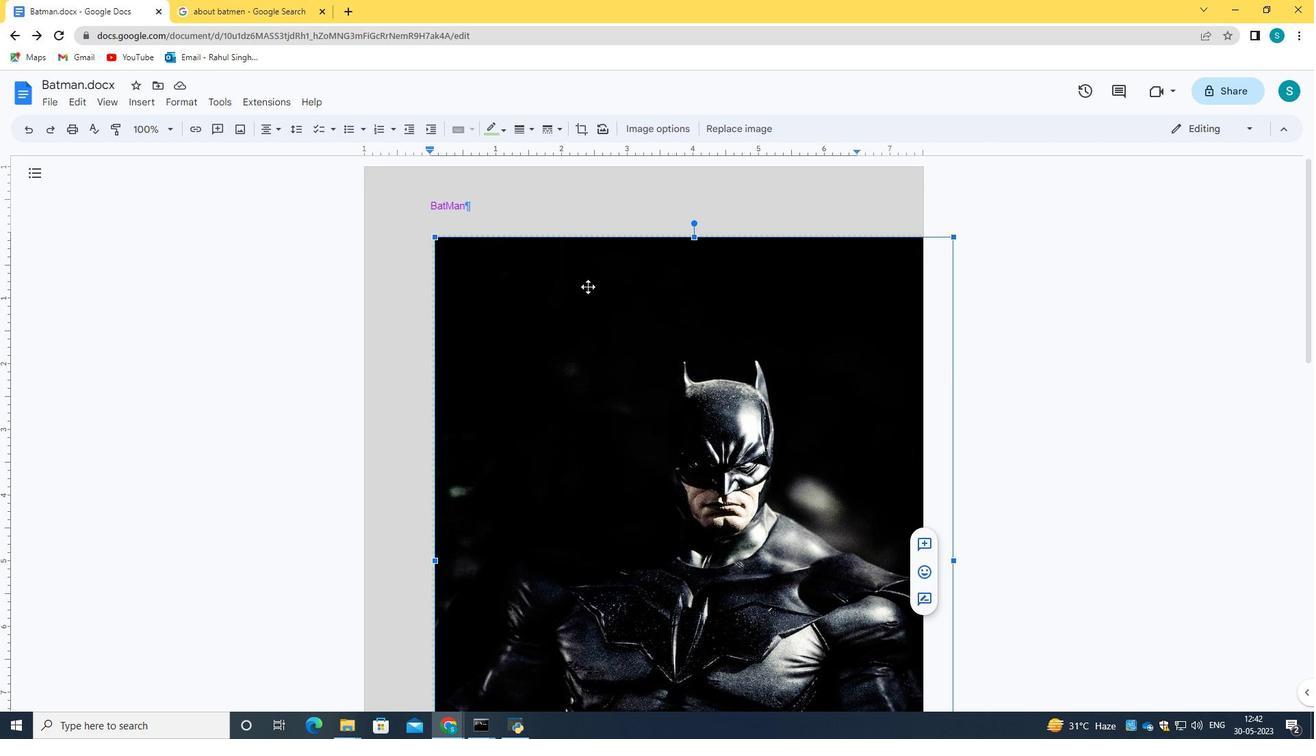 
Action: Mouse scrolled (587, 286) with delta (0, 0)
Screenshot: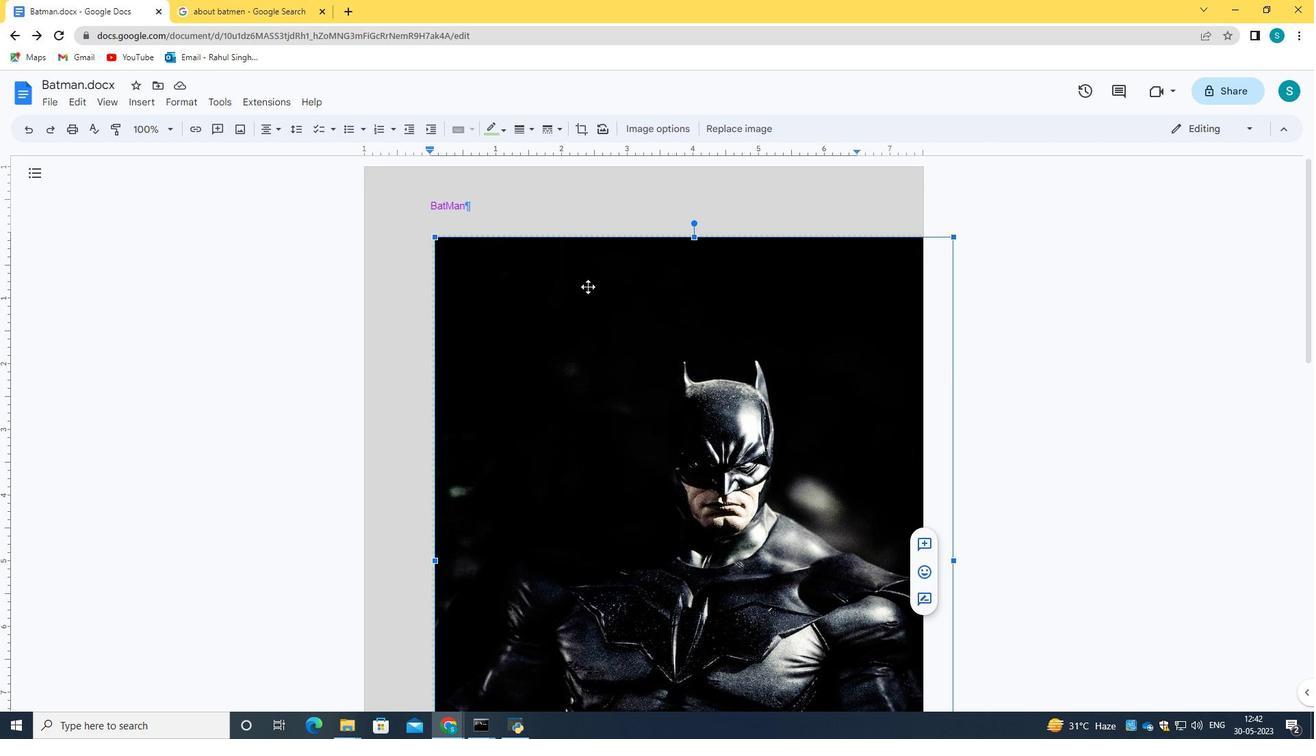 
Action: Mouse scrolled (587, 286) with delta (0, 0)
Screenshot: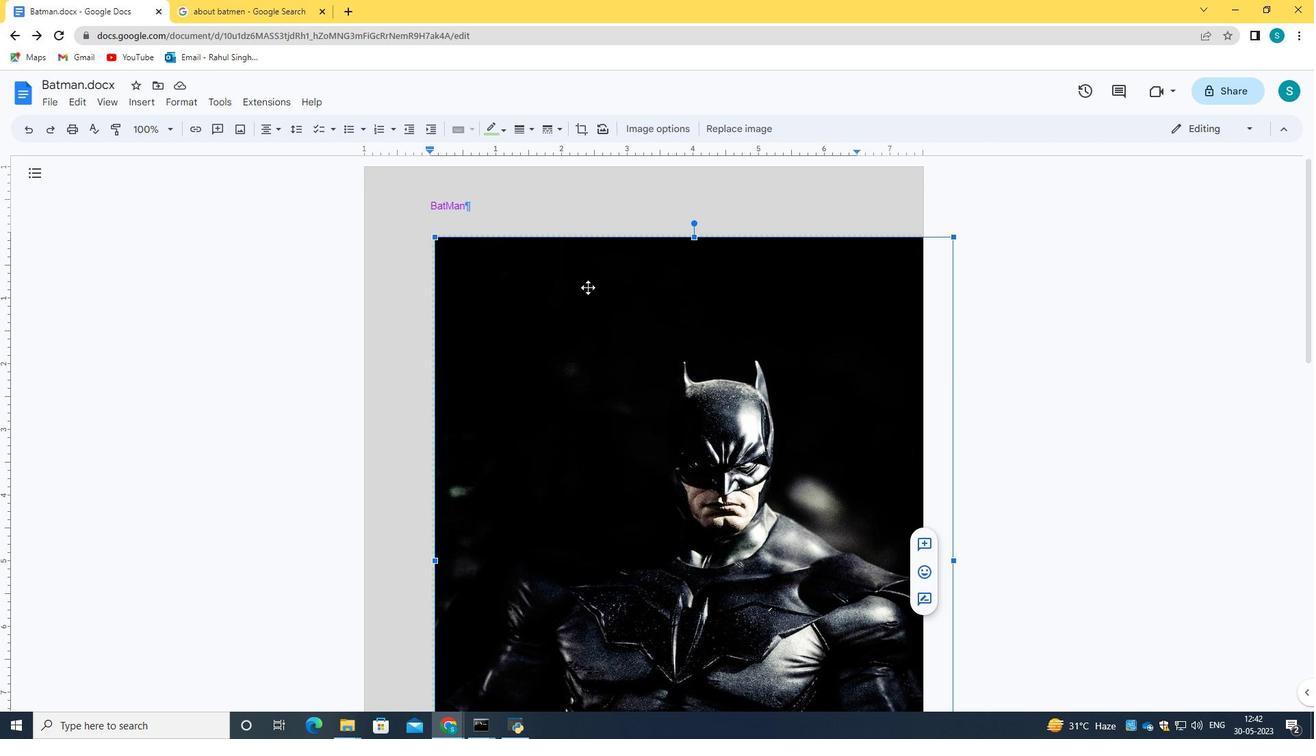 
Action: Mouse scrolled (587, 286) with delta (0, 0)
Screenshot: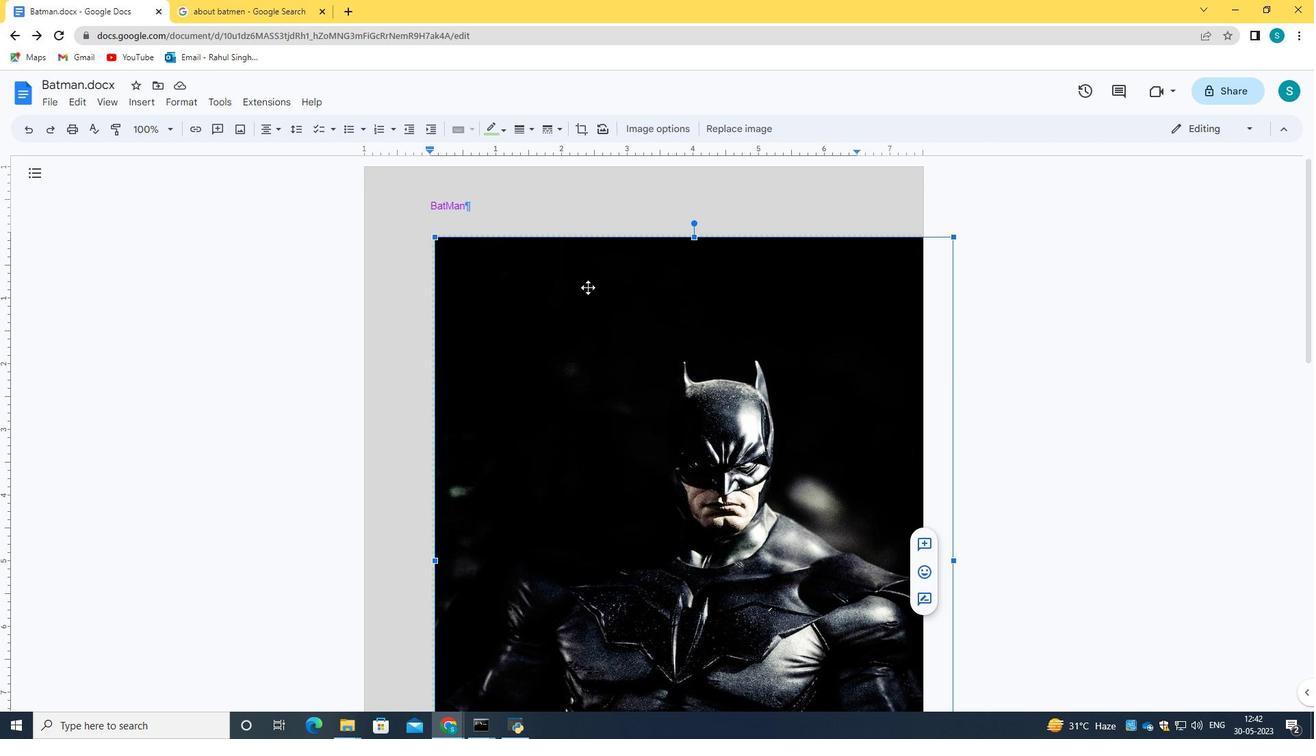 
Action: Mouse scrolled (587, 286) with delta (0, 0)
Screenshot: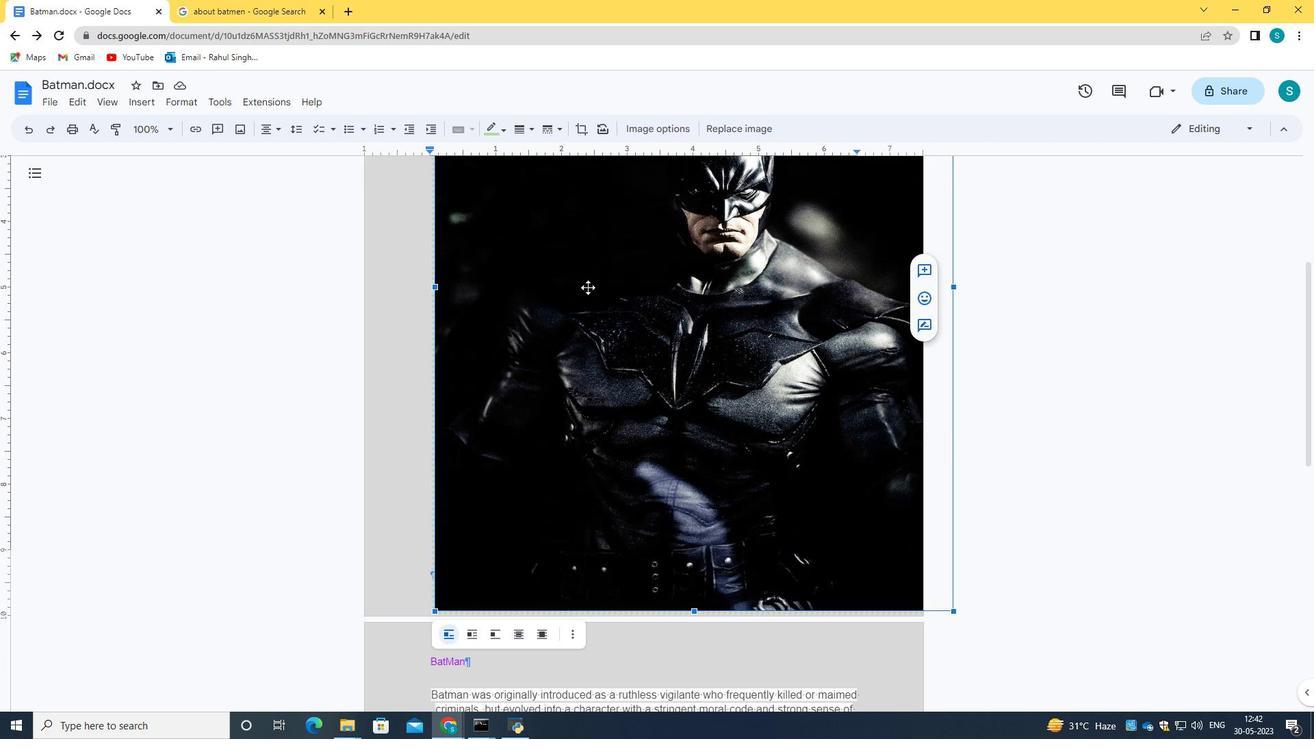 
Action: Mouse scrolled (587, 286) with delta (0, 0)
Screenshot: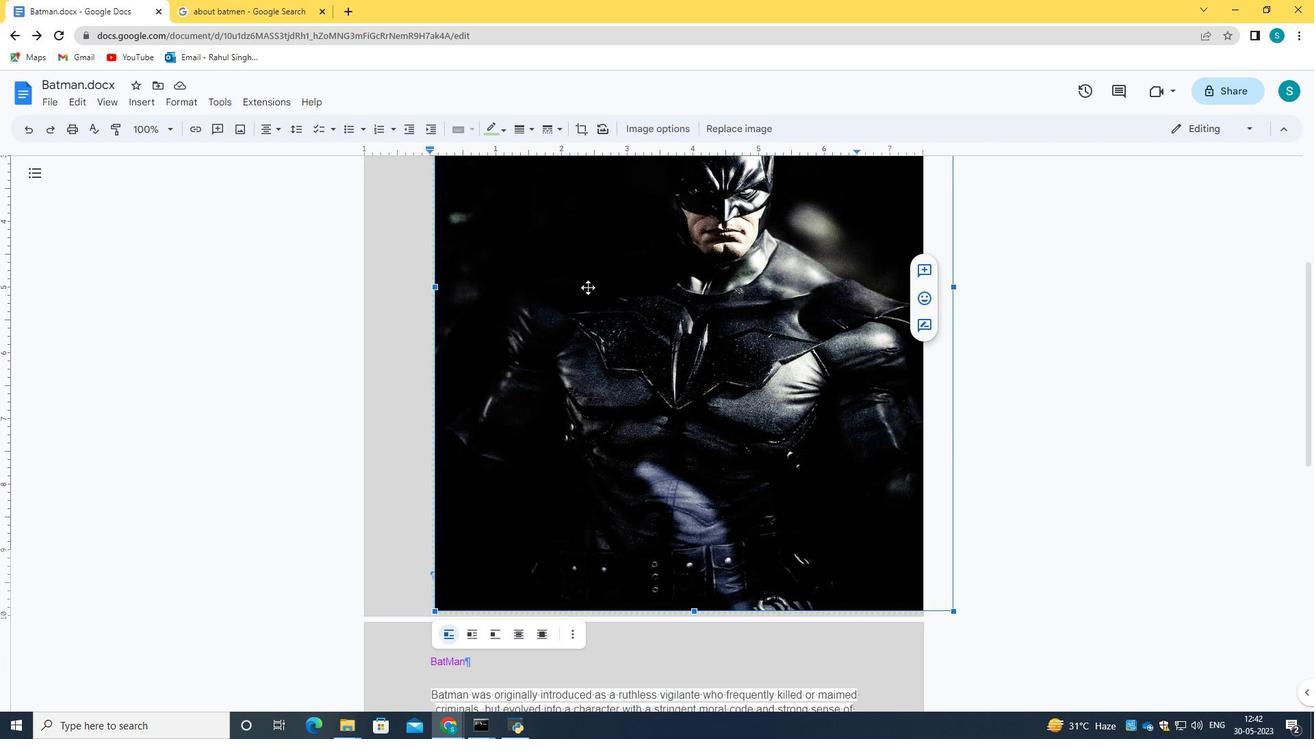 
Action: Mouse scrolled (587, 286) with delta (0, 0)
Screenshot: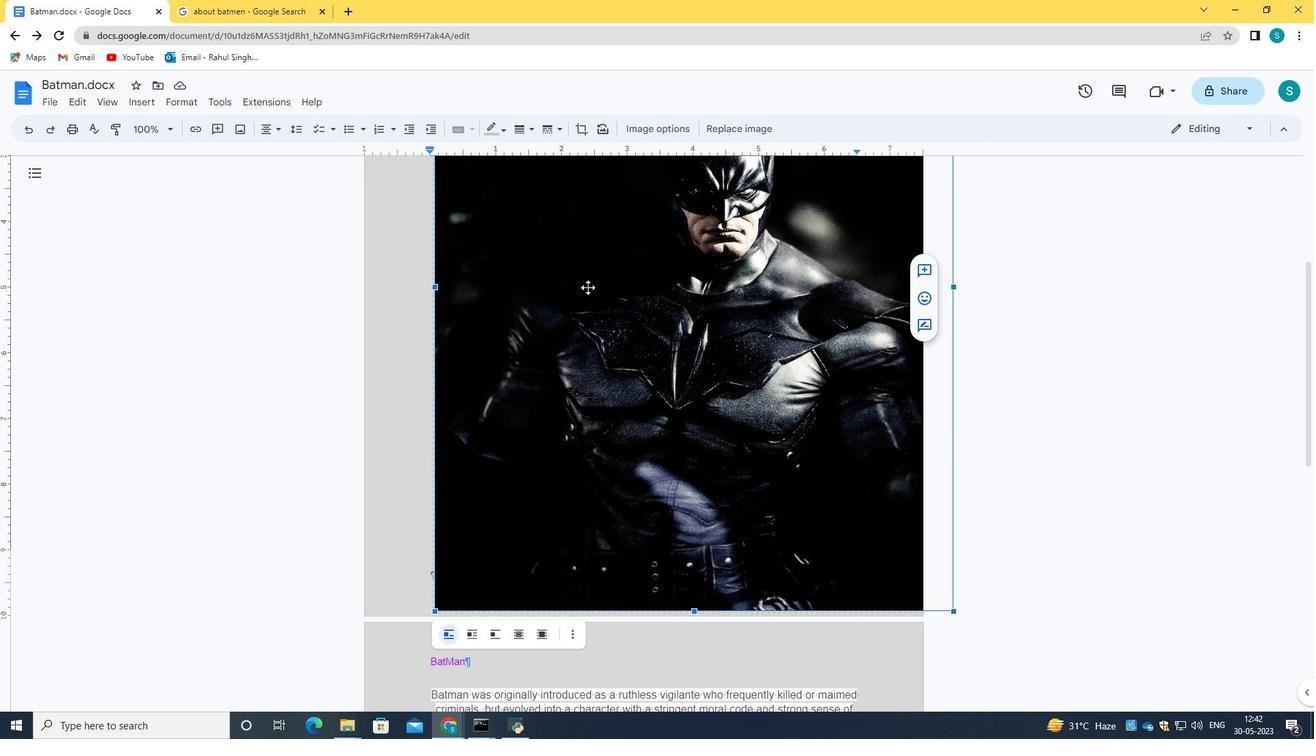 
Action: Mouse scrolled (587, 286) with delta (0, 0)
Screenshot: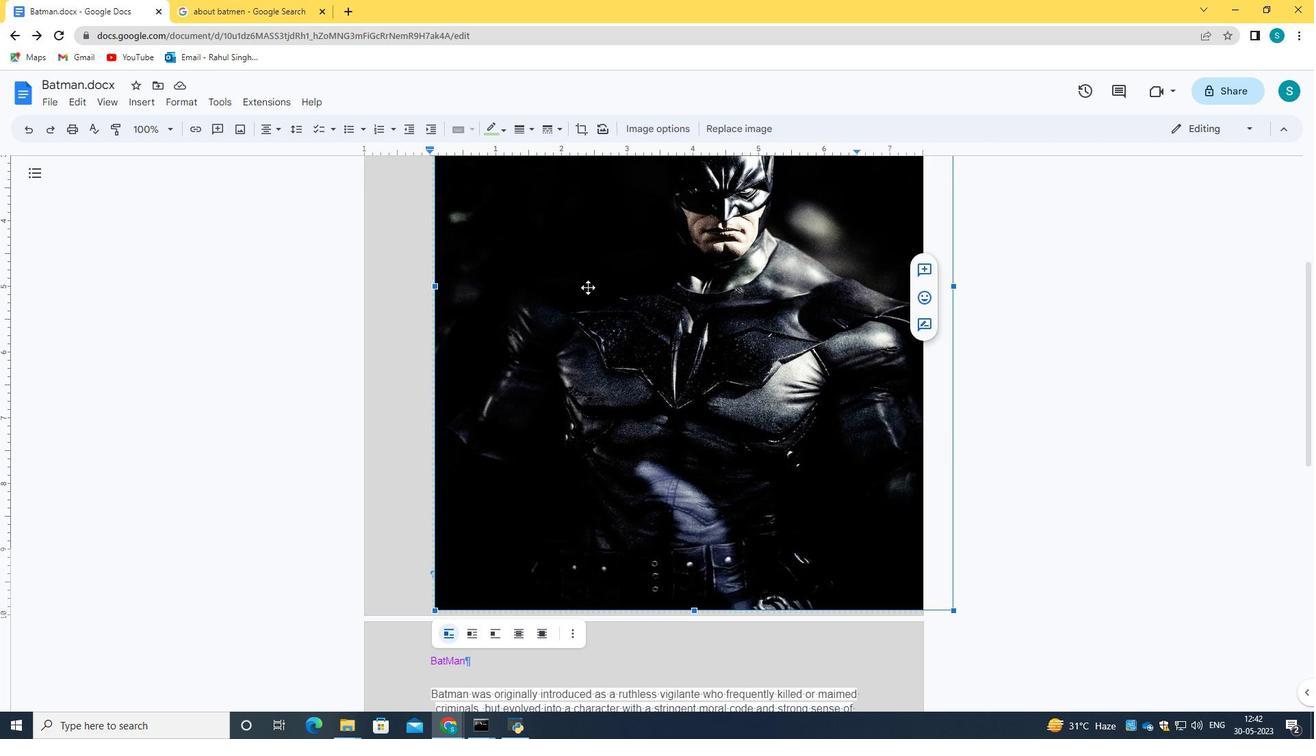 
Action: Mouse scrolled (587, 288) with delta (0, 0)
Screenshot: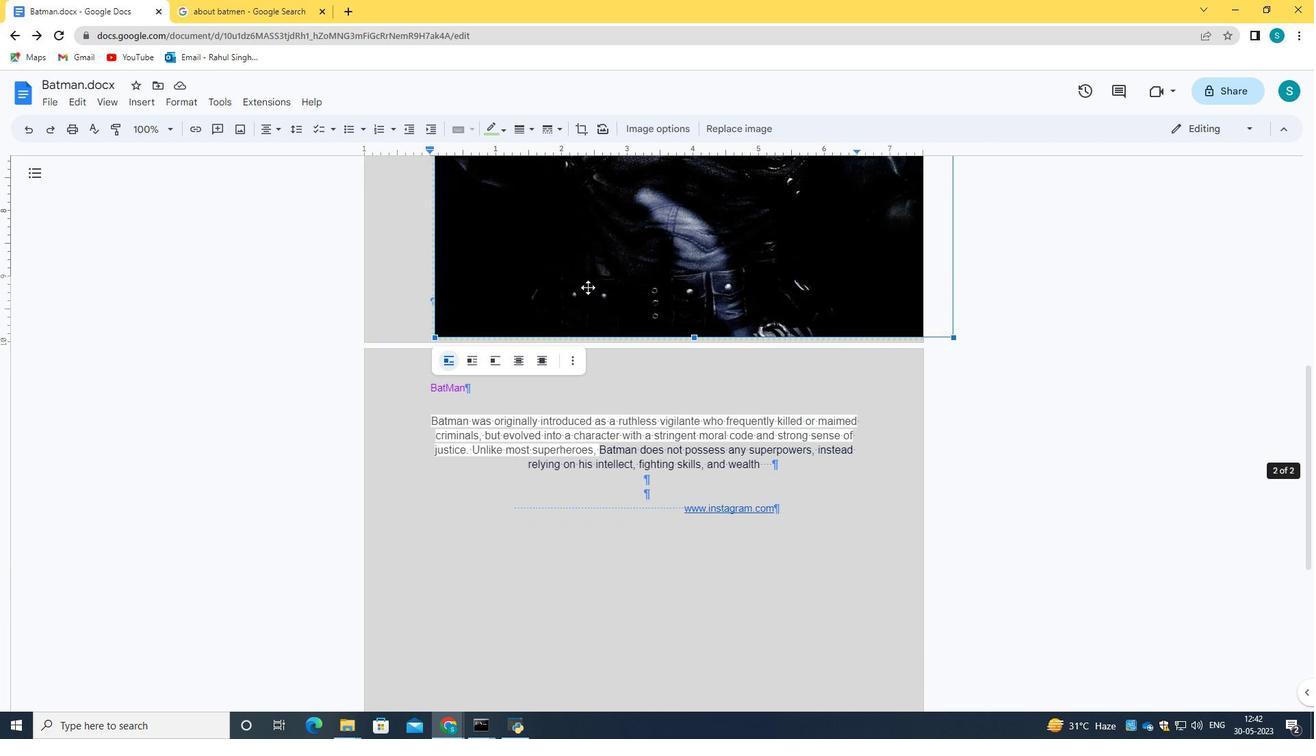 
Action: Mouse scrolled (587, 288) with delta (0, 0)
Screenshot: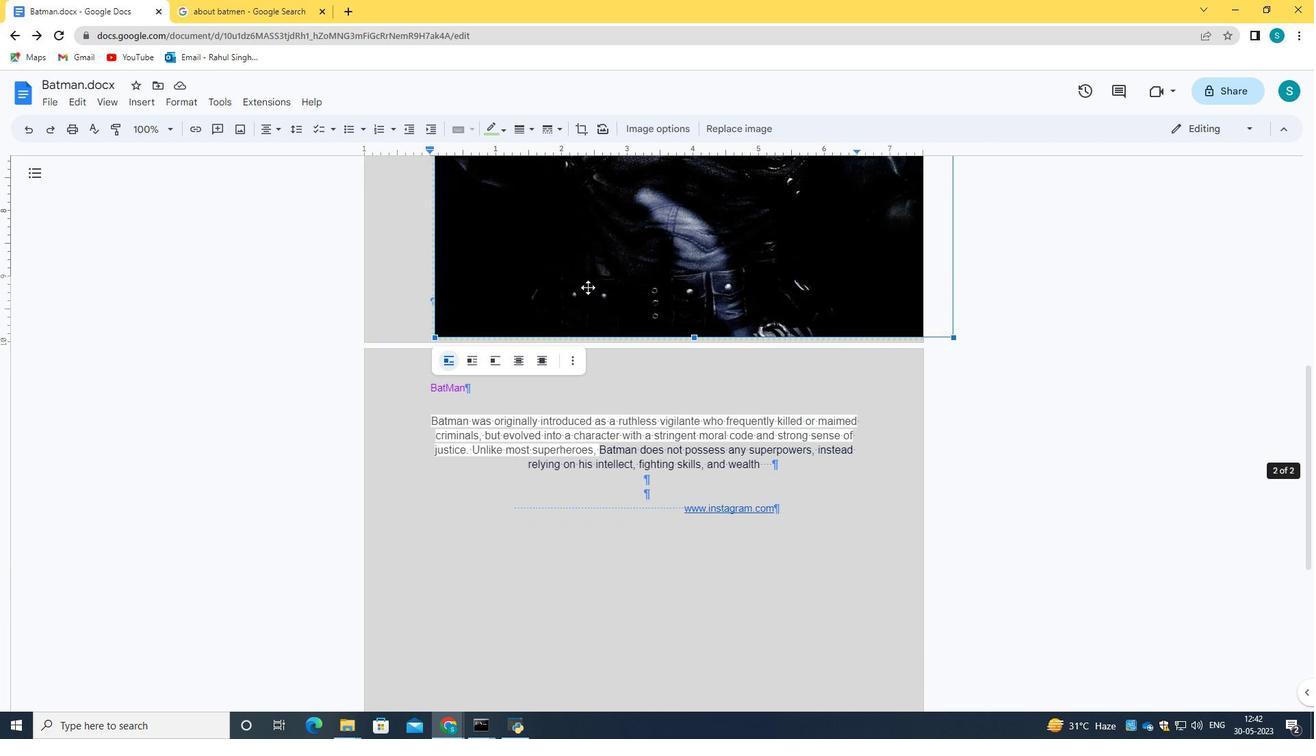 
Action: Mouse scrolled (587, 288) with delta (0, 0)
Screenshot: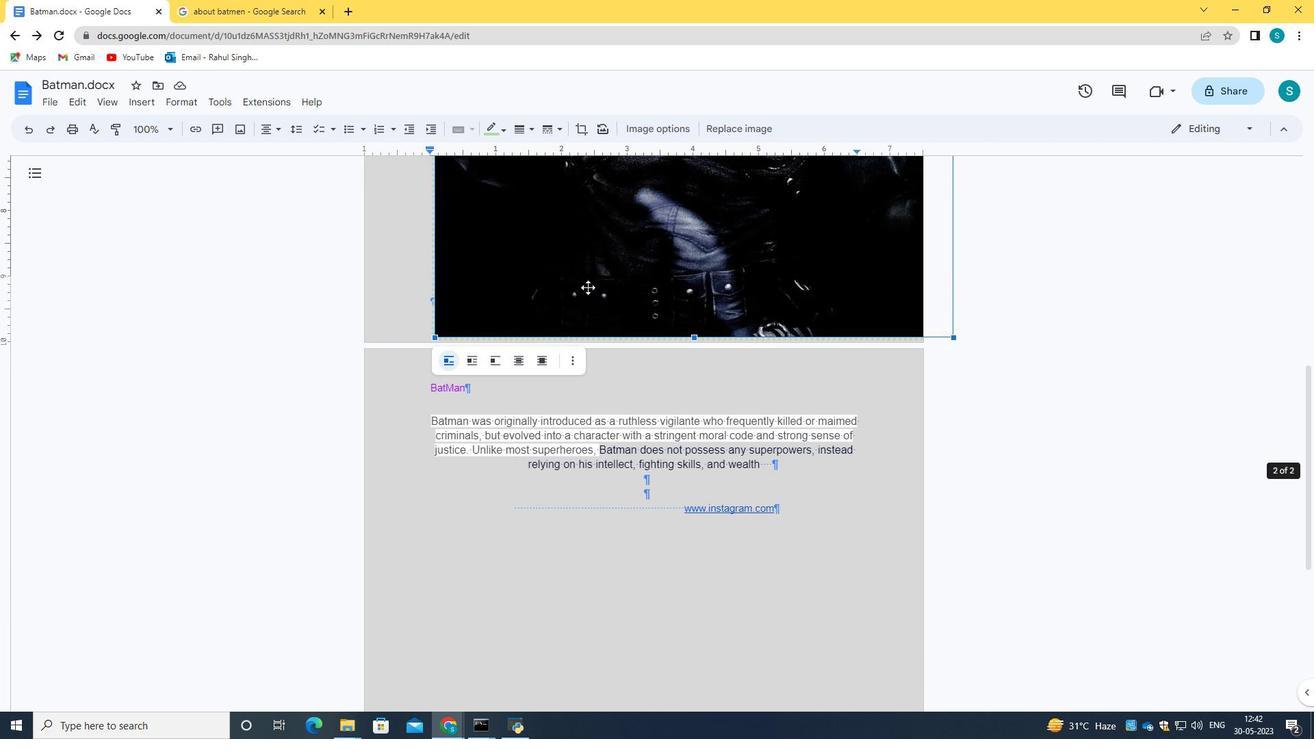 
Action: Mouse scrolled (587, 288) with delta (0, 0)
Screenshot: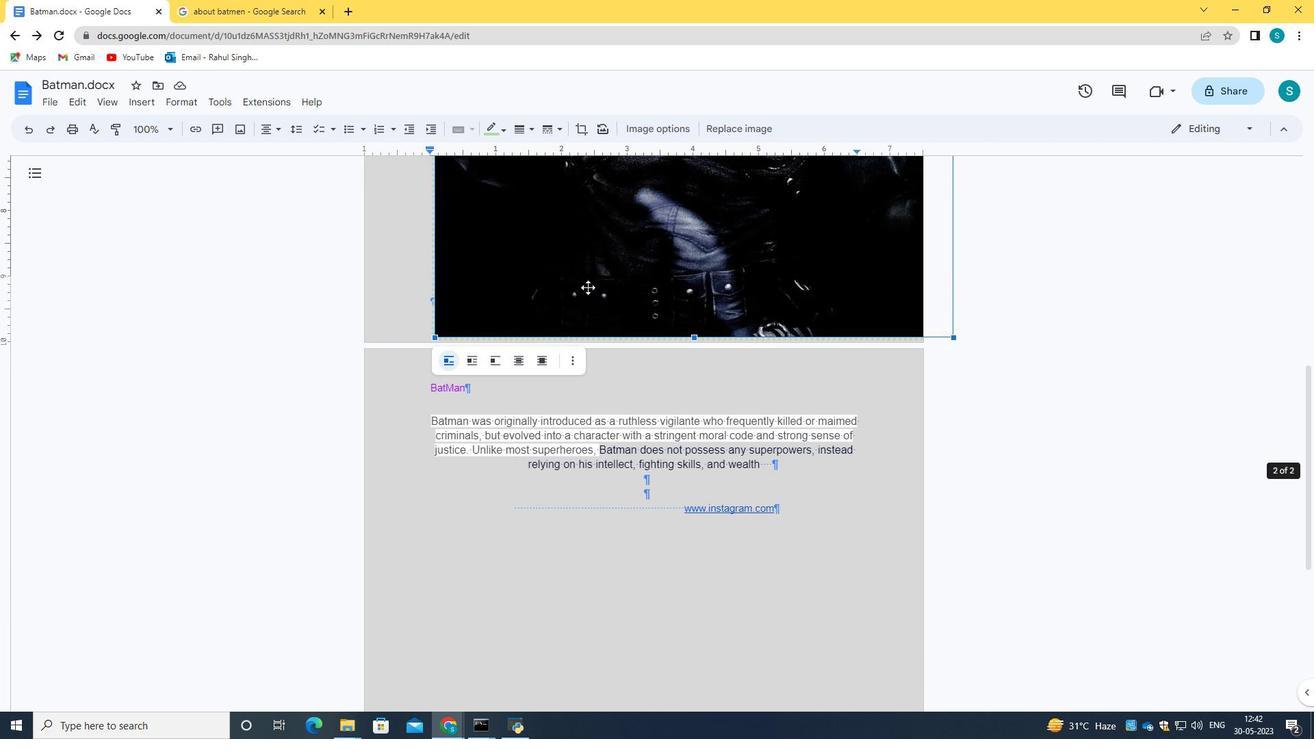 
Action: Mouse scrolled (587, 288) with delta (0, 0)
Screenshot: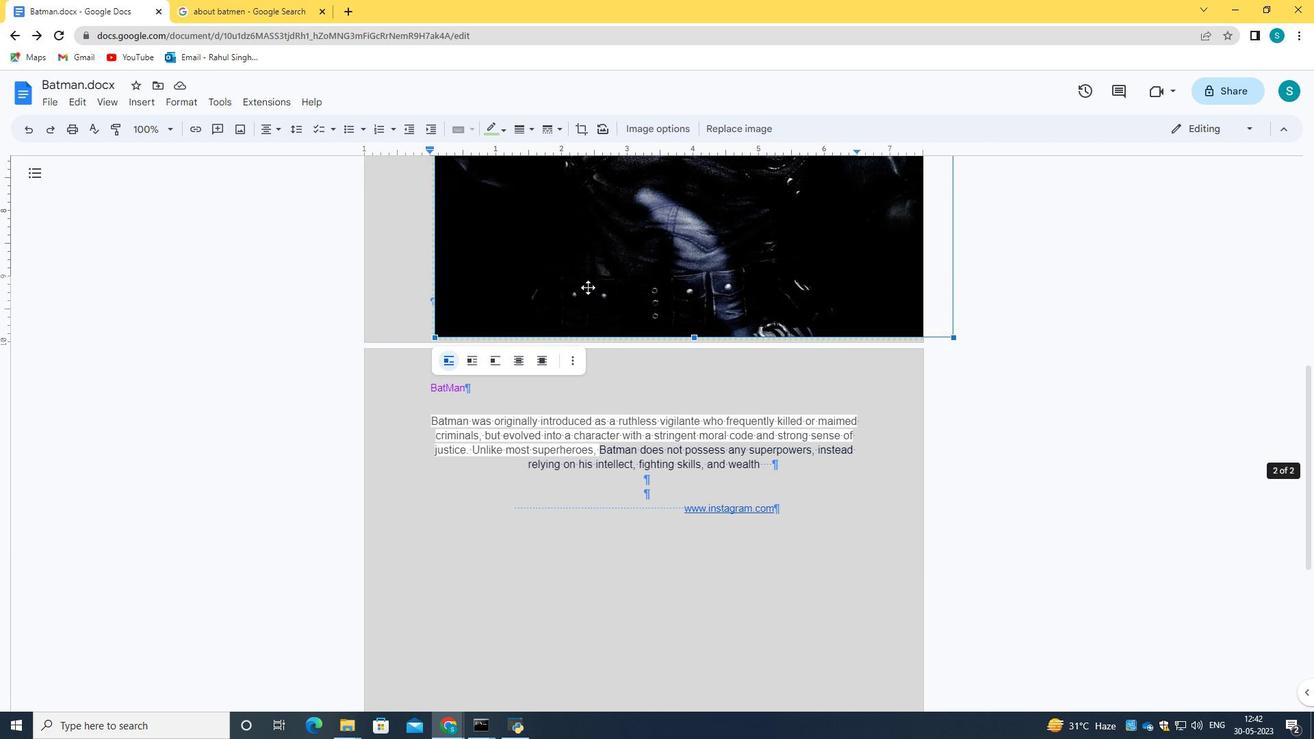 
Action: Mouse moved to (587, 286)
Screenshot: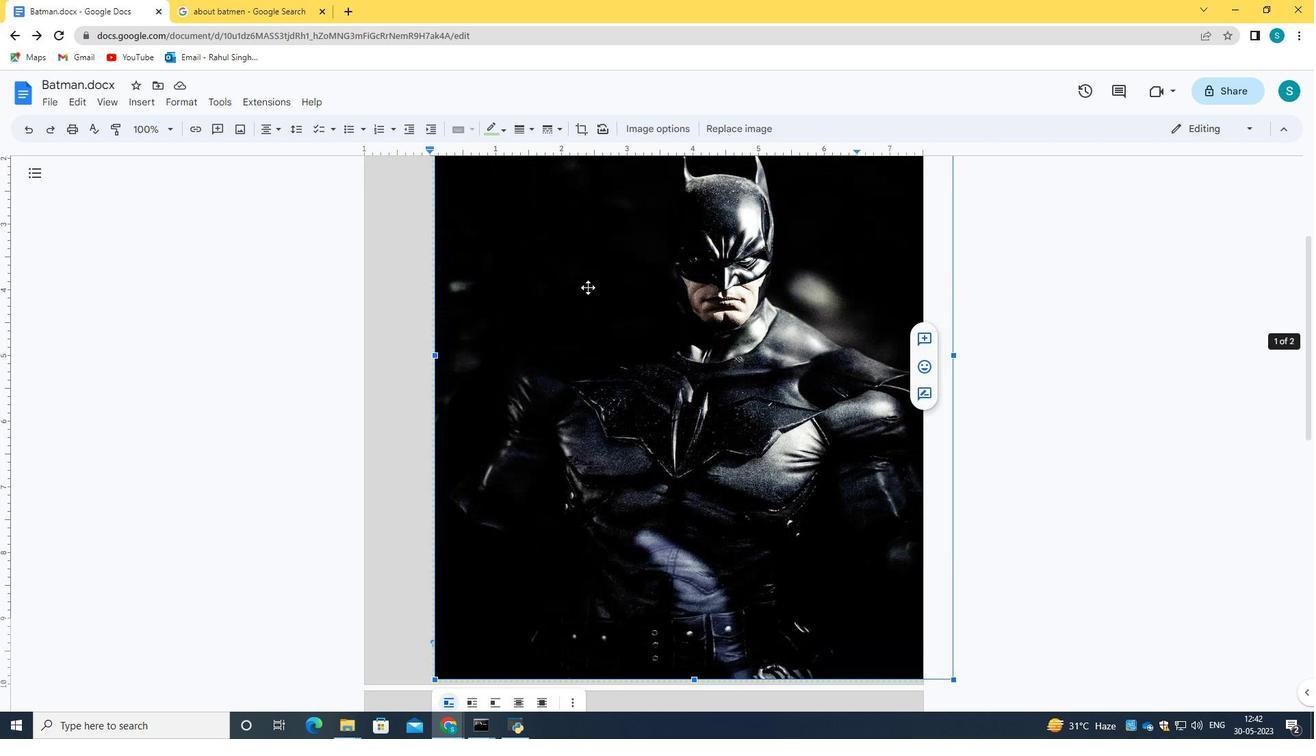 
Action: Mouse scrolled (587, 287) with delta (0, 0)
Screenshot: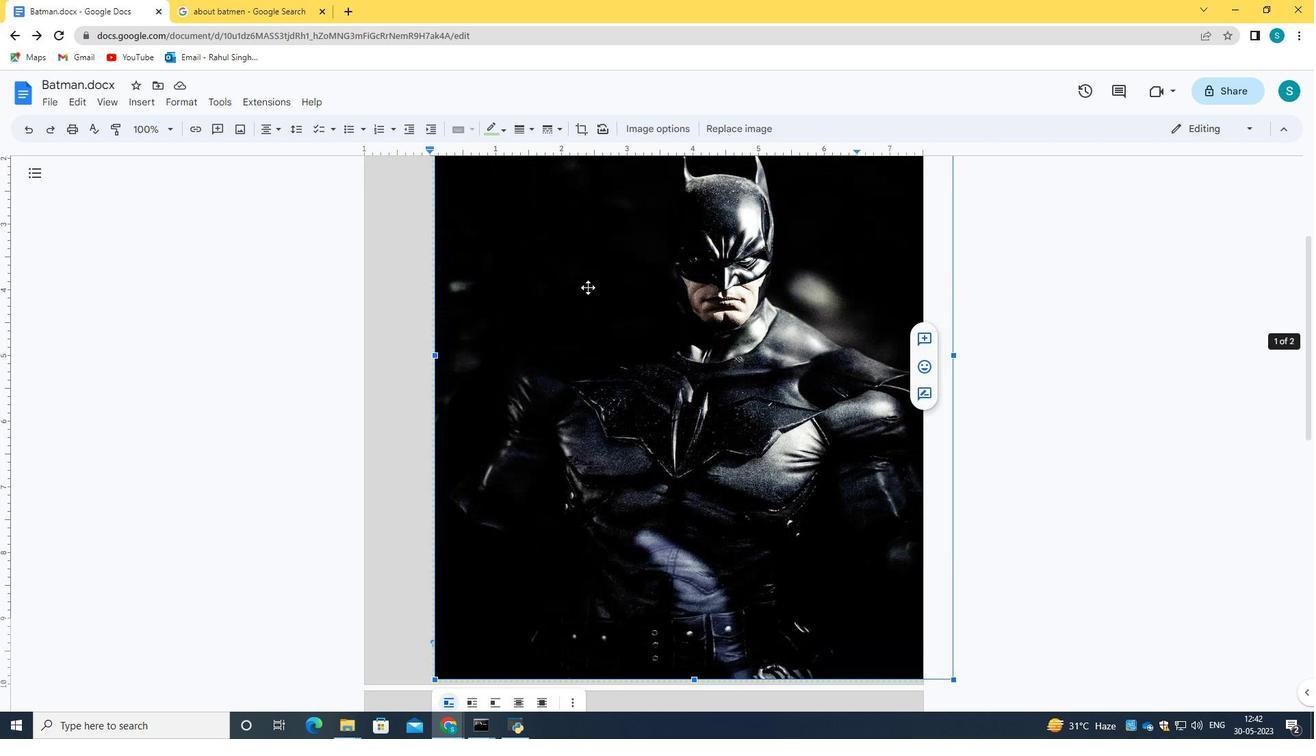 
Action: Mouse scrolled (587, 287) with delta (0, 0)
Screenshot: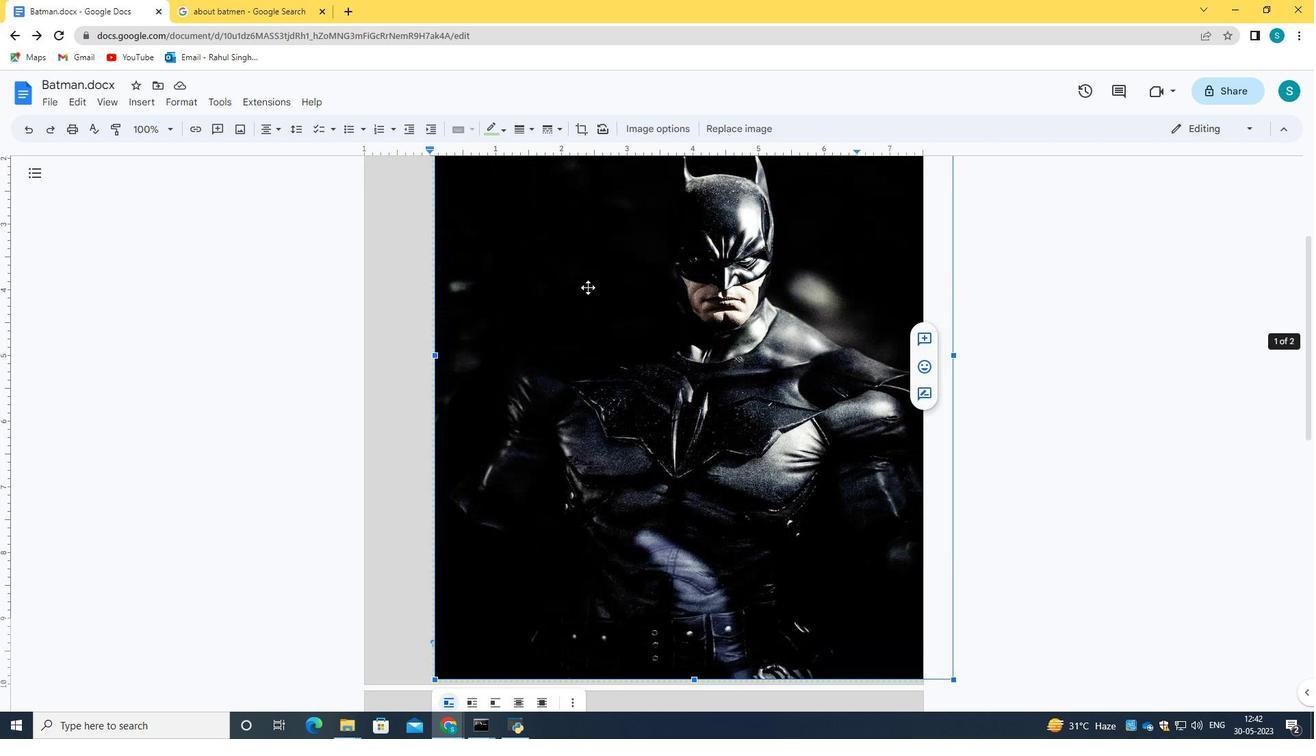 
Action: Mouse scrolled (587, 287) with delta (0, 0)
Screenshot: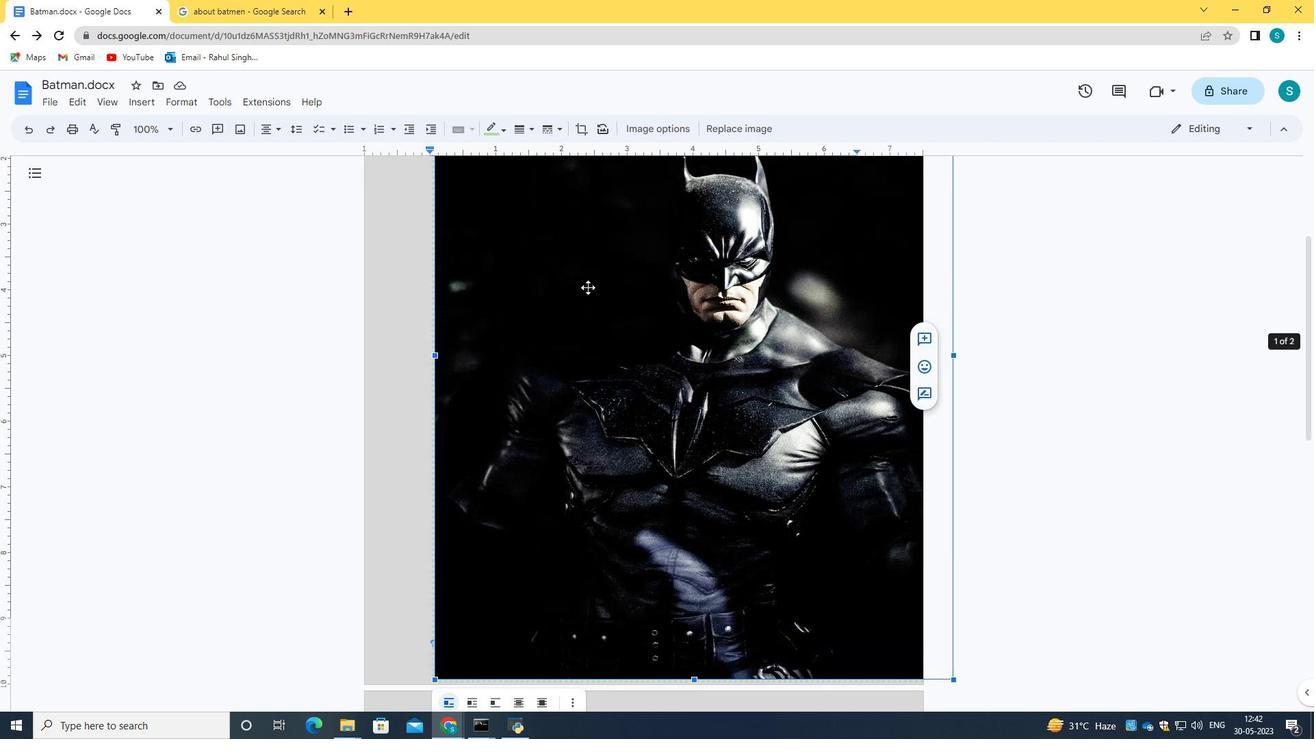 
Action: Mouse scrolled (587, 287) with delta (0, 0)
Screenshot: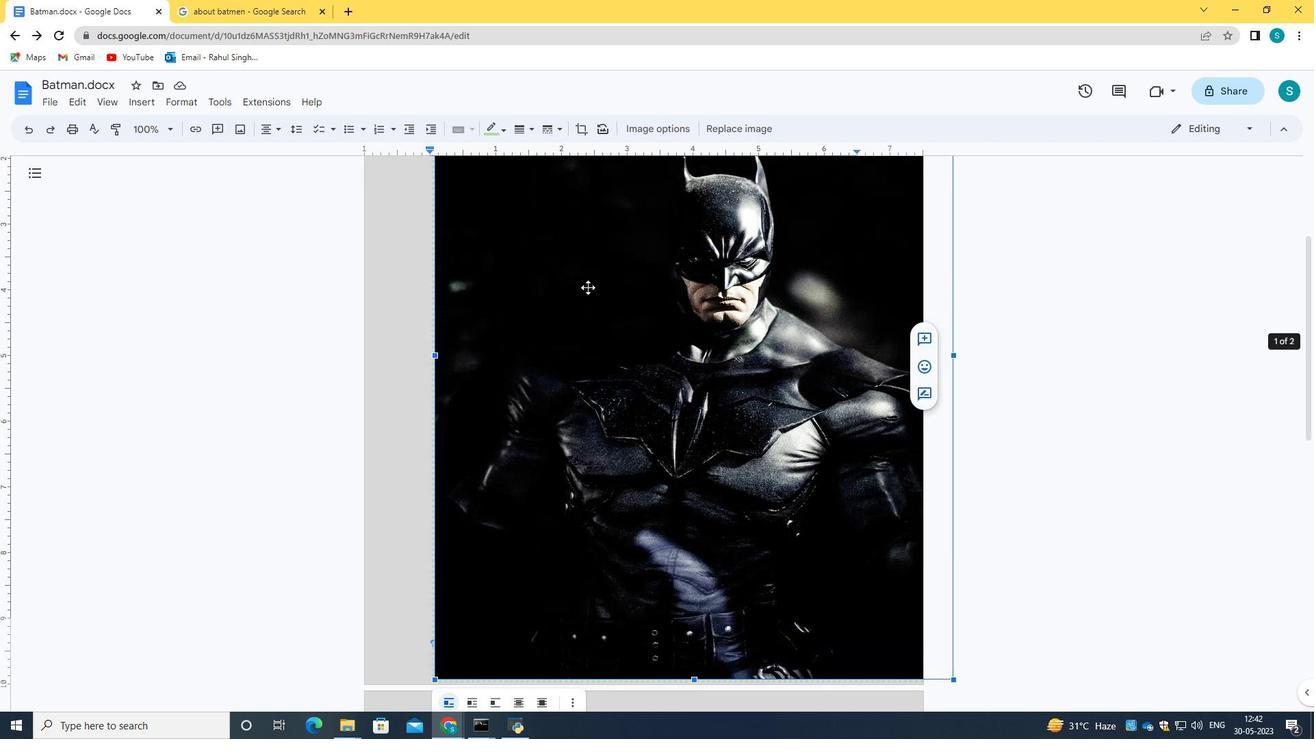 
Action: Mouse scrolled (587, 287) with delta (0, 0)
Screenshot: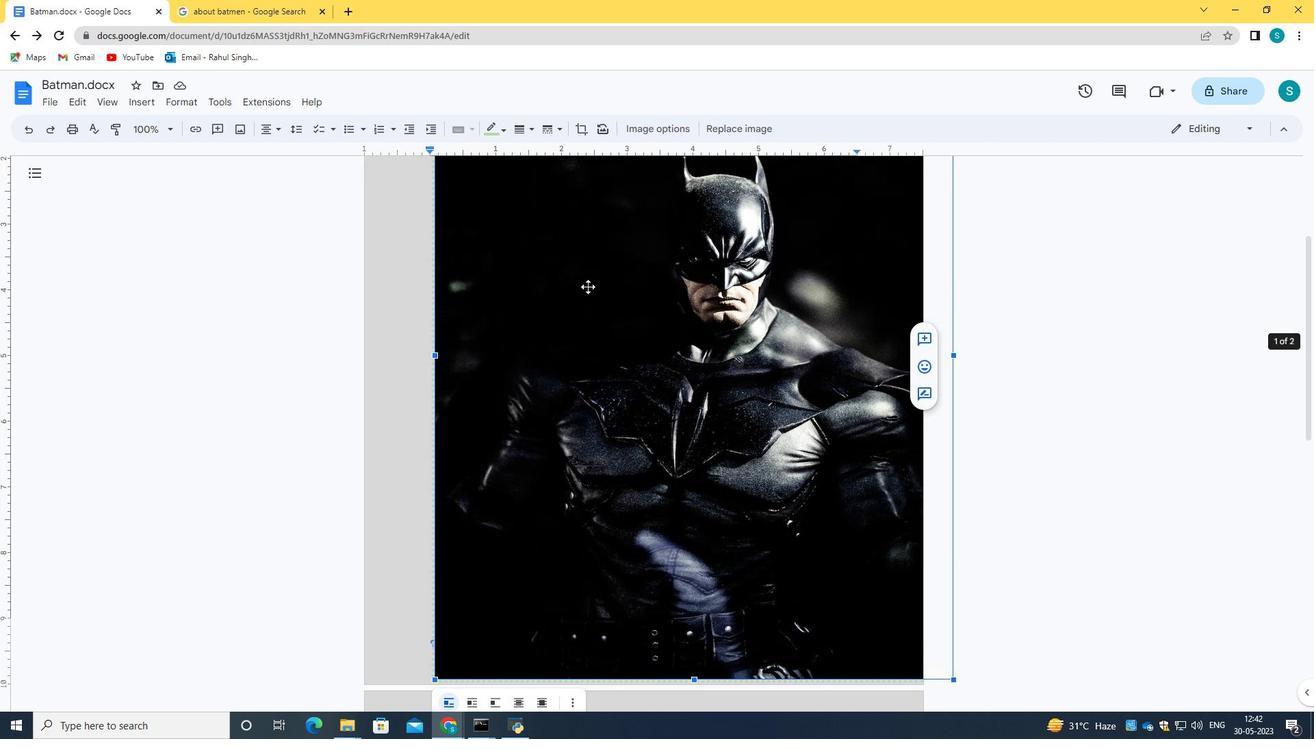 
